 Task: Find a place to stay in Dongyang, China, from 7th to 14th July for 1 guest, with a price range of ₹6000 to ₹14000, and a shared room with 1 bed and 1 bathroom.
Action: Mouse moved to (514, 90)
Screenshot: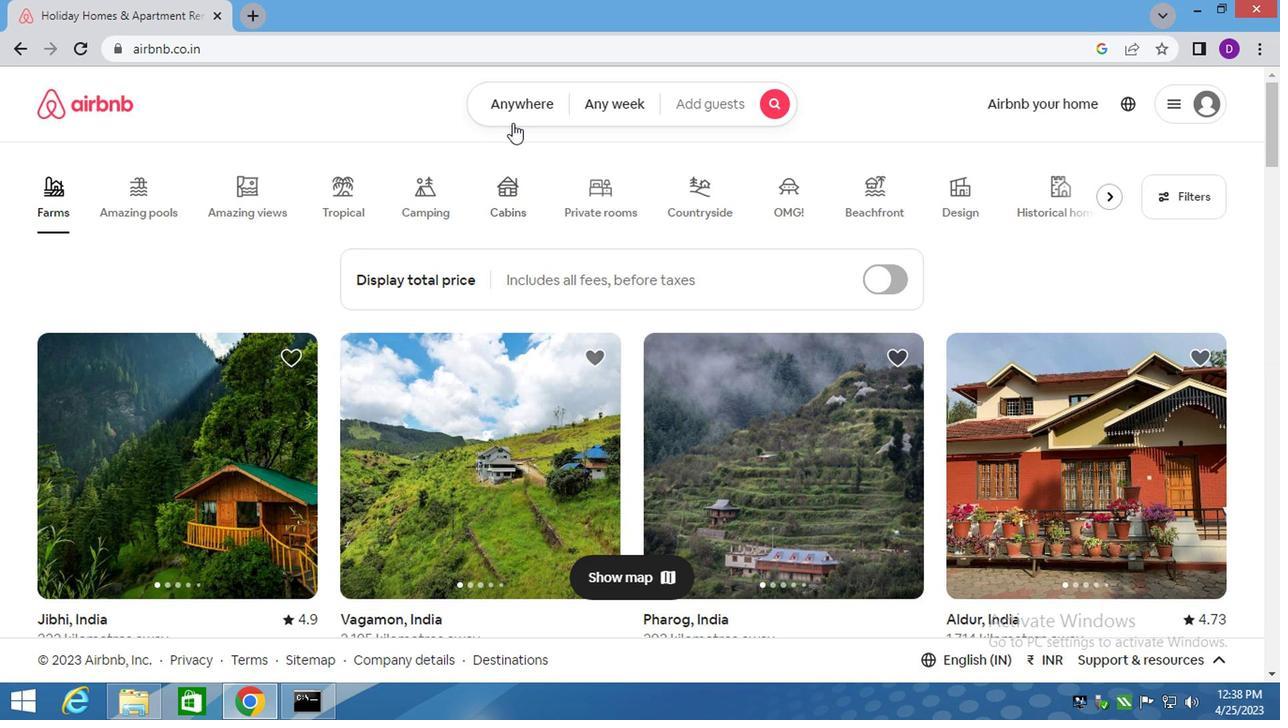 
Action: Mouse pressed left at (514, 90)
Screenshot: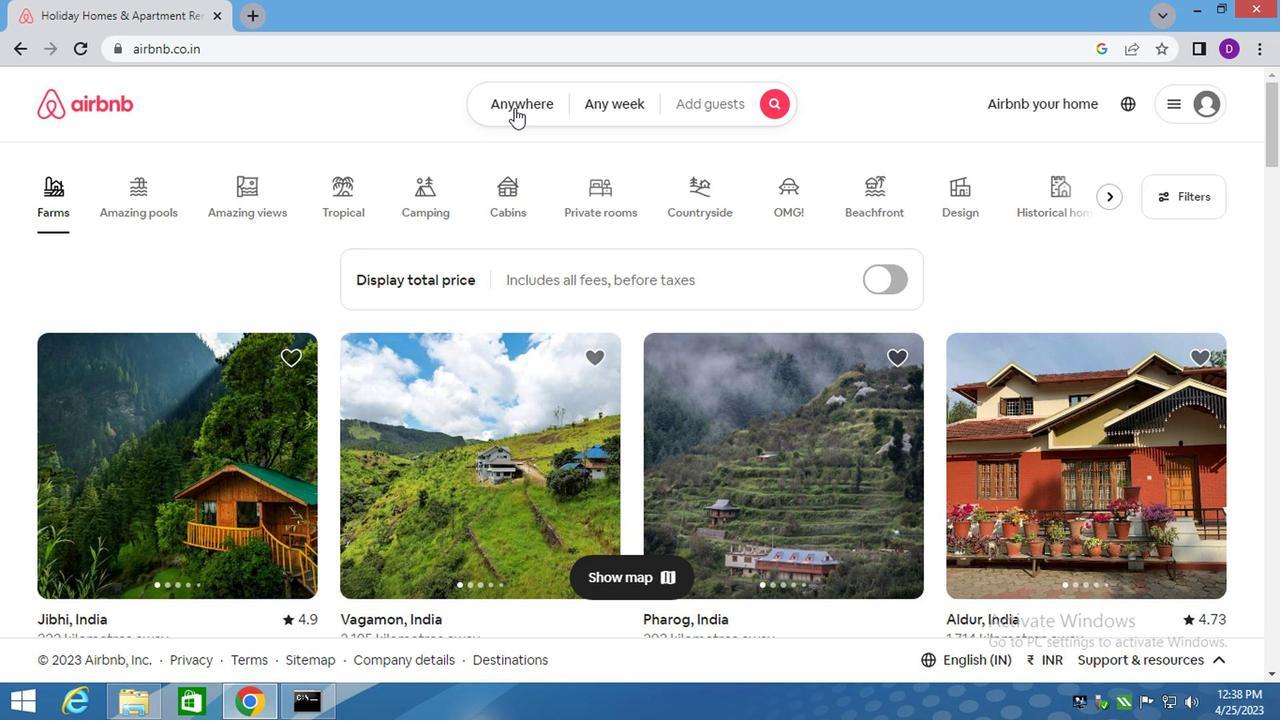 
Action: Mouse moved to (330, 182)
Screenshot: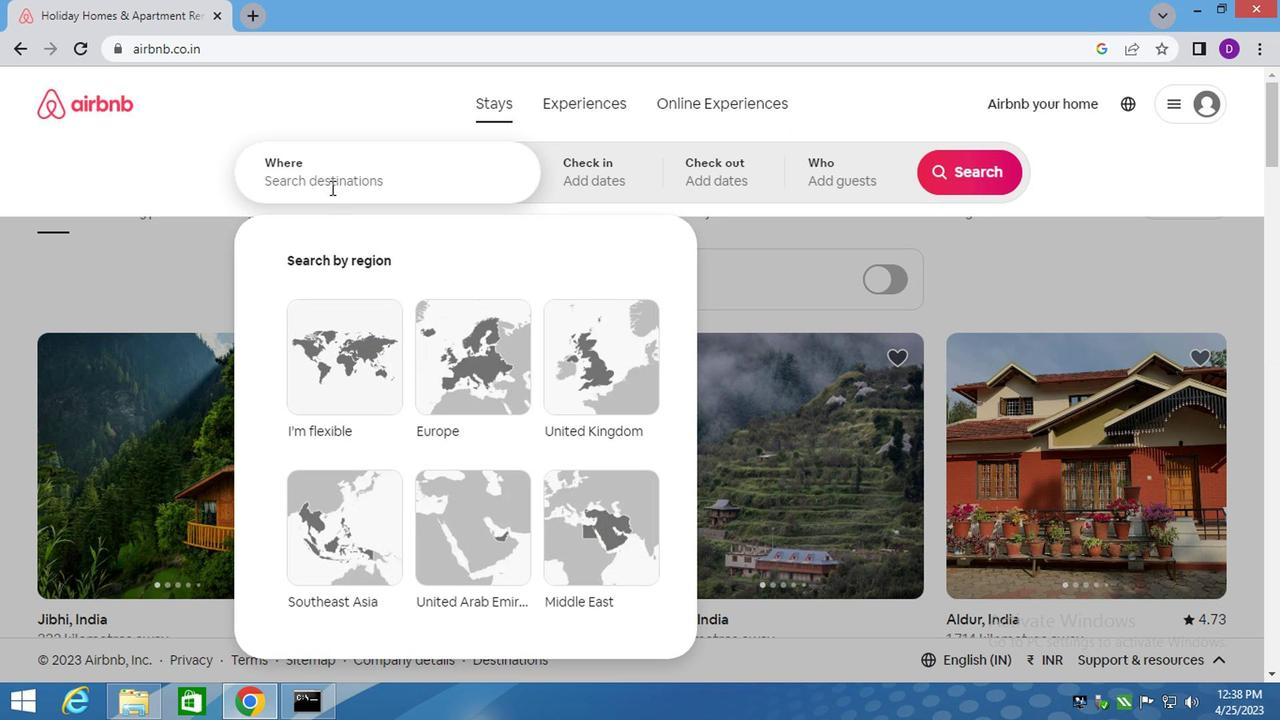 
Action: Mouse pressed left at (330, 182)
Screenshot: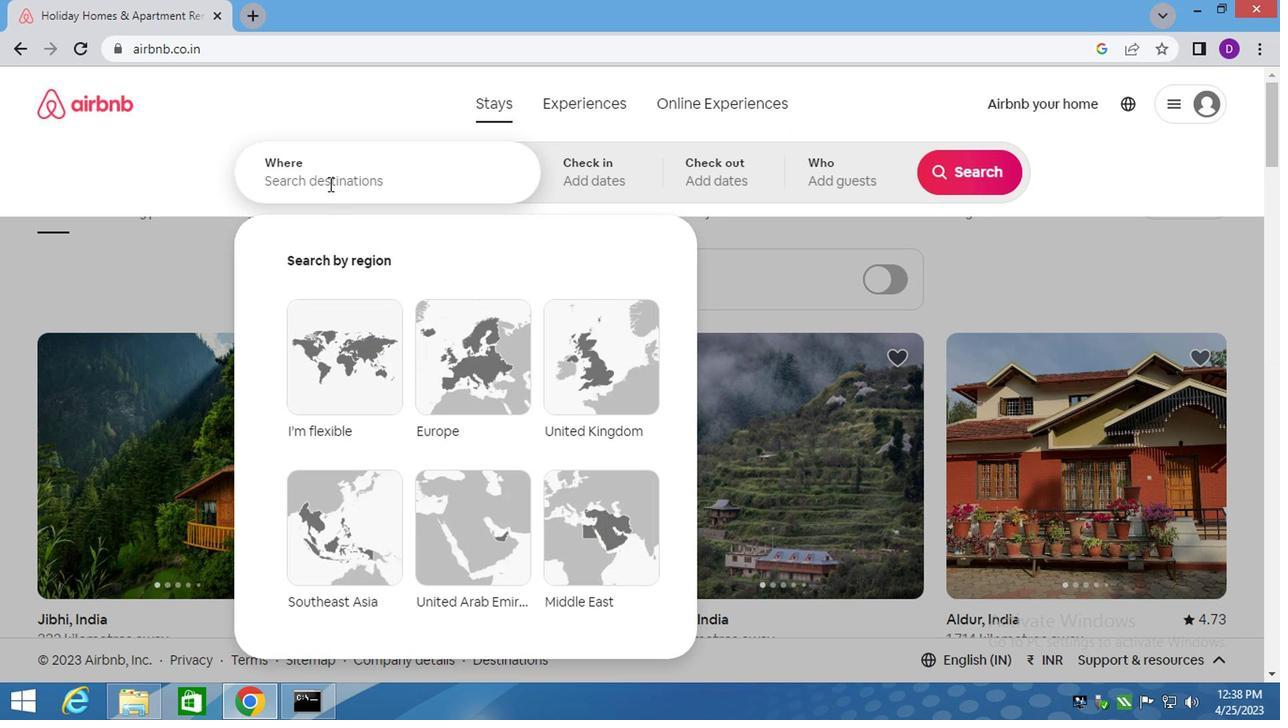 
Action: Key pressed <Key.shift>DONGYANG,<Key.space><Key.shift>CHINA<Key.enter>
Screenshot: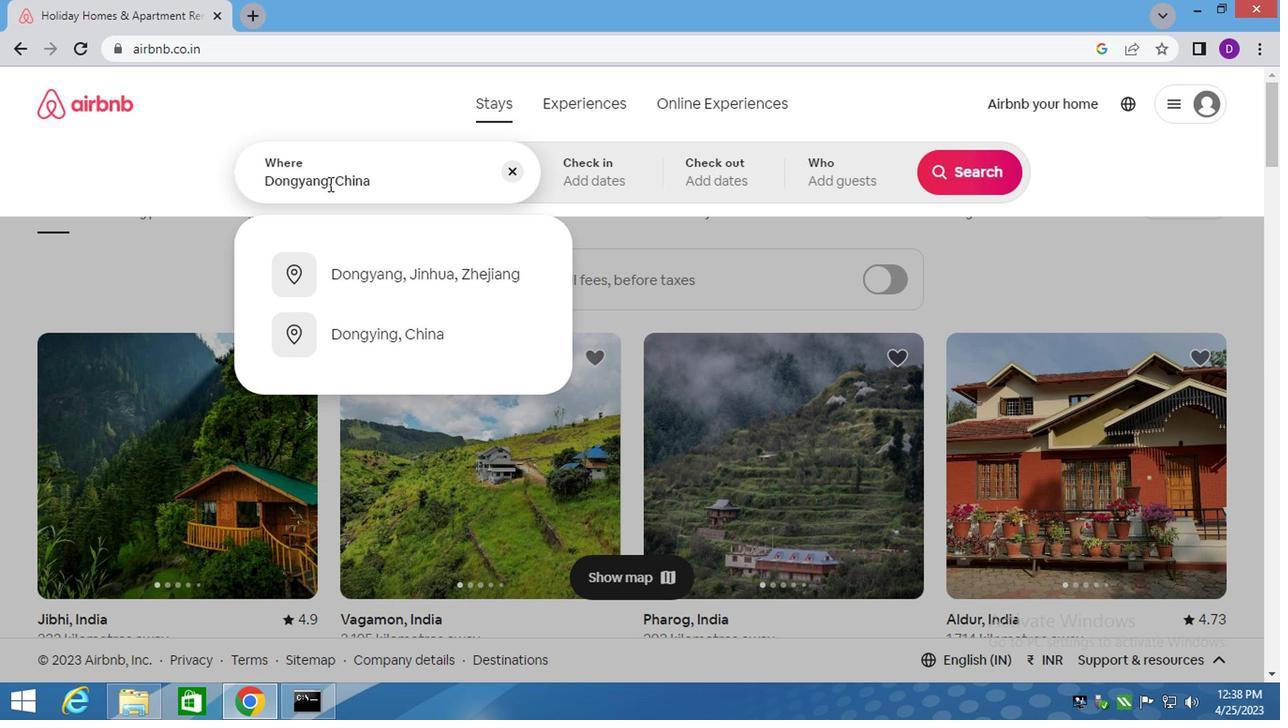 
Action: Mouse moved to (955, 333)
Screenshot: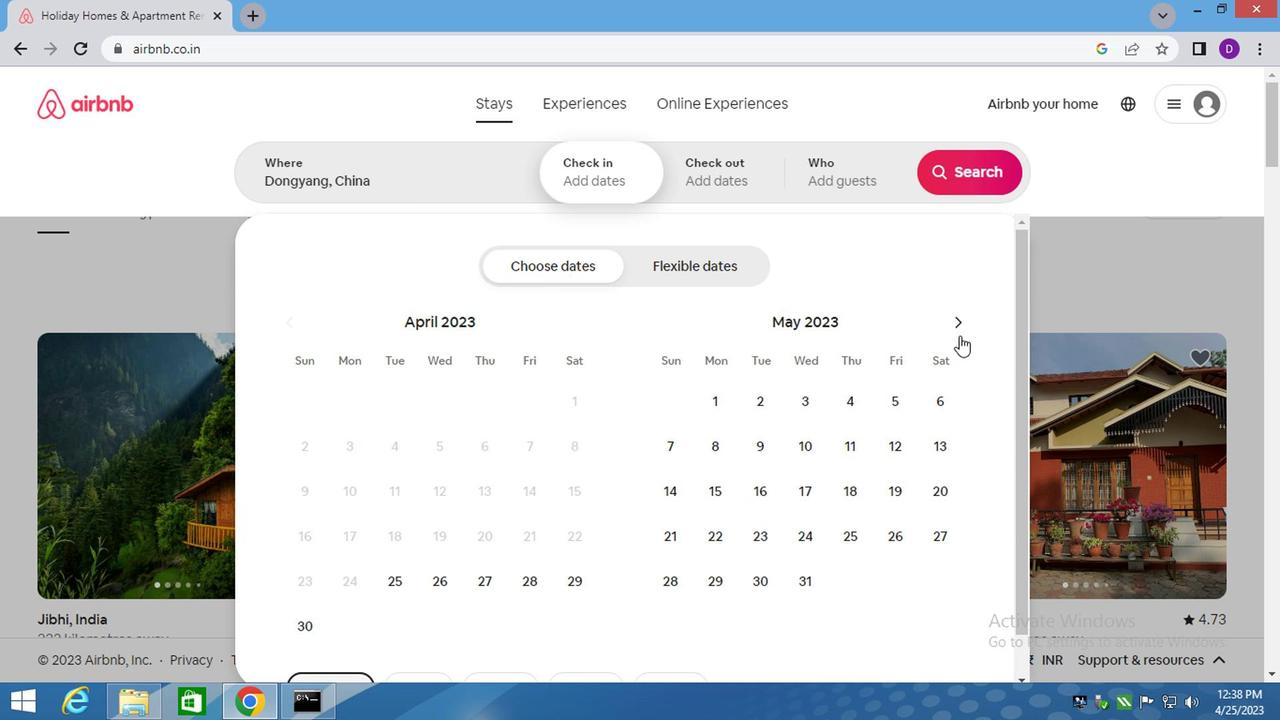 
Action: Mouse pressed left at (955, 333)
Screenshot: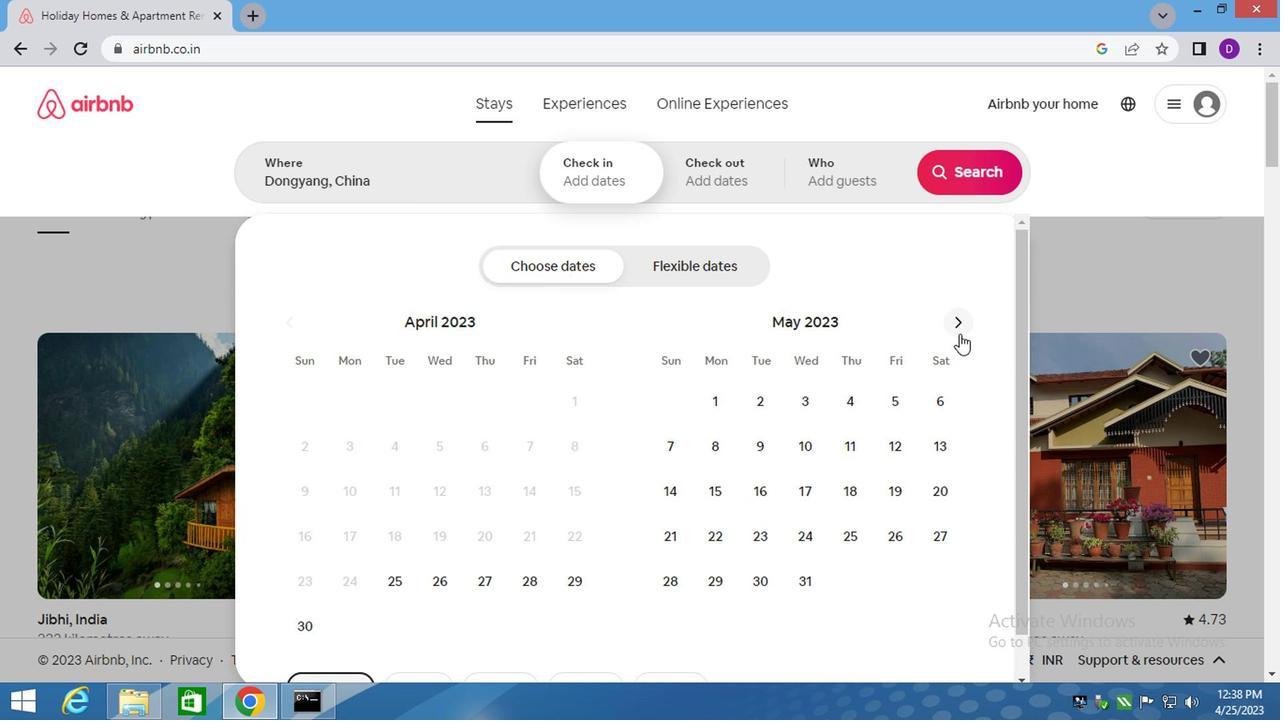 
Action: Mouse moved to (955, 332)
Screenshot: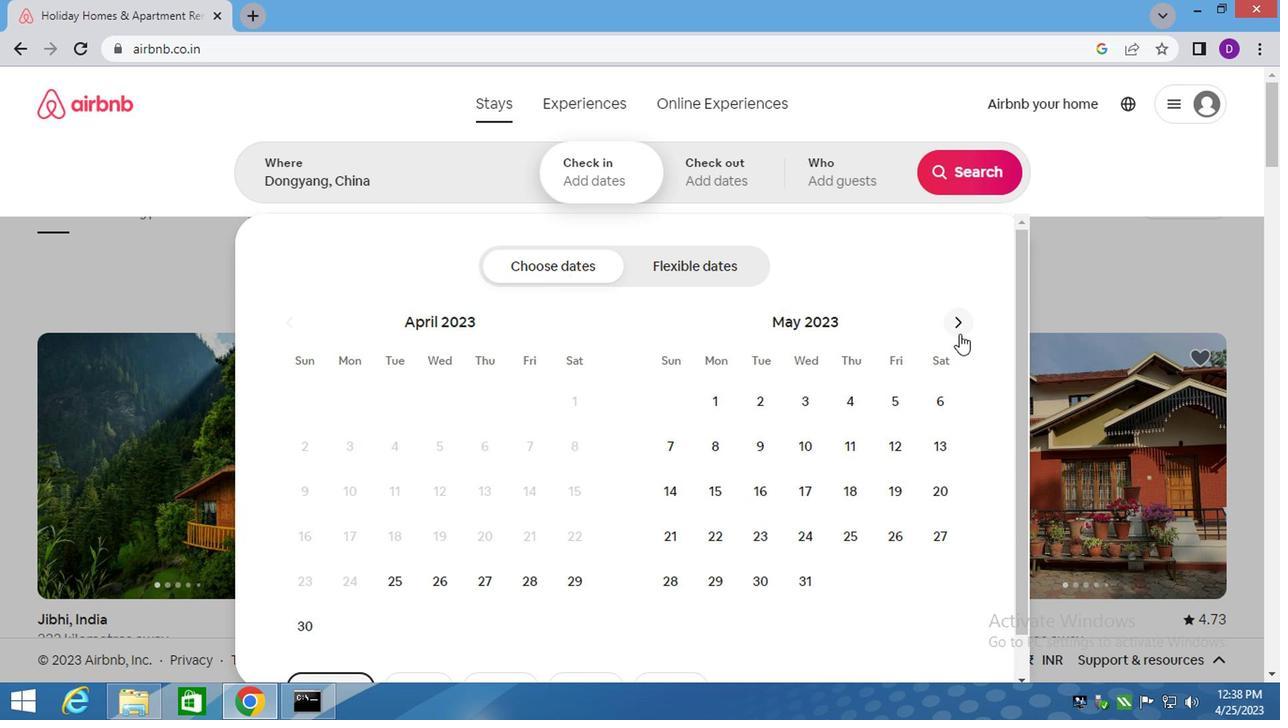 
Action: Mouse pressed left at (955, 332)
Screenshot: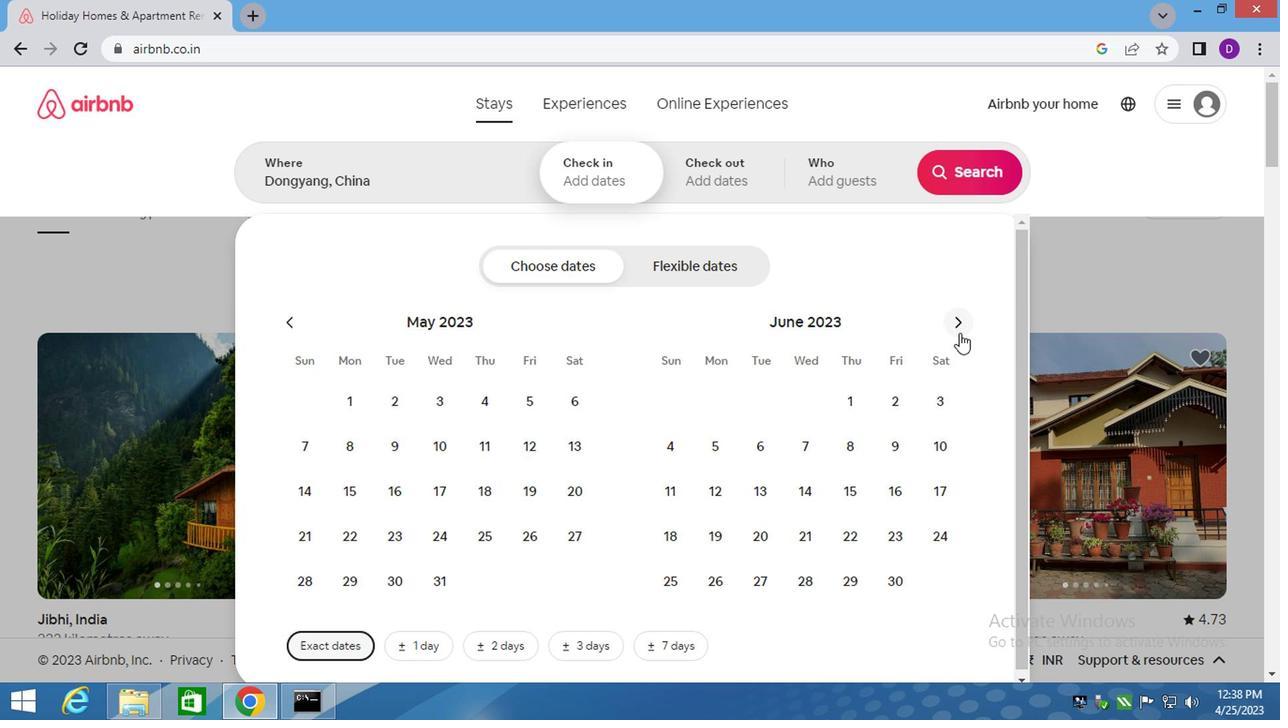 
Action: Mouse moved to (879, 448)
Screenshot: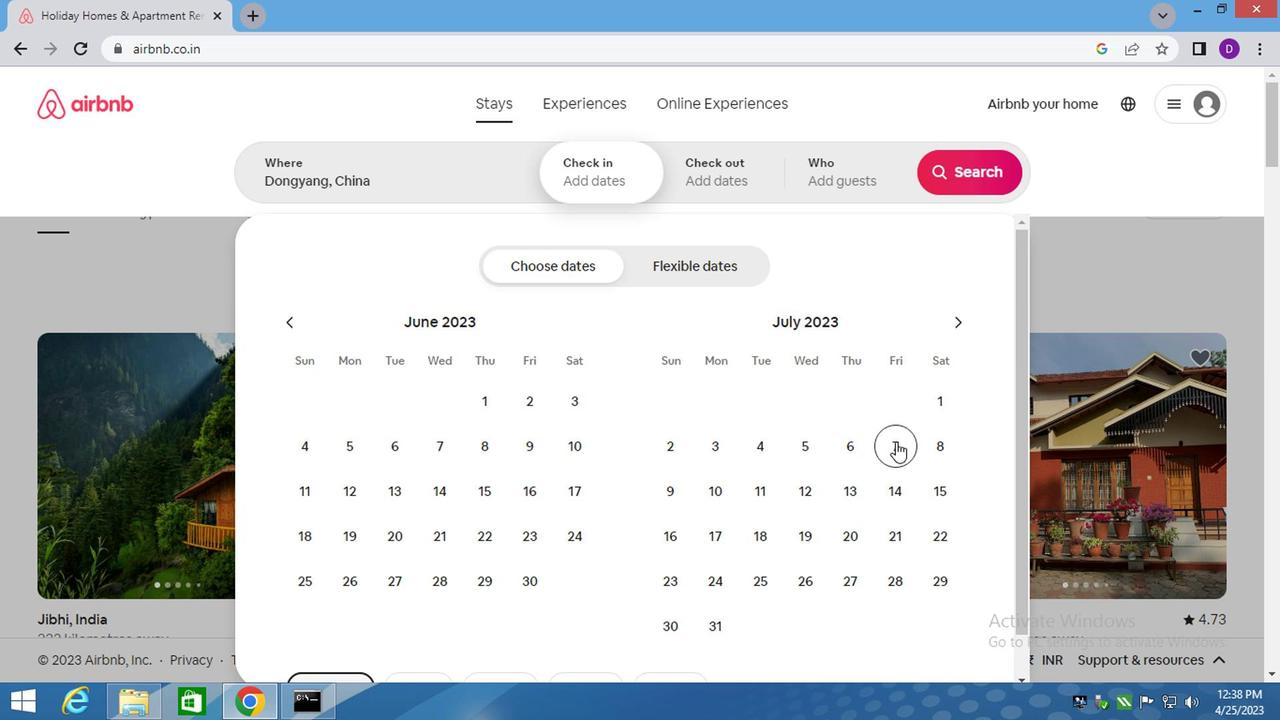 
Action: Mouse pressed left at (879, 448)
Screenshot: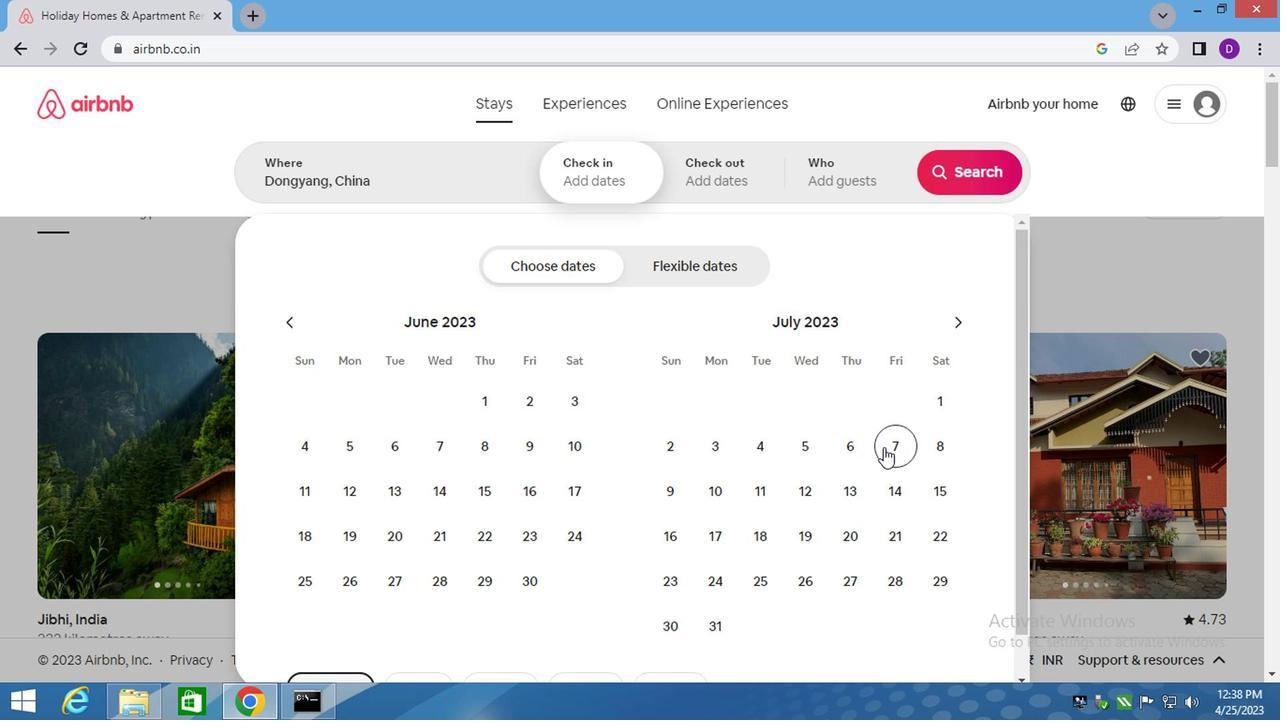 
Action: Mouse moved to (885, 487)
Screenshot: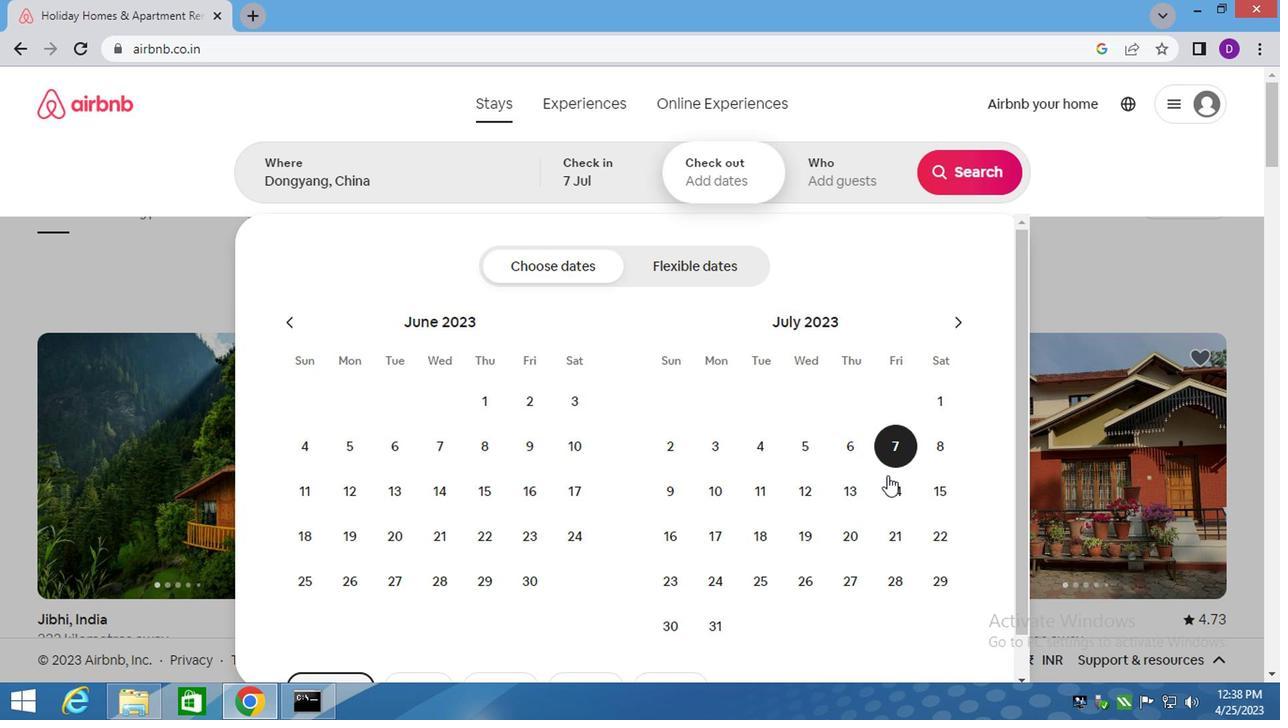 
Action: Mouse pressed left at (885, 487)
Screenshot: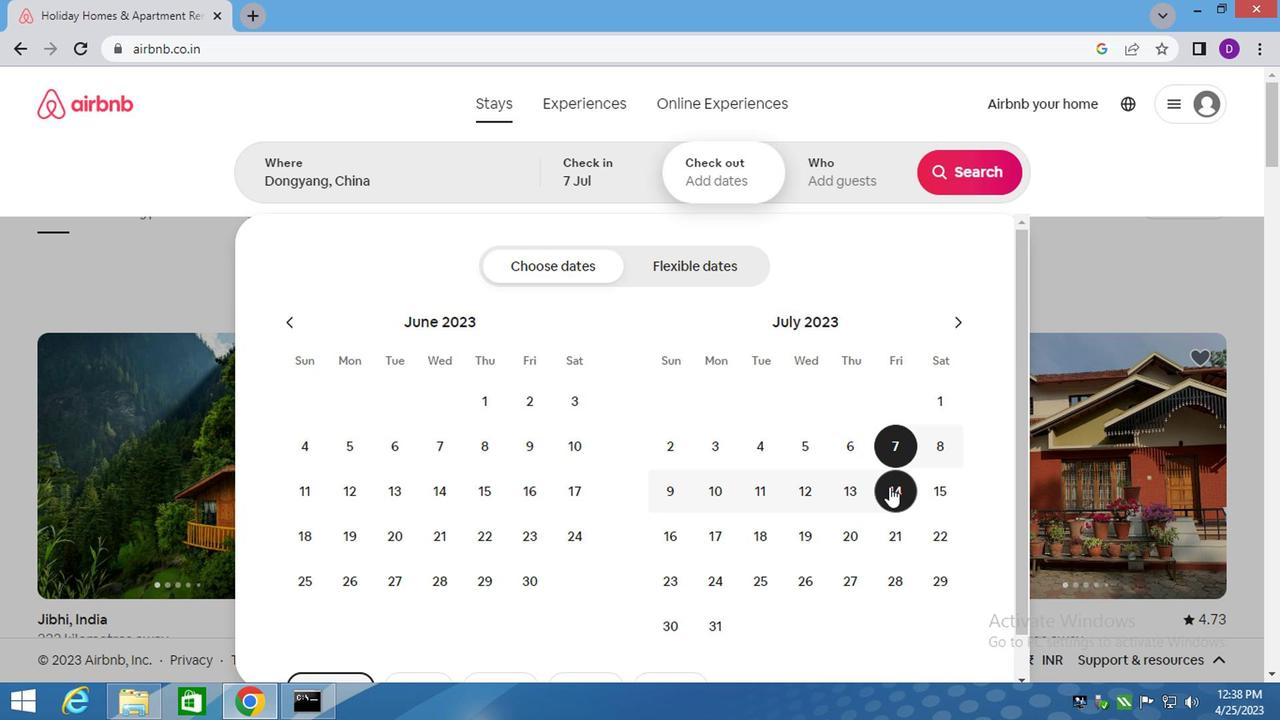 
Action: Mouse moved to (849, 185)
Screenshot: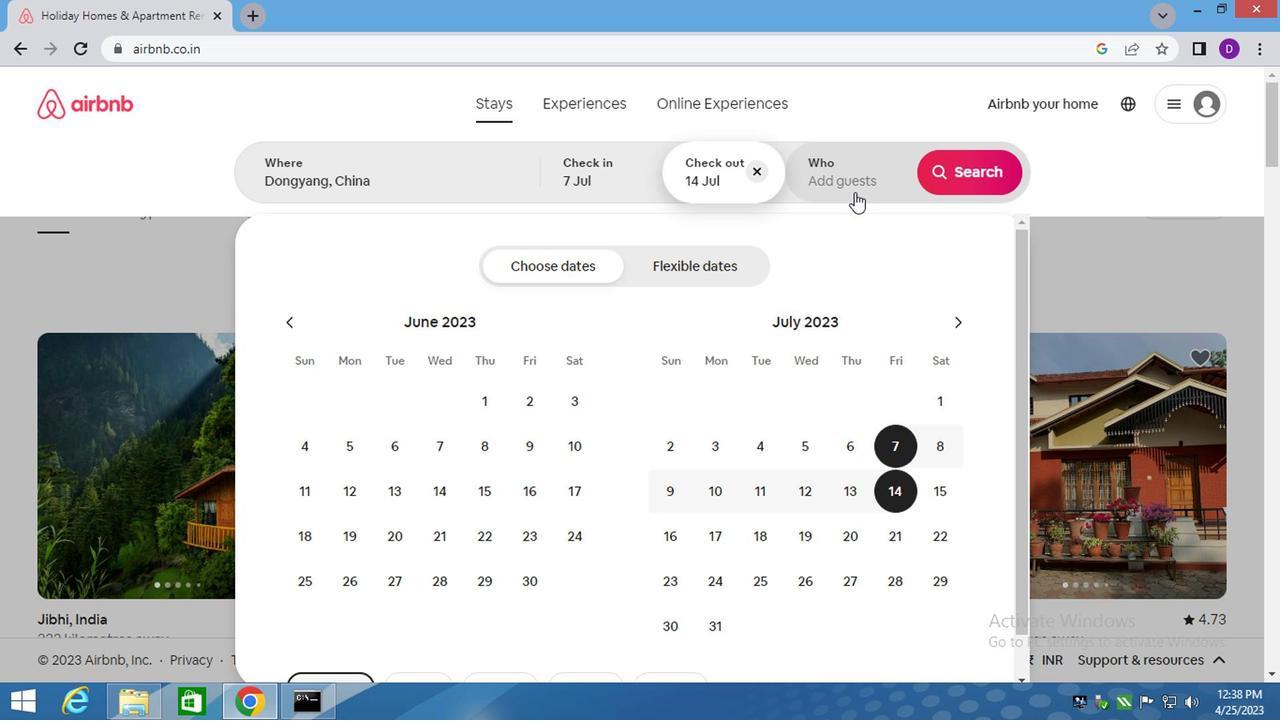 
Action: Mouse pressed left at (849, 185)
Screenshot: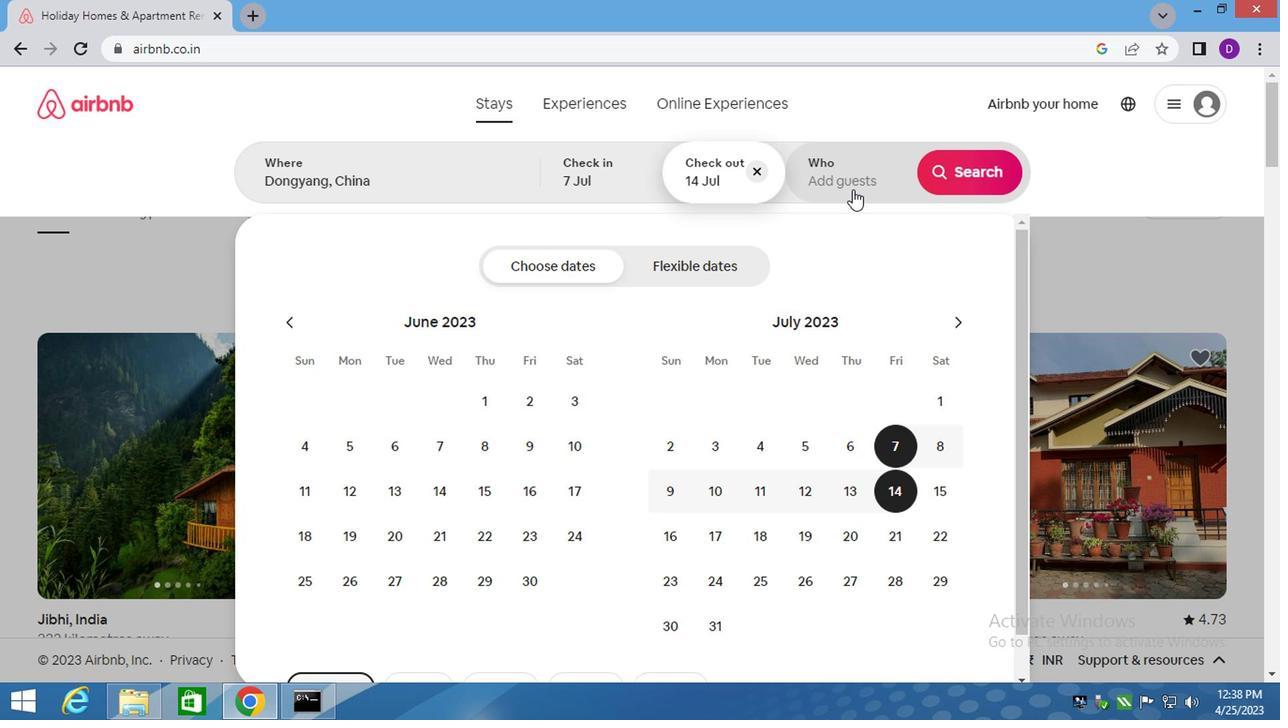 
Action: Mouse moved to (969, 278)
Screenshot: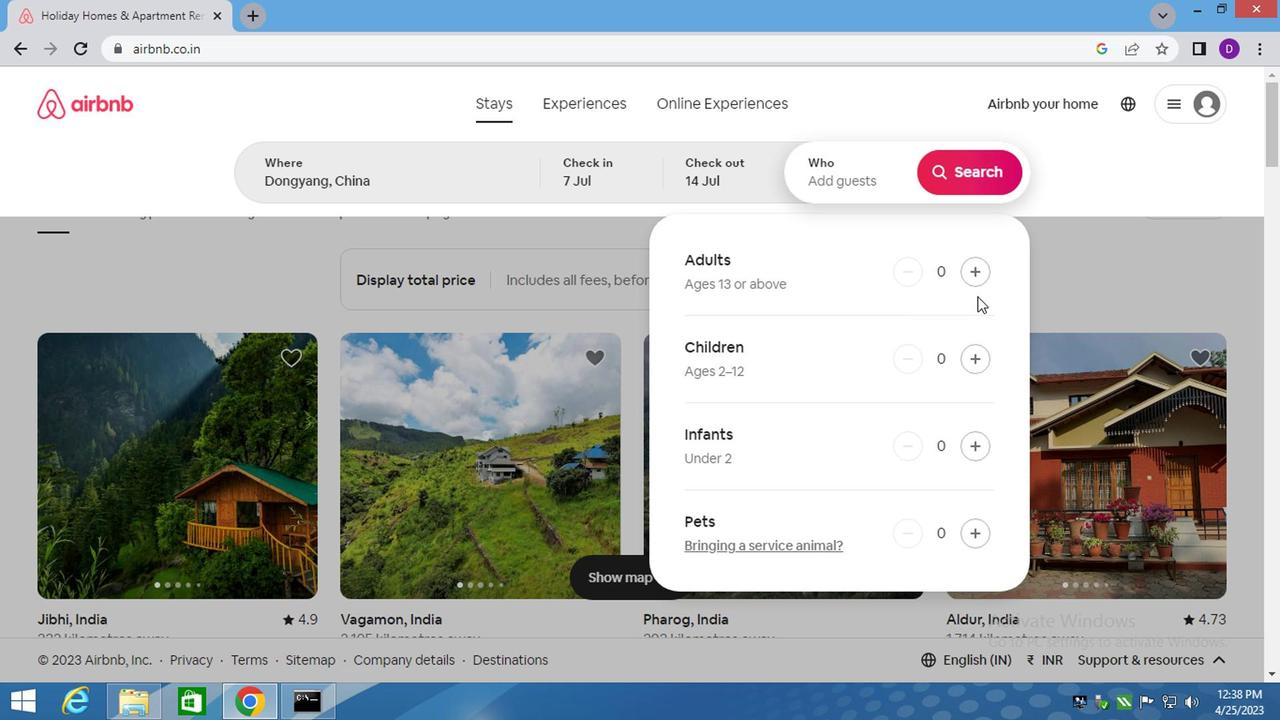 
Action: Mouse pressed left at (969, 278)
Screenshot: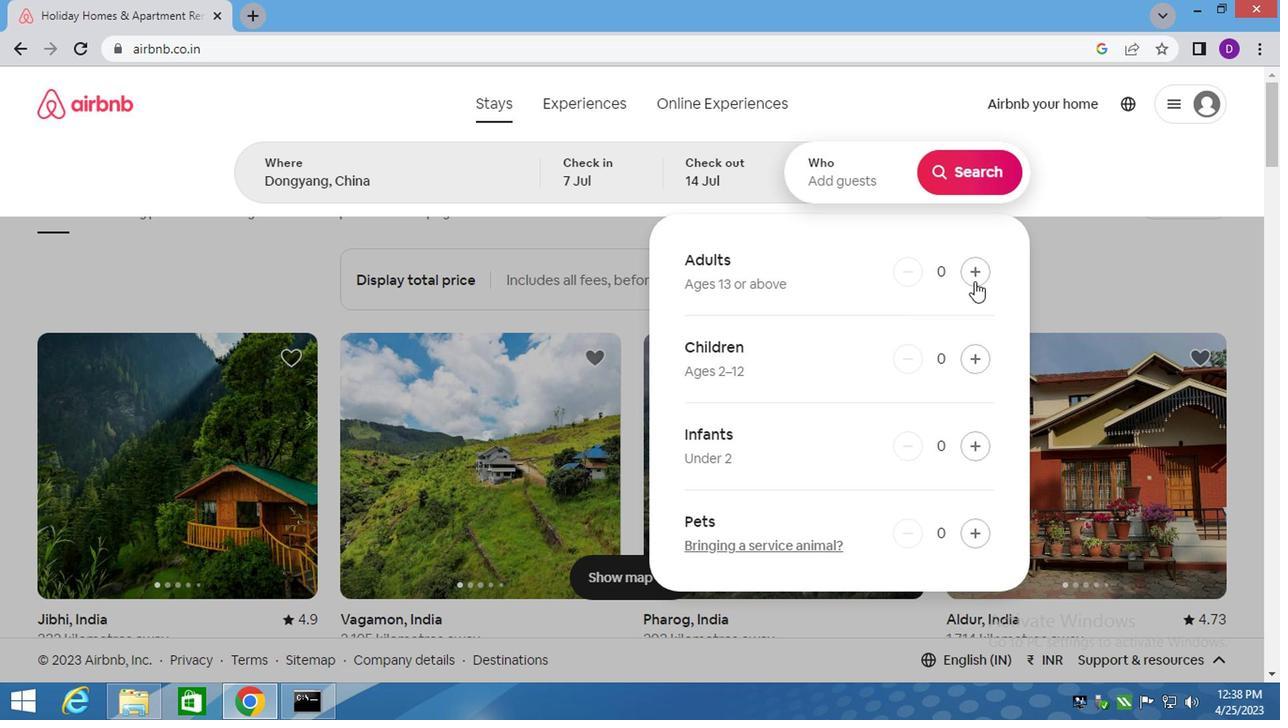 
Action: Mouse moved to (973, 174)
Screenshot: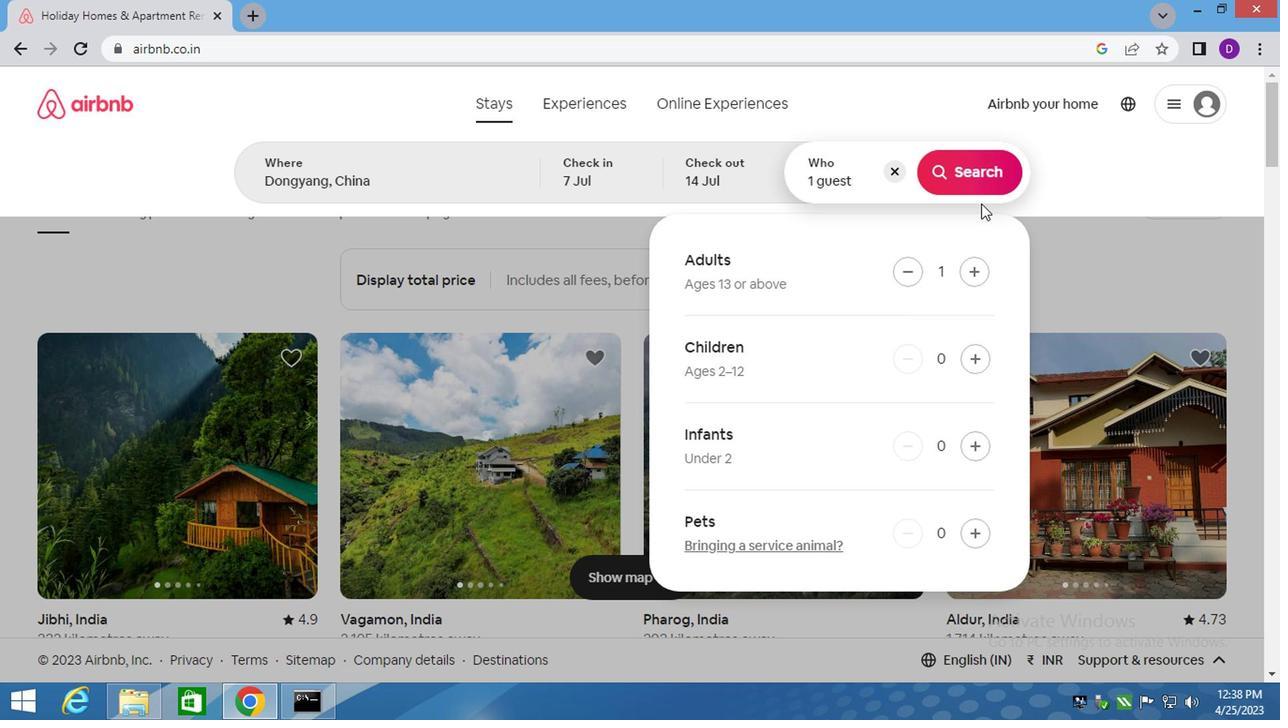 
Action: Mouse pressed left at (973, 174)
Screenshot: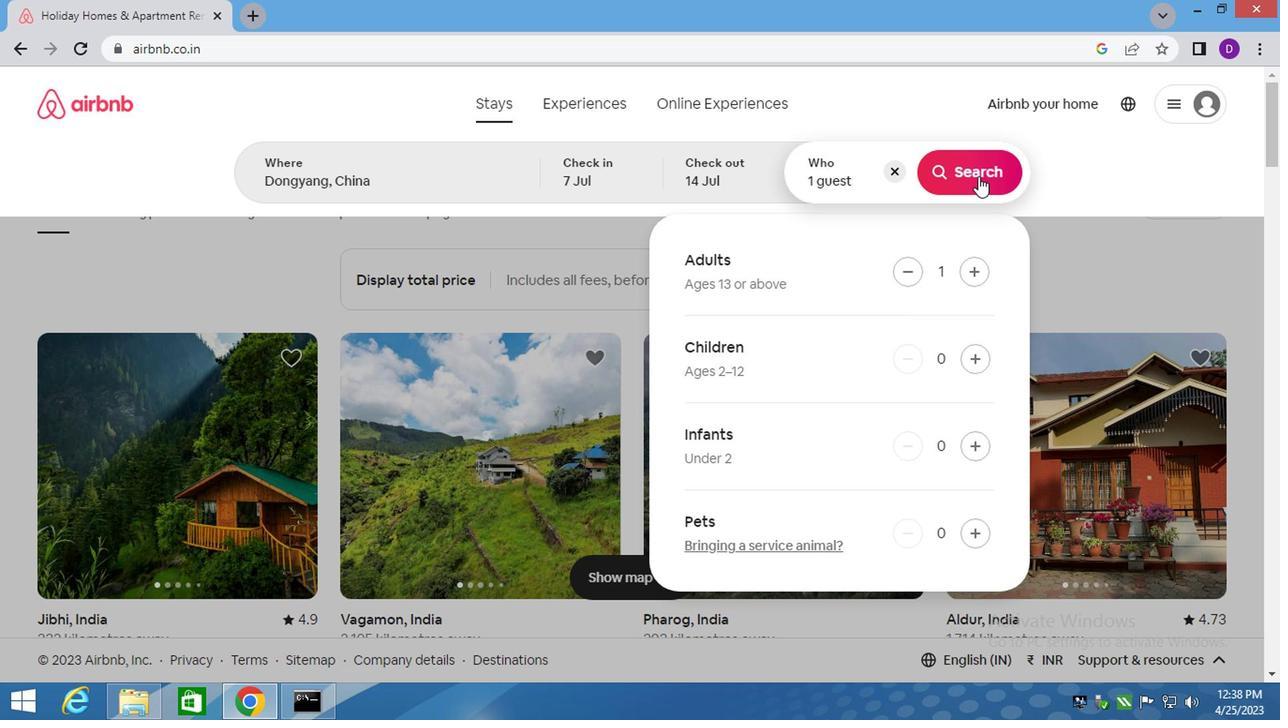 
Action: Mouse moved to (1165, 186)
Screenshot: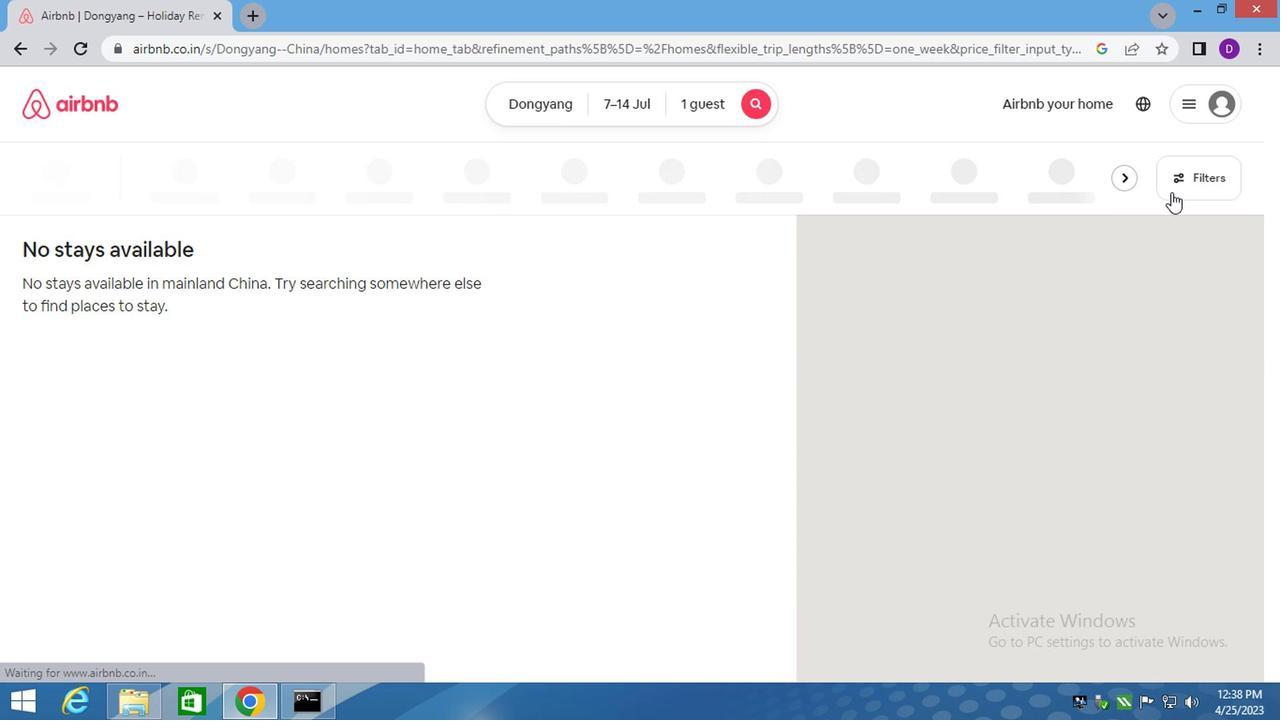 
Action: Mouse pressed left at (1165, 186)
Screenshot: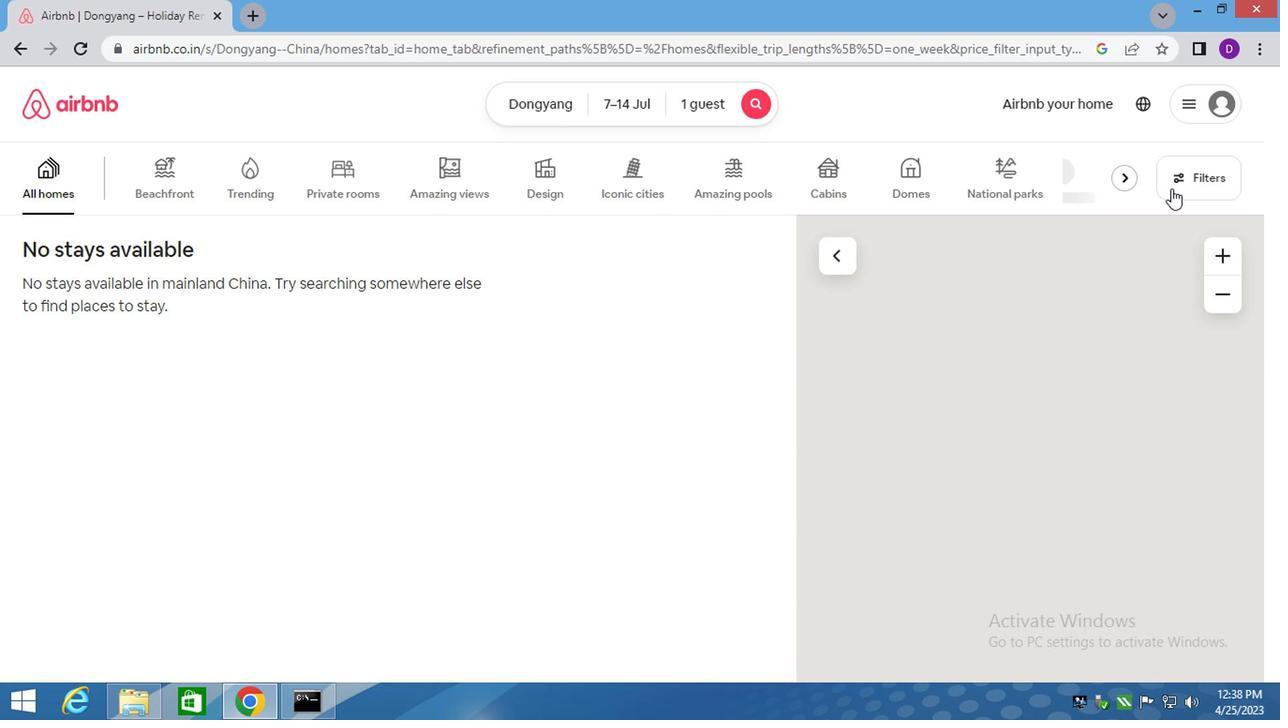 
Action: Mouse moved to (393, 292)
Screenshot: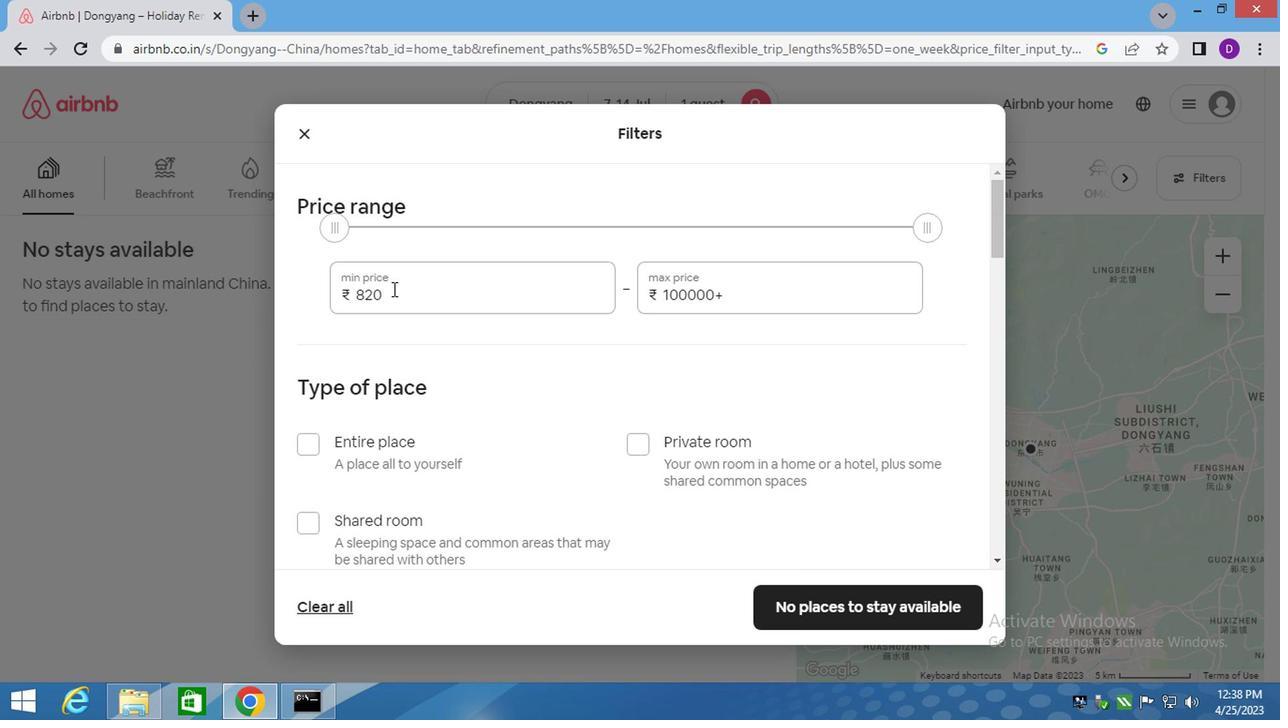 
Action: Mouse pressed left at (393, 292)
Screenshot: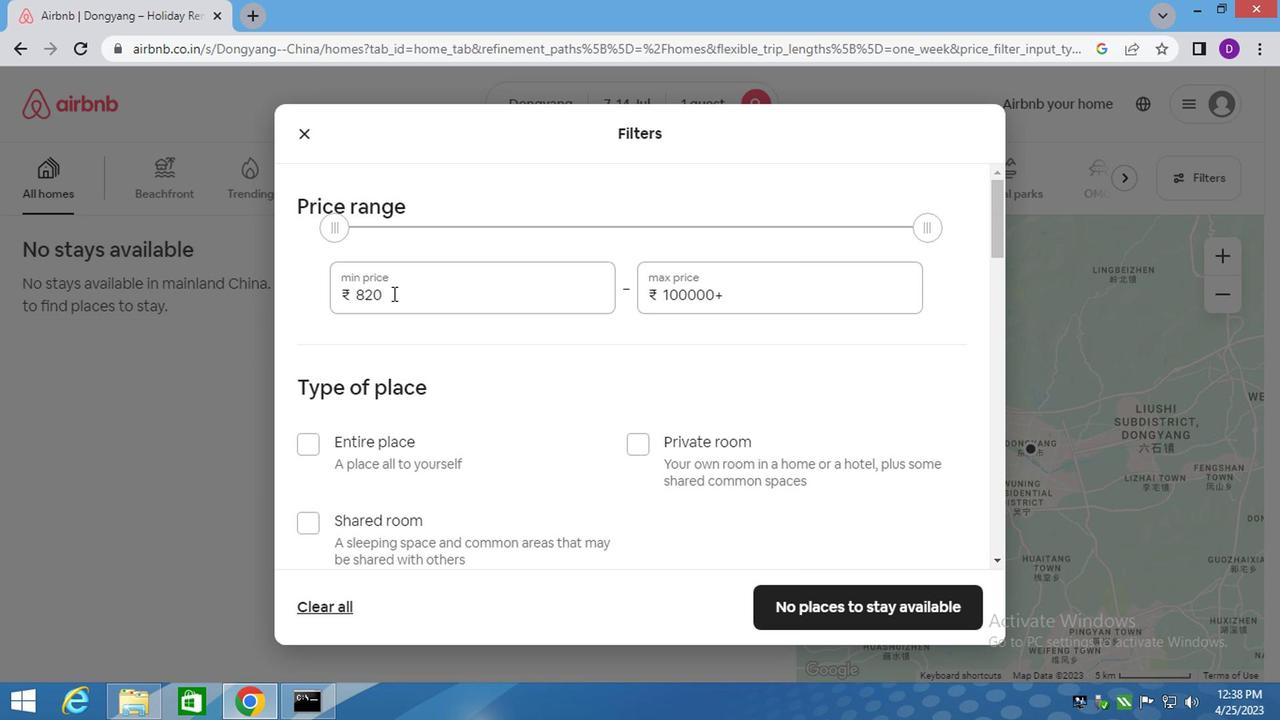 
Action: Mouse pressed left at (393, 292)
Screenshot: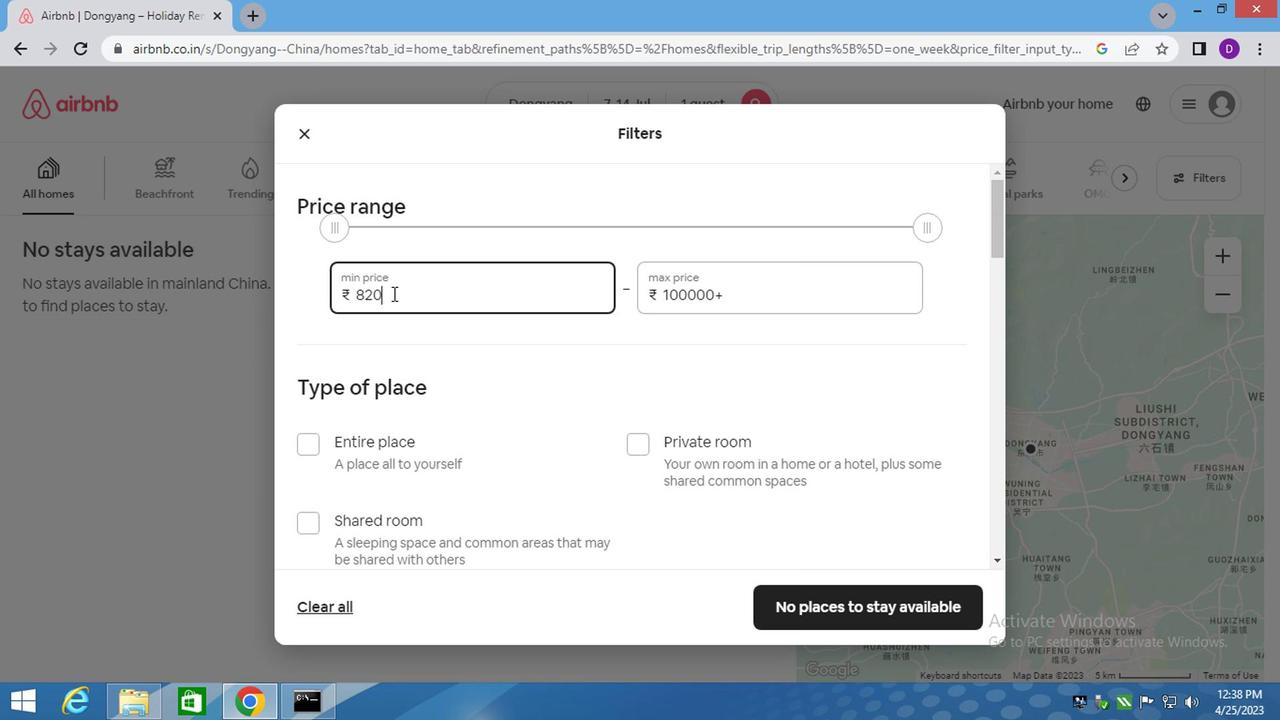 
Action: Key pressed 6000<Key.tab>14000
Screenshot: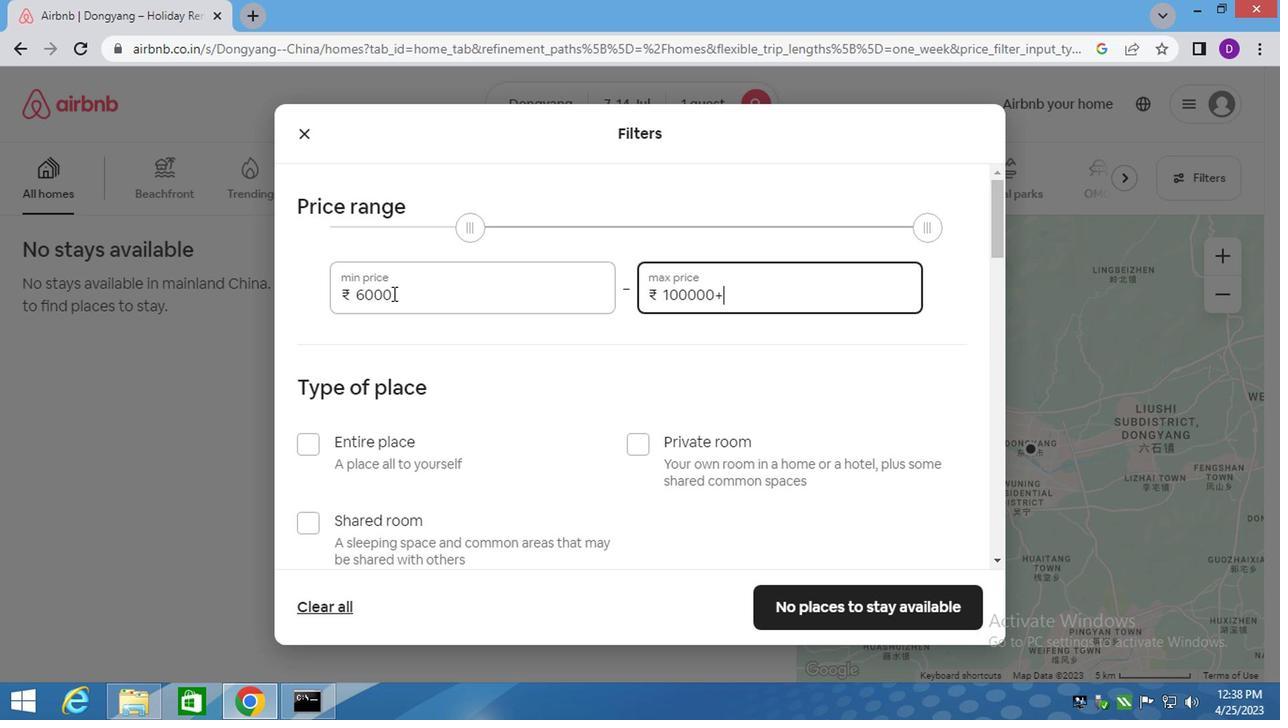 
Action: Mouse moved to (713, 294)
Screenshot: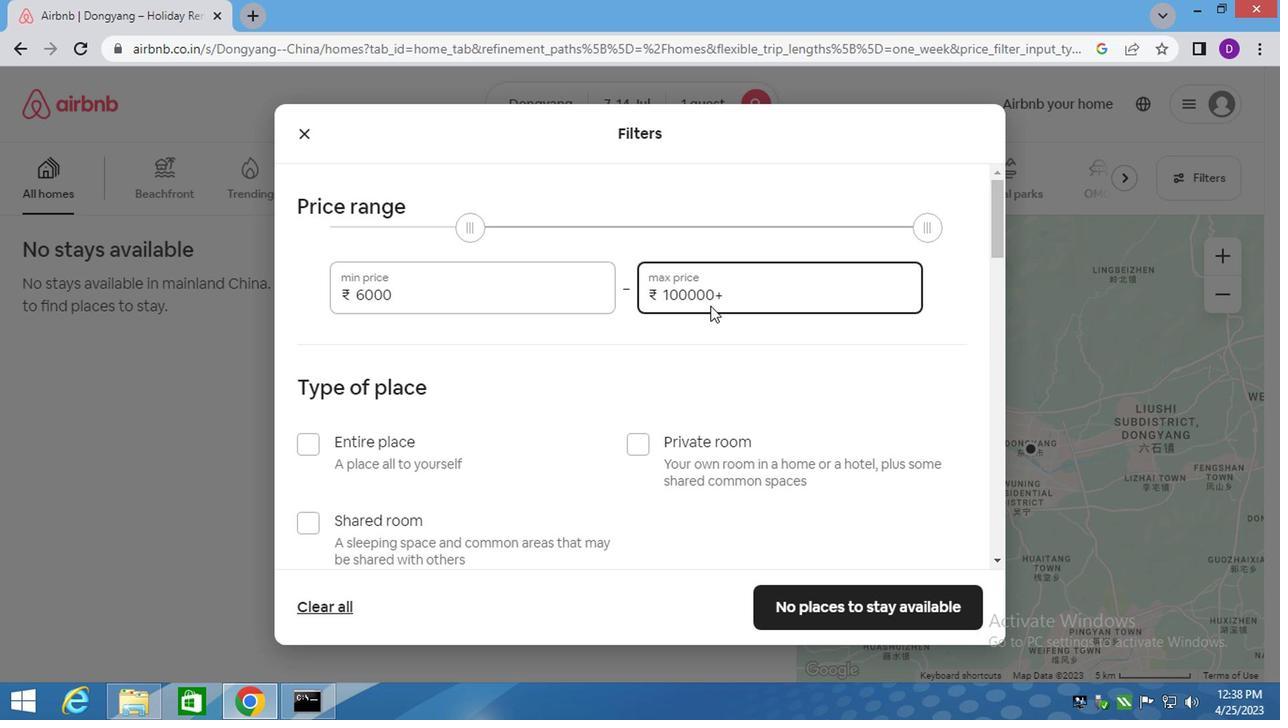 
Action: Mouse pressed left at (713, 294)
Screenshot: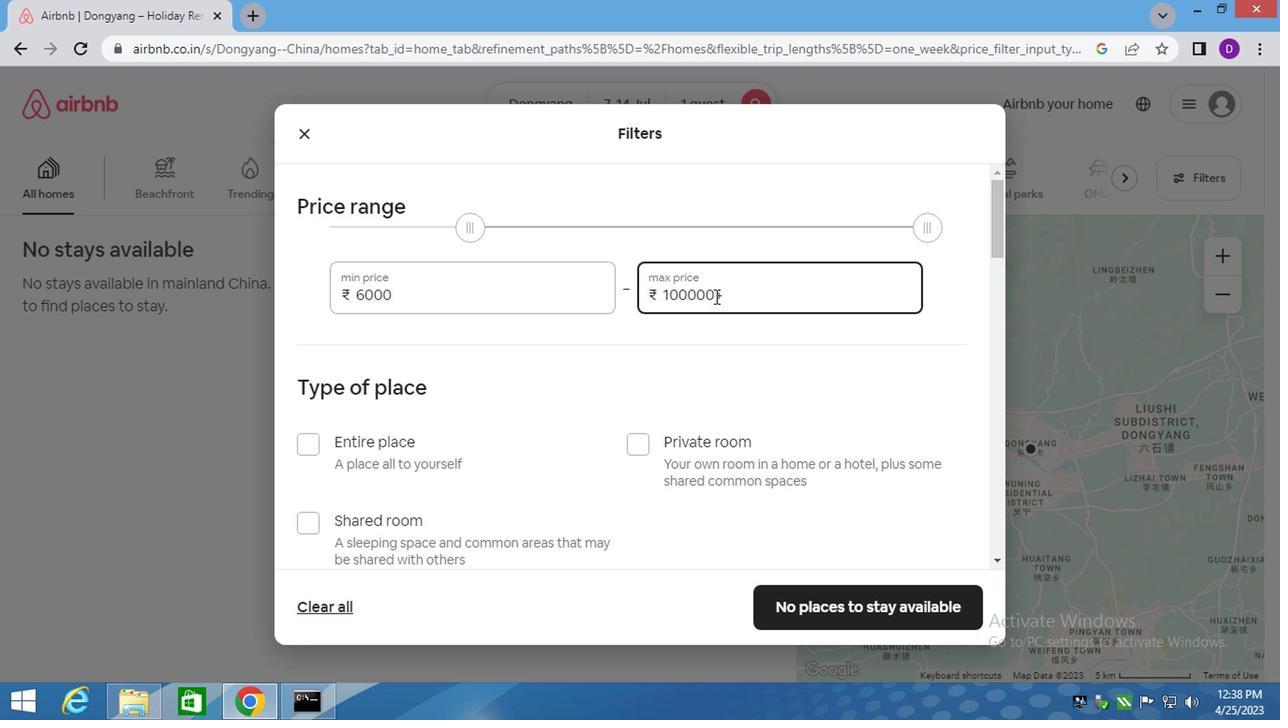 
Action: Mouse pressed left at (713, 294)
Screenshot: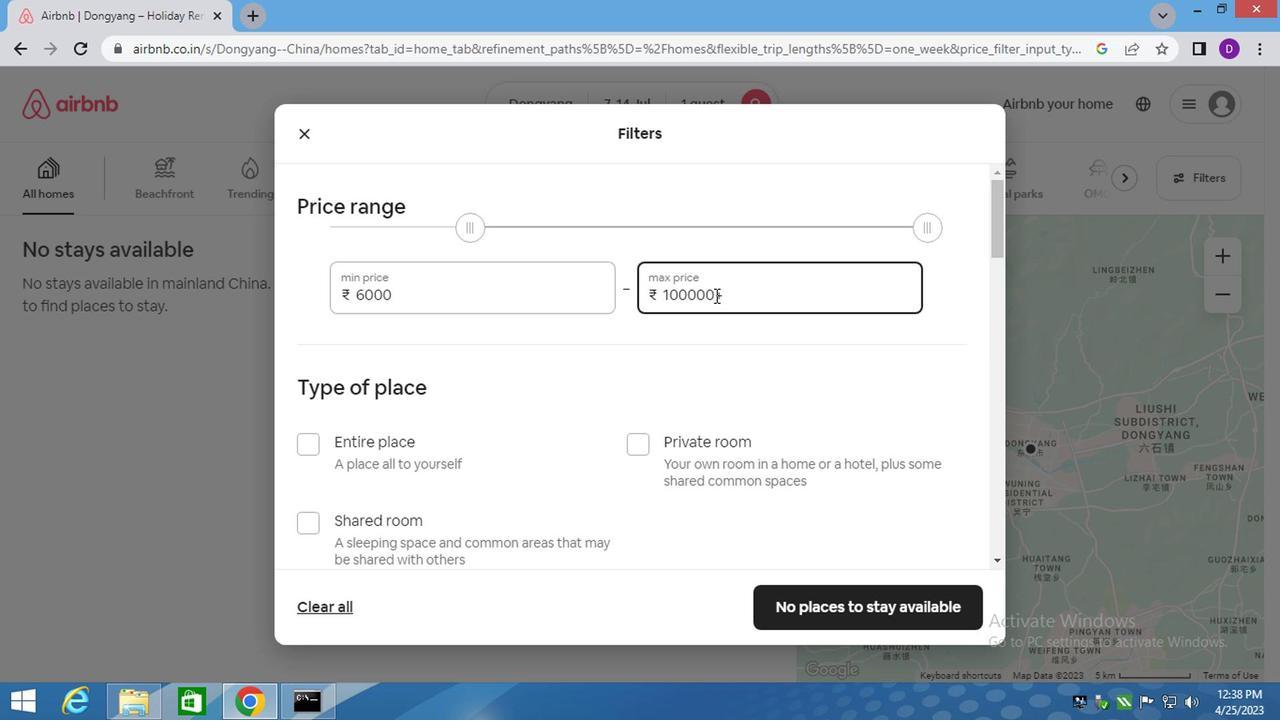 
Action: Mouse pressed left at (713, 294)
Screenshot: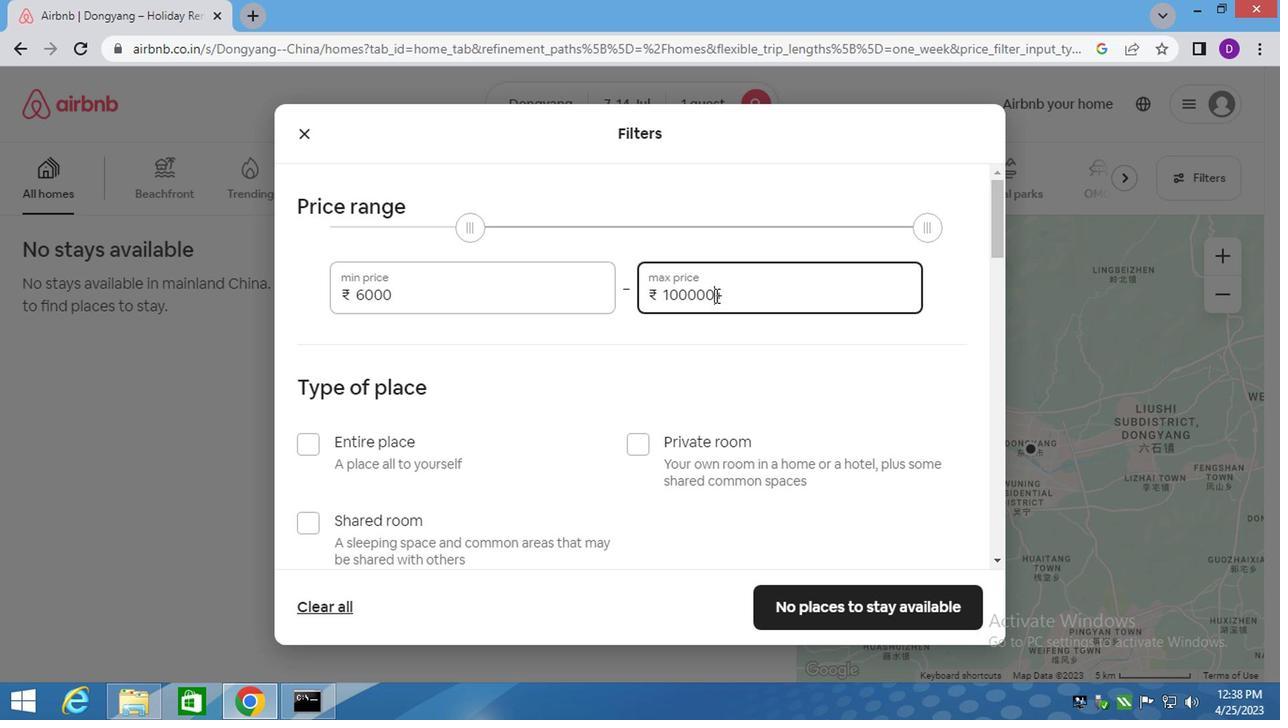 
Action: Mouse moved to (707, 290)
Screenshot: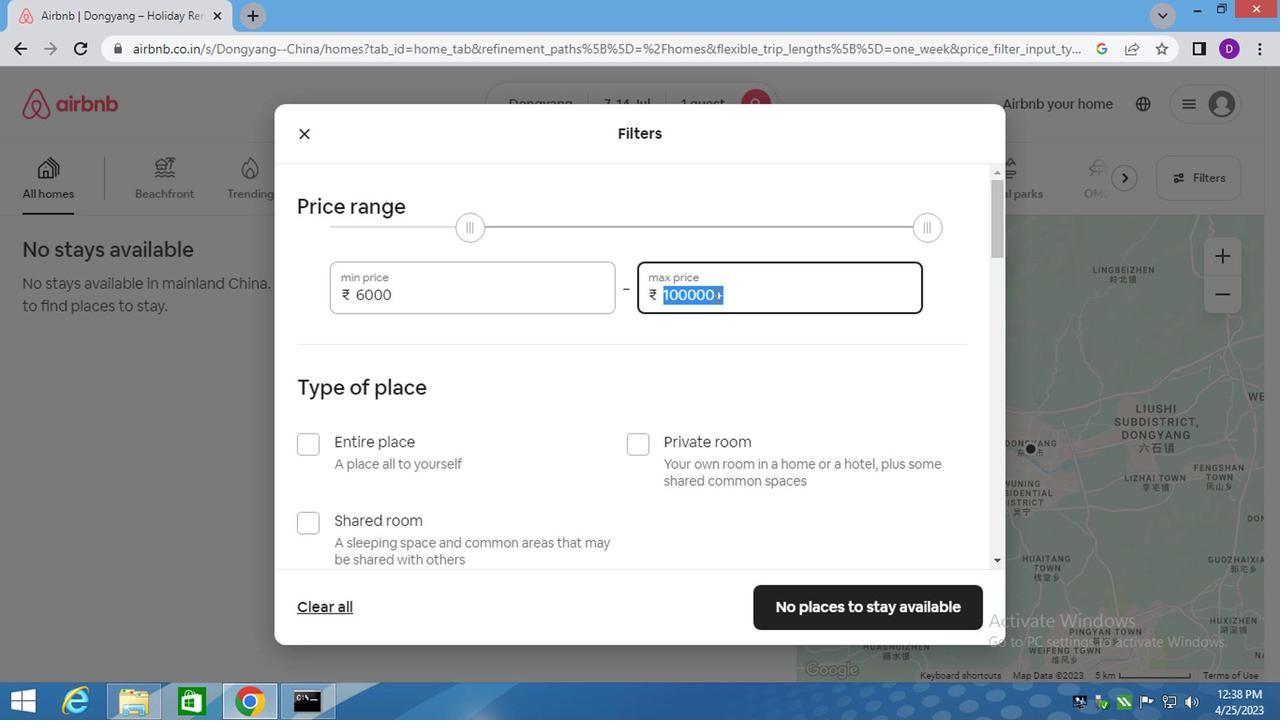 
Action: Key pressed 14000
Screenshot: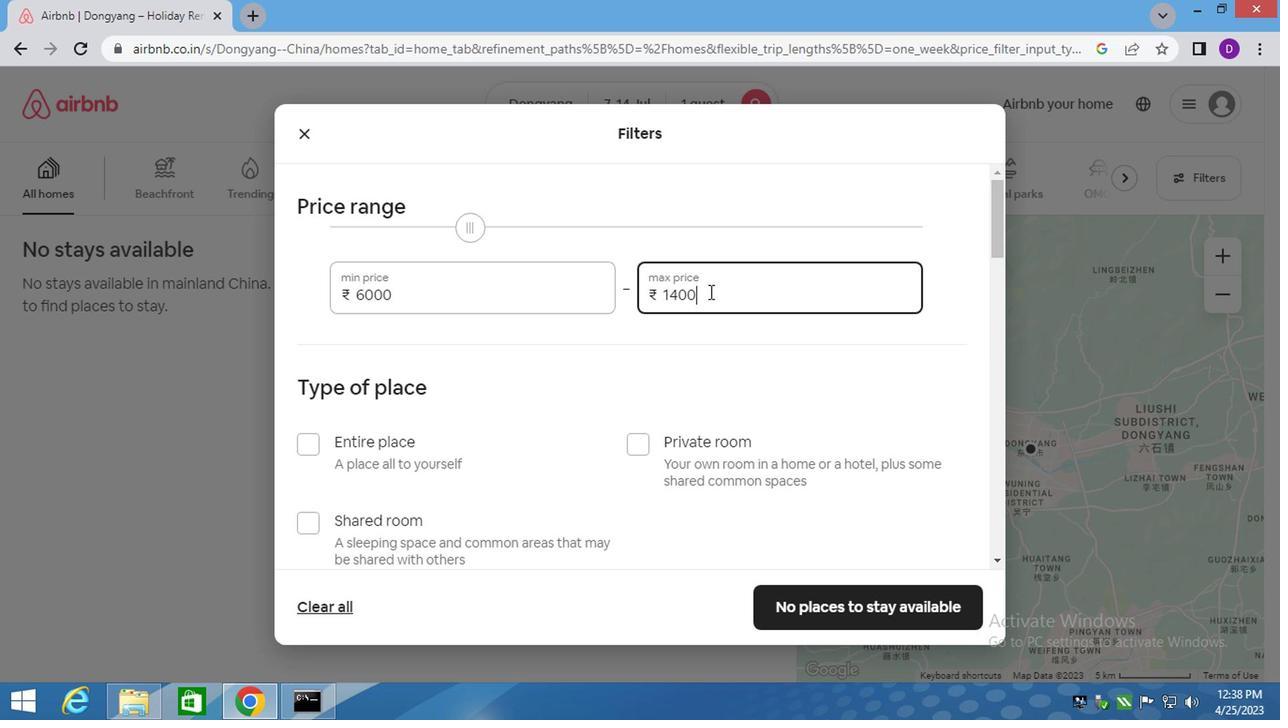 
Action: Mouse moved to (316, 524)
Screenshot: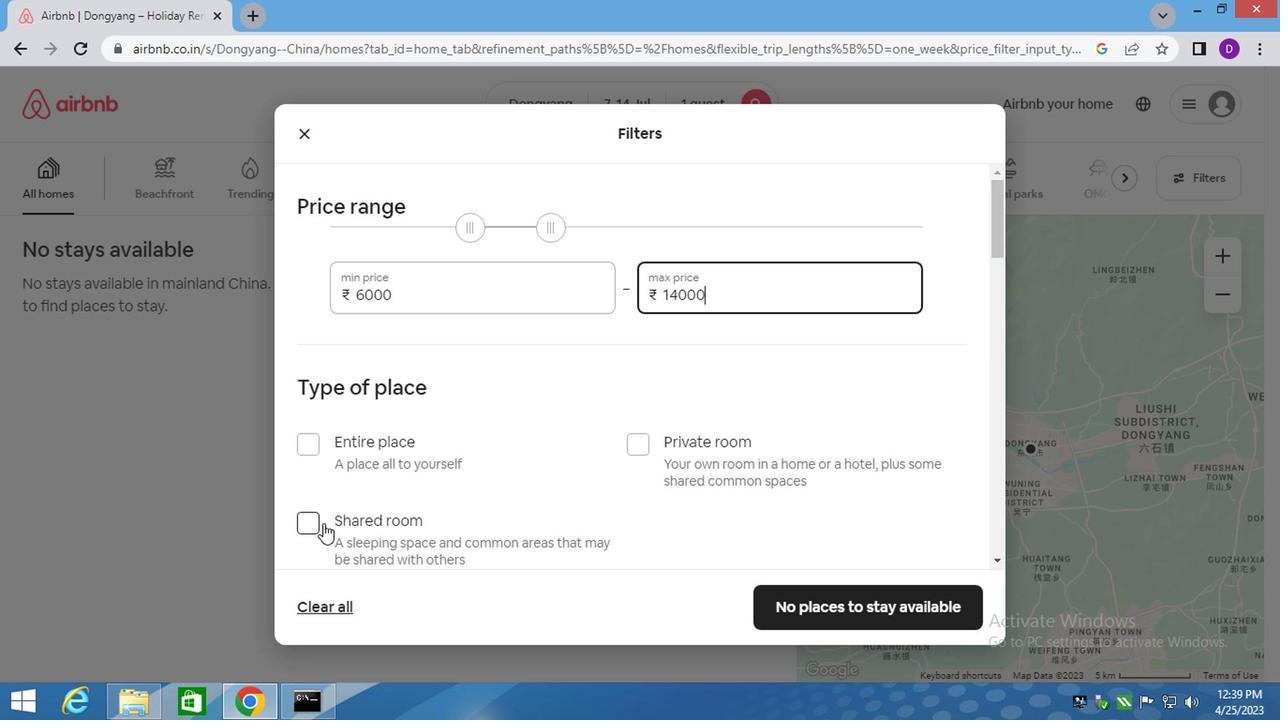 
Action: Mouse pressed left at (316, 524)
Screenshot: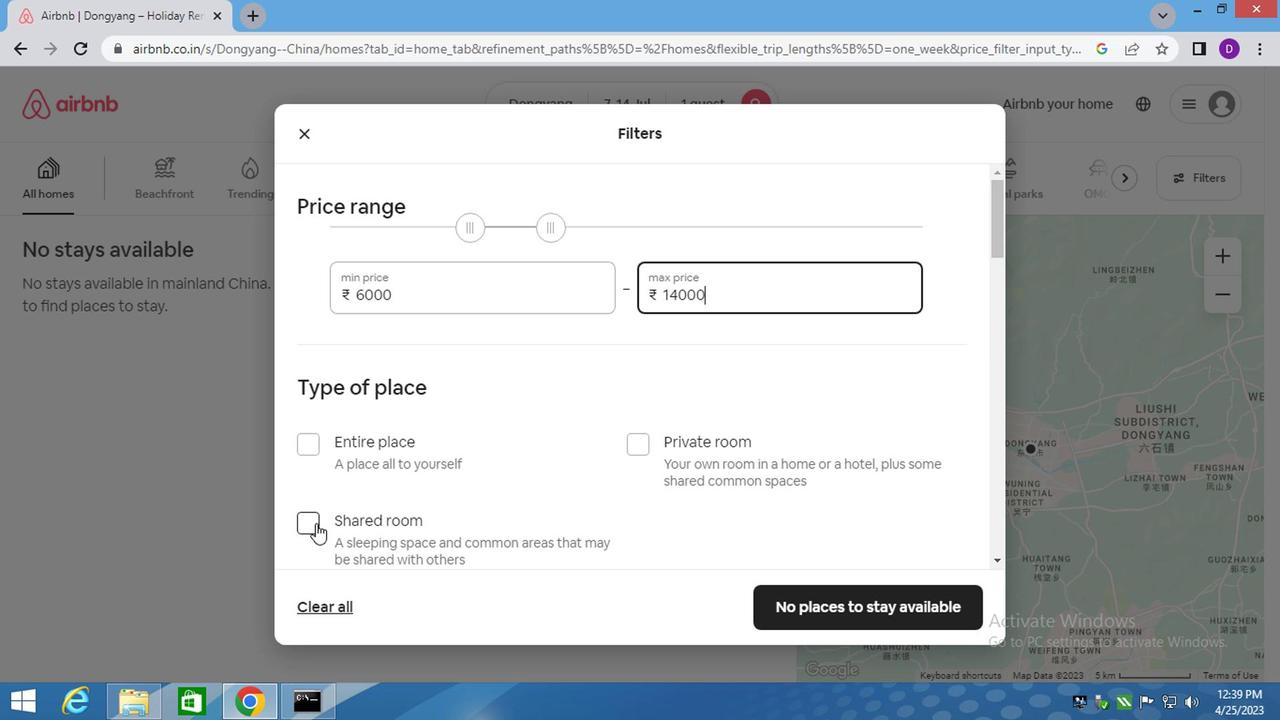 
Action: Mouse moved to (488, 502)
Screenshot: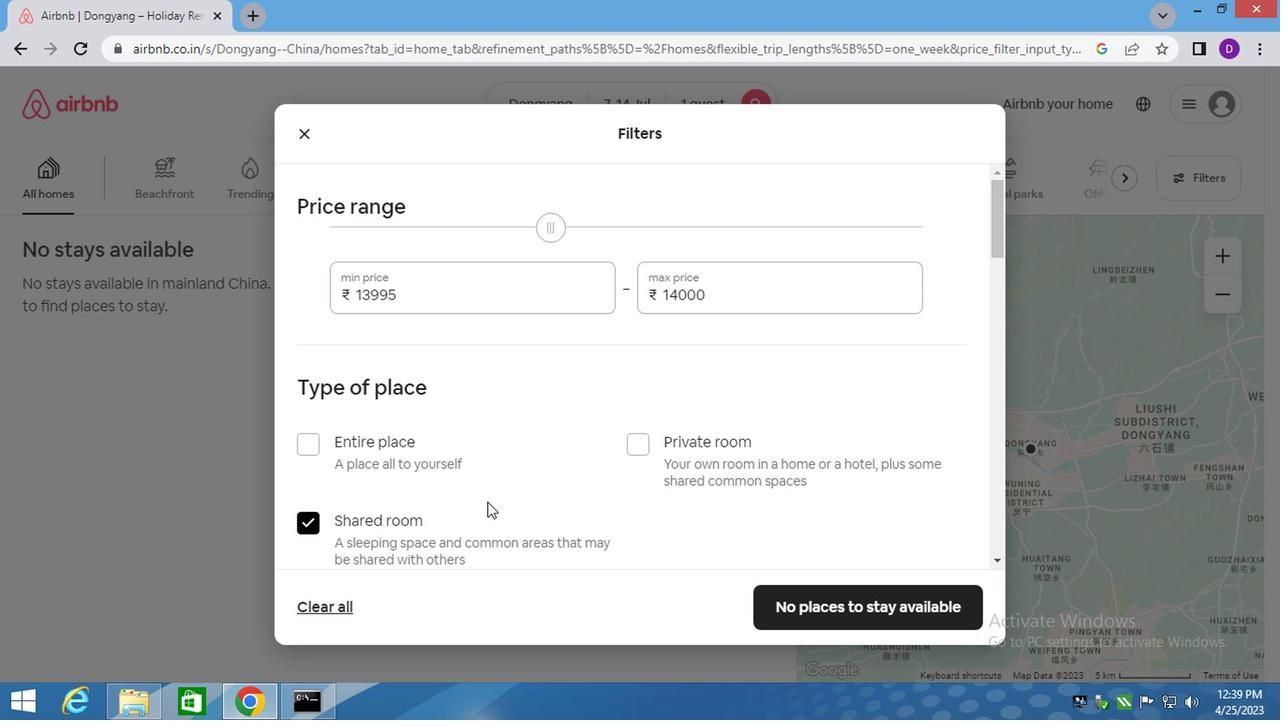 
Action: Mouse scrolled (488, 500) with delta (0, -1)
Screenshot: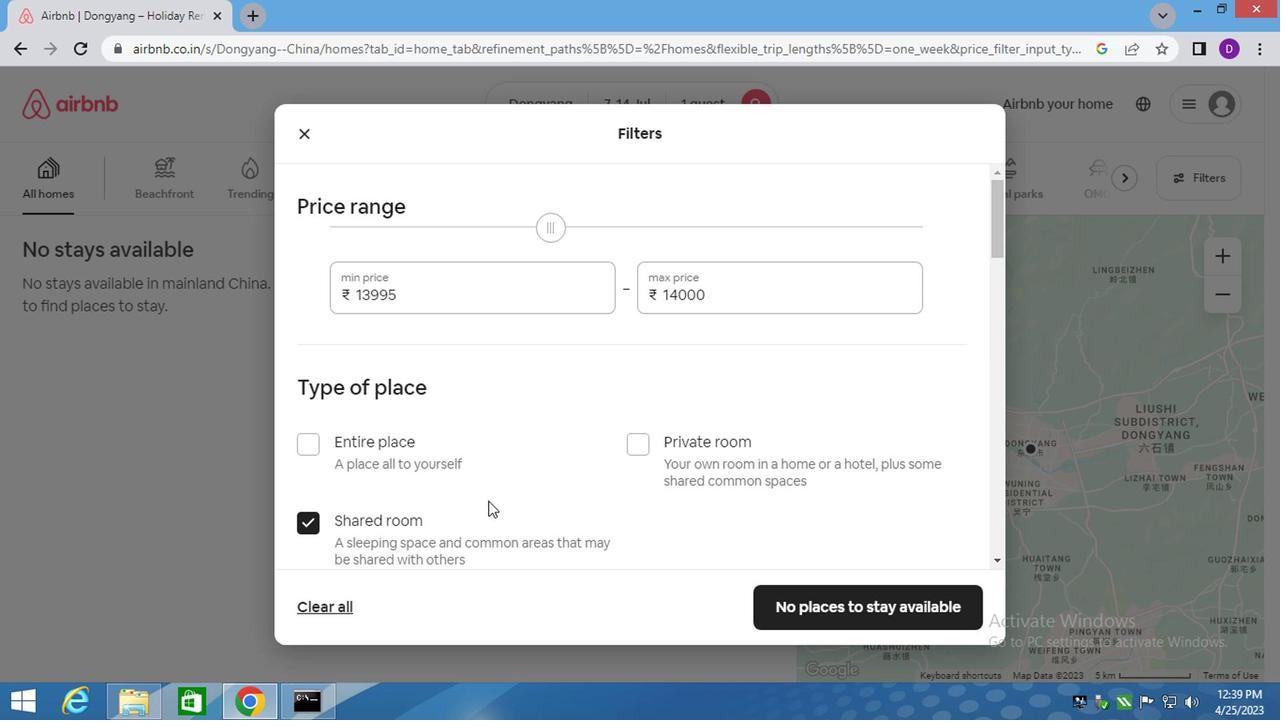 
Action: Mouse moved to (480, 504)
Screenshot: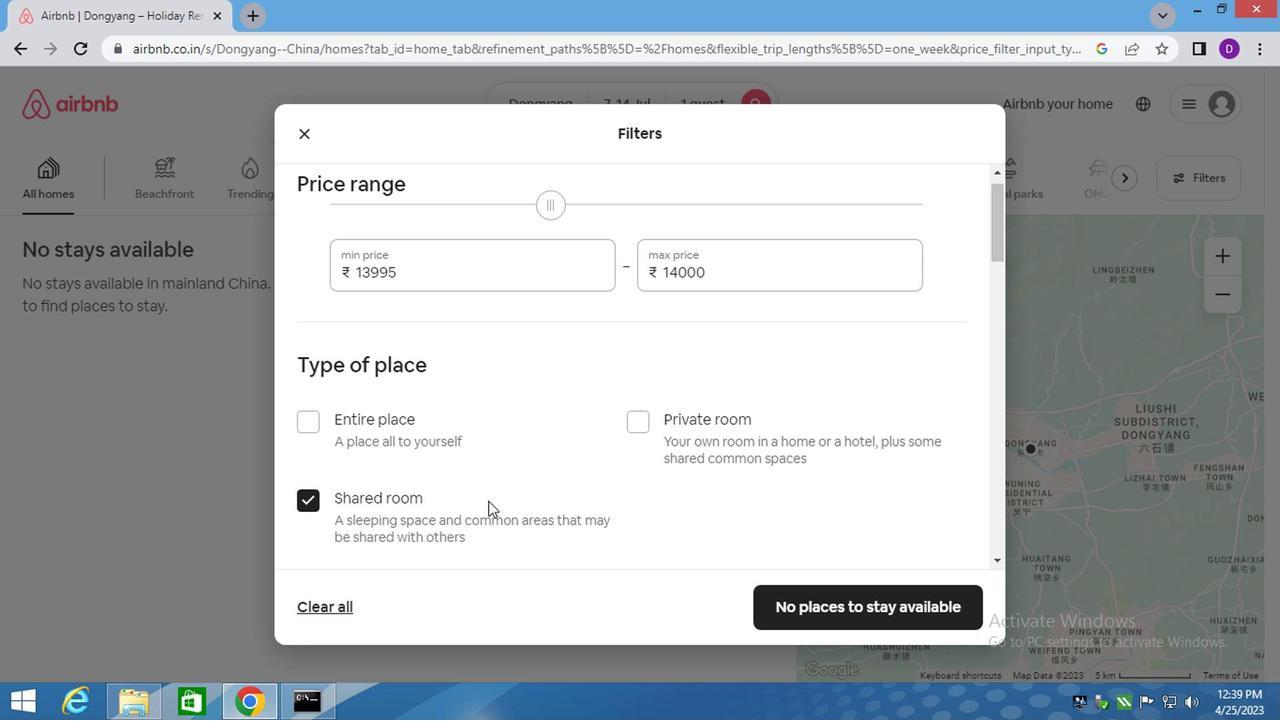 
Action: Mouse scrolled (481, 502) with delta (0, 0)
Screenshot: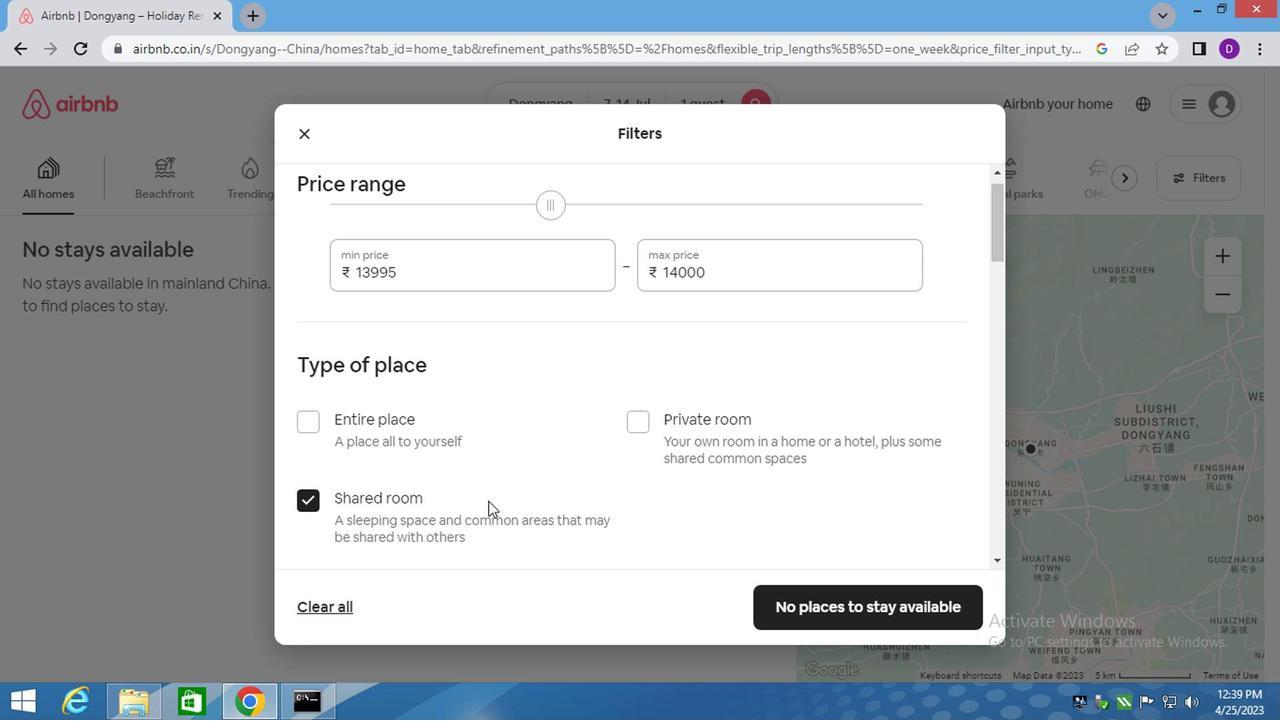 
Action: Mouse moved to (450, 502)
Screenshot: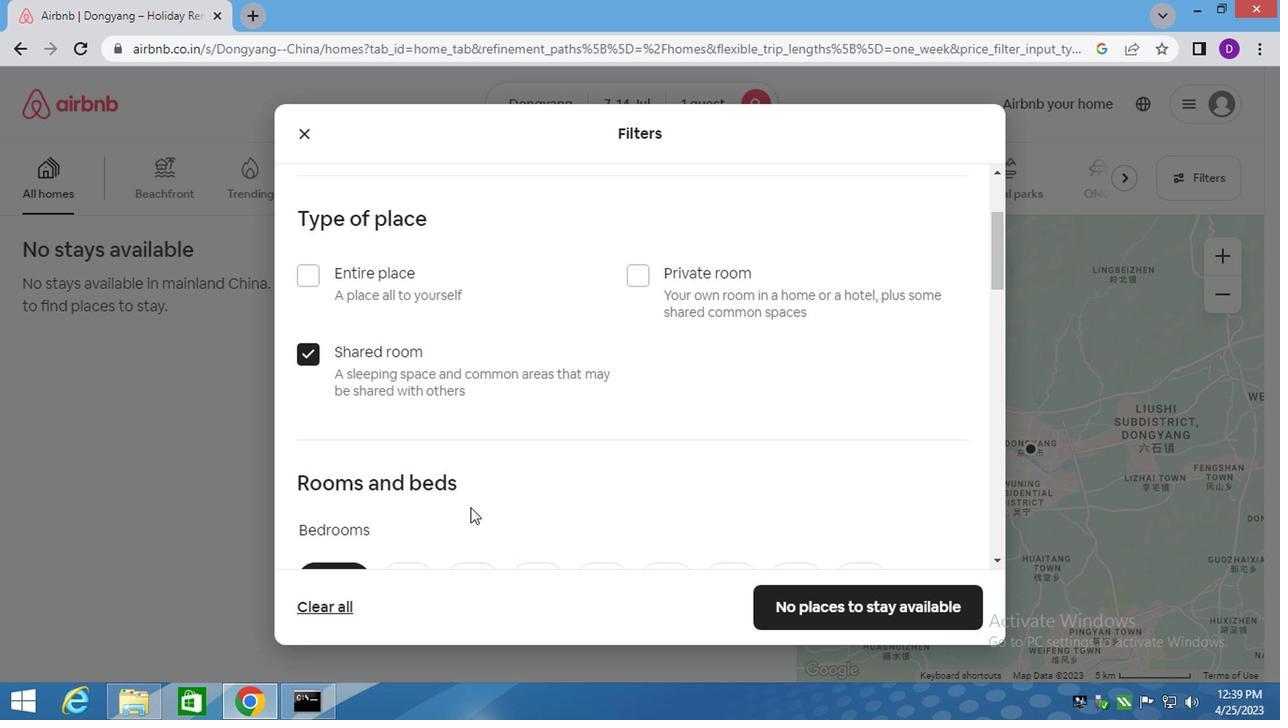 
Action: Mouse scrolled (450, 502) with delta (0, 0)
Screenshot: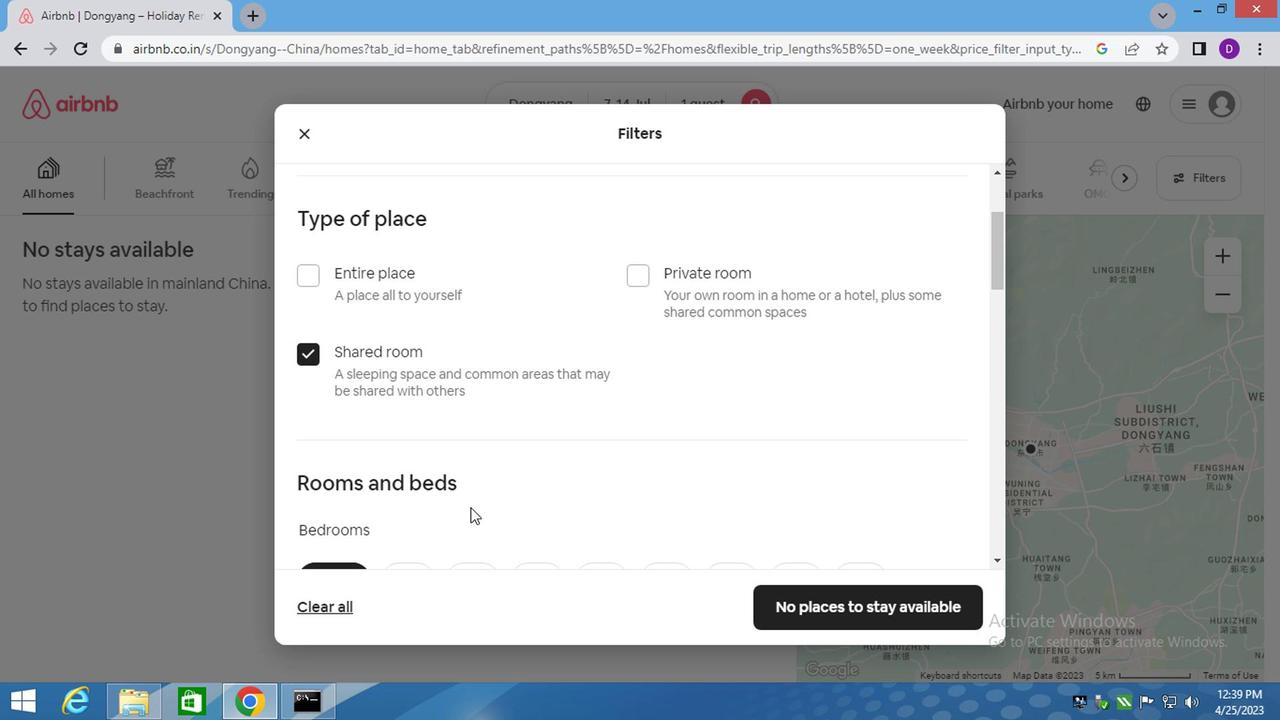 
Action: Mouse scrolled (450, 502) with delta (0, 0)
Screenshot: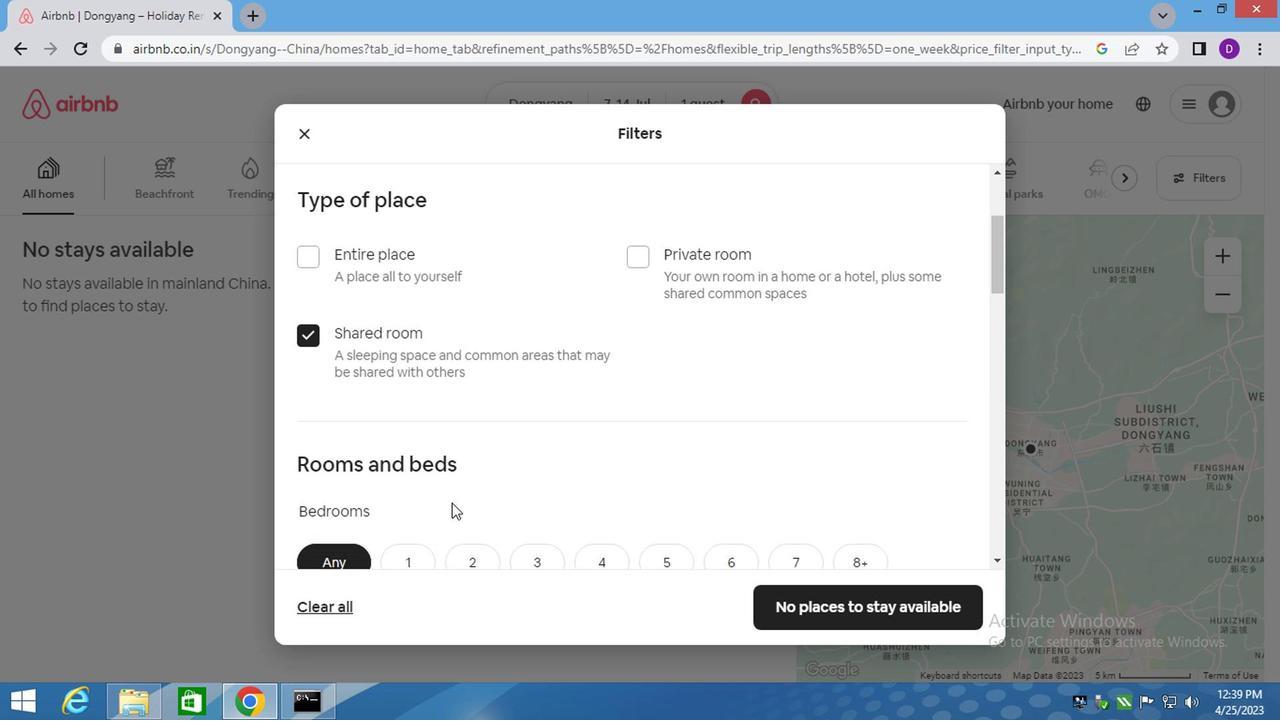 
Action: Mouse scrolled (450, 502) with delta (0, 0)
Screenshot: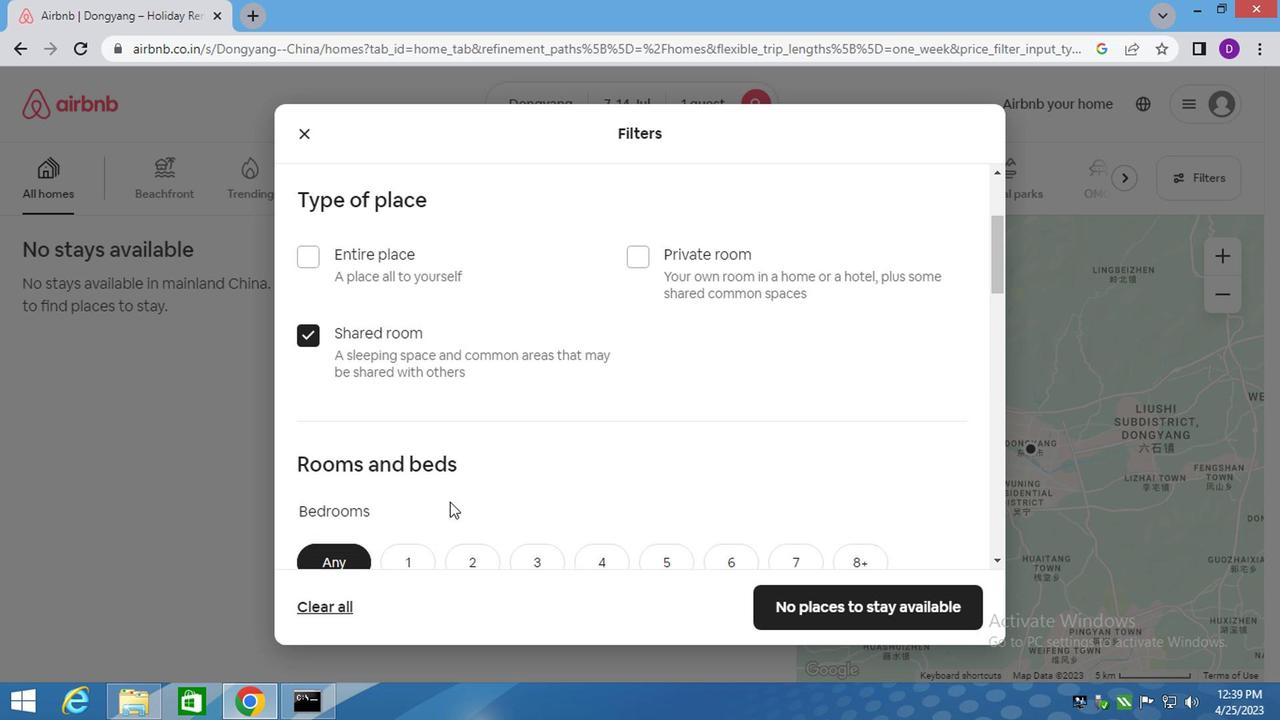 
Action: Mouse scrolled (450, 502) with delta (0, 0)
Screenshot: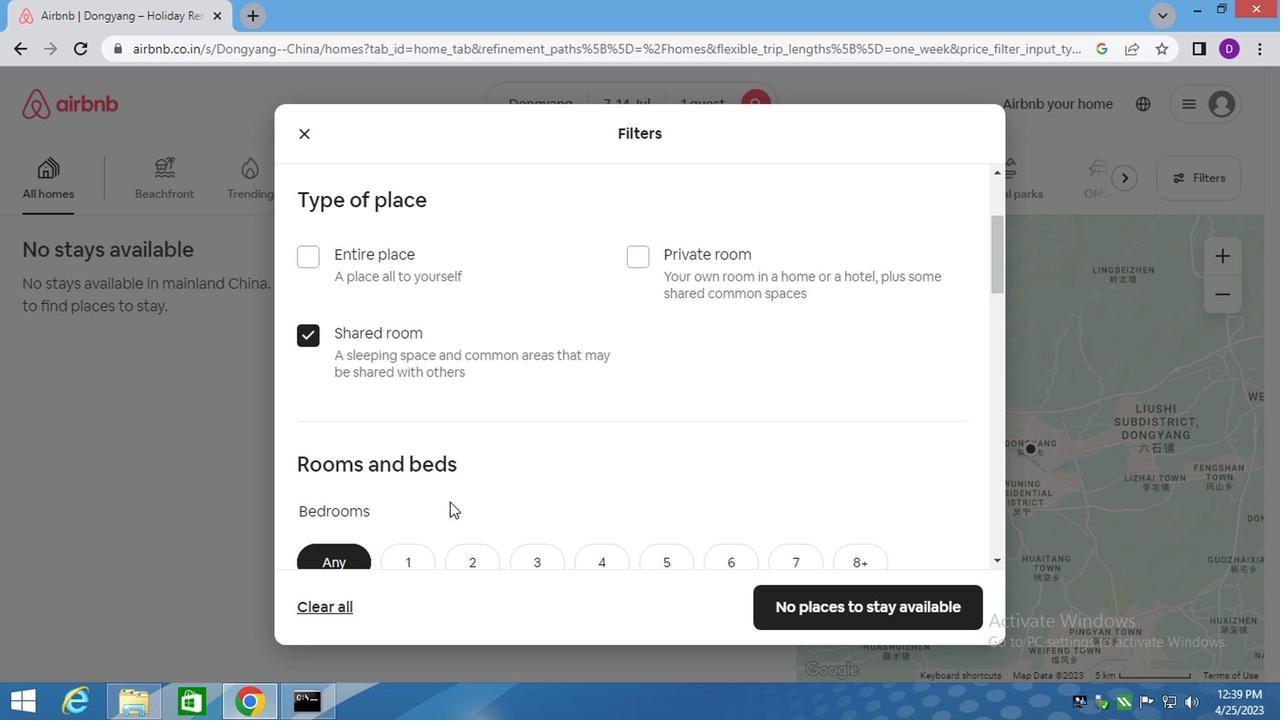 
Action: Mouse moved to (404, 196)
Screenshot: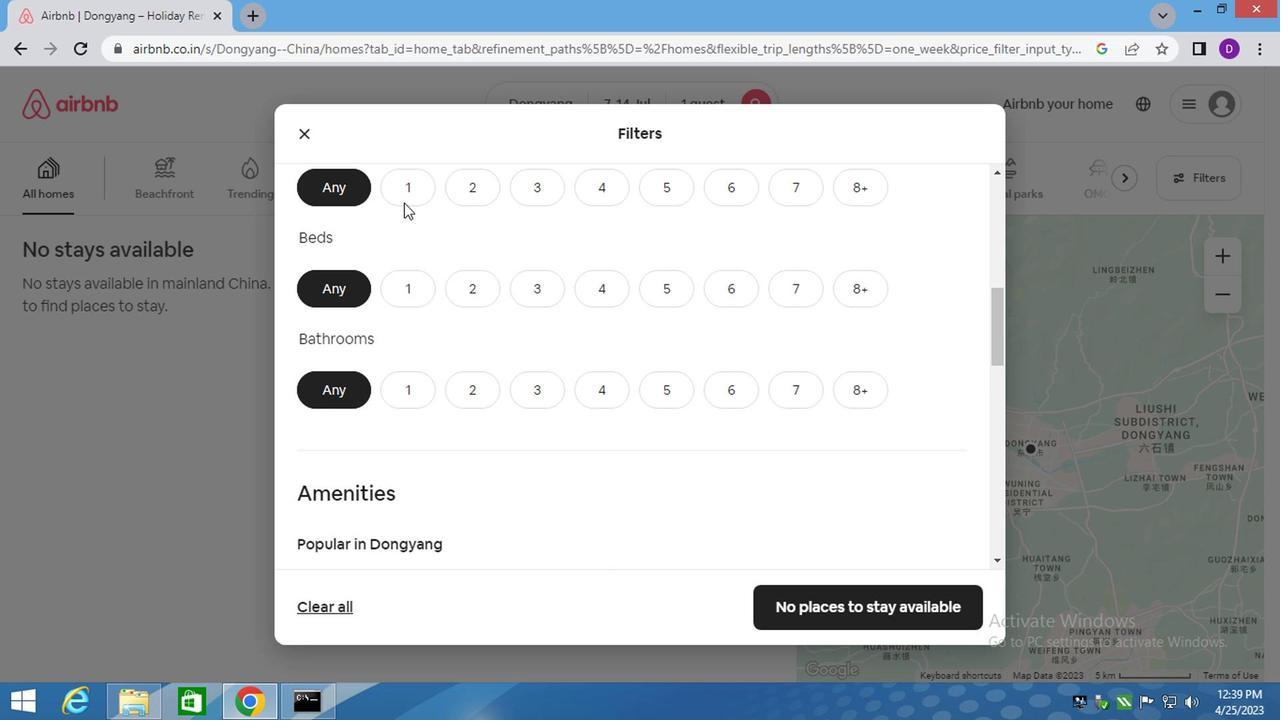 
Action: Mouse pressed left at (404, 196)
Screenshot: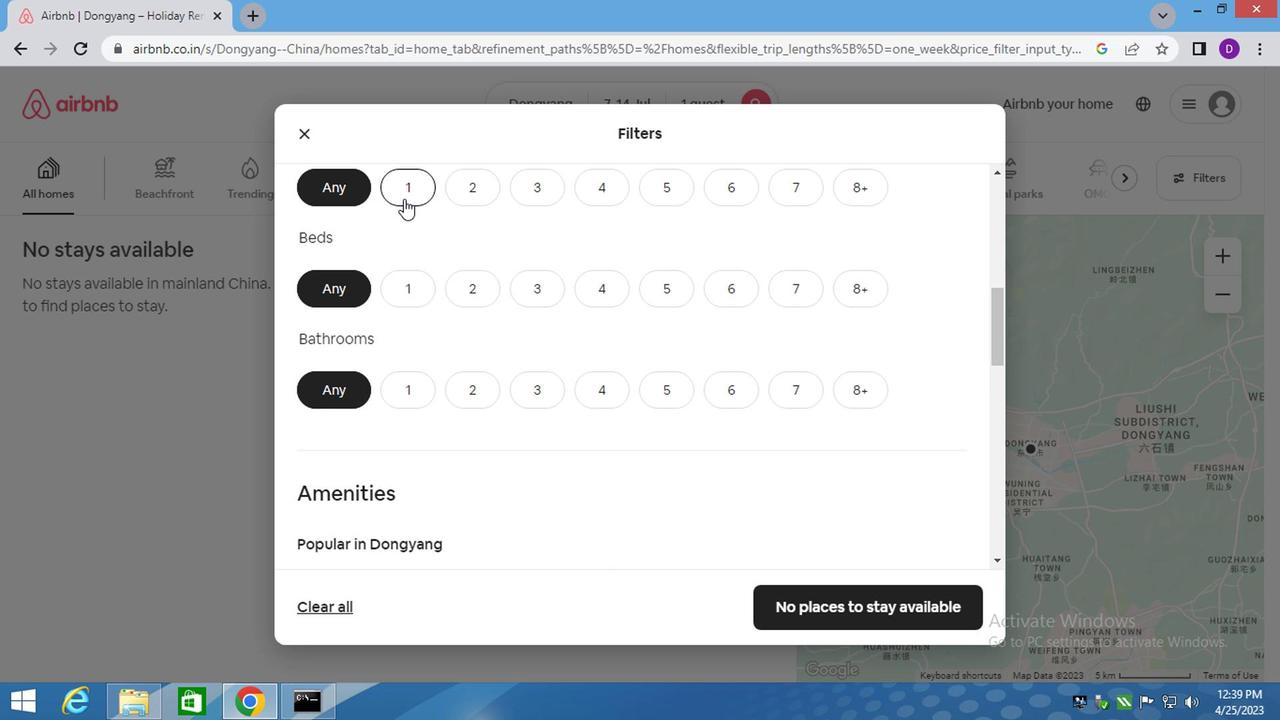 
Action: Mouse moved to (394, 297)
Screenshot: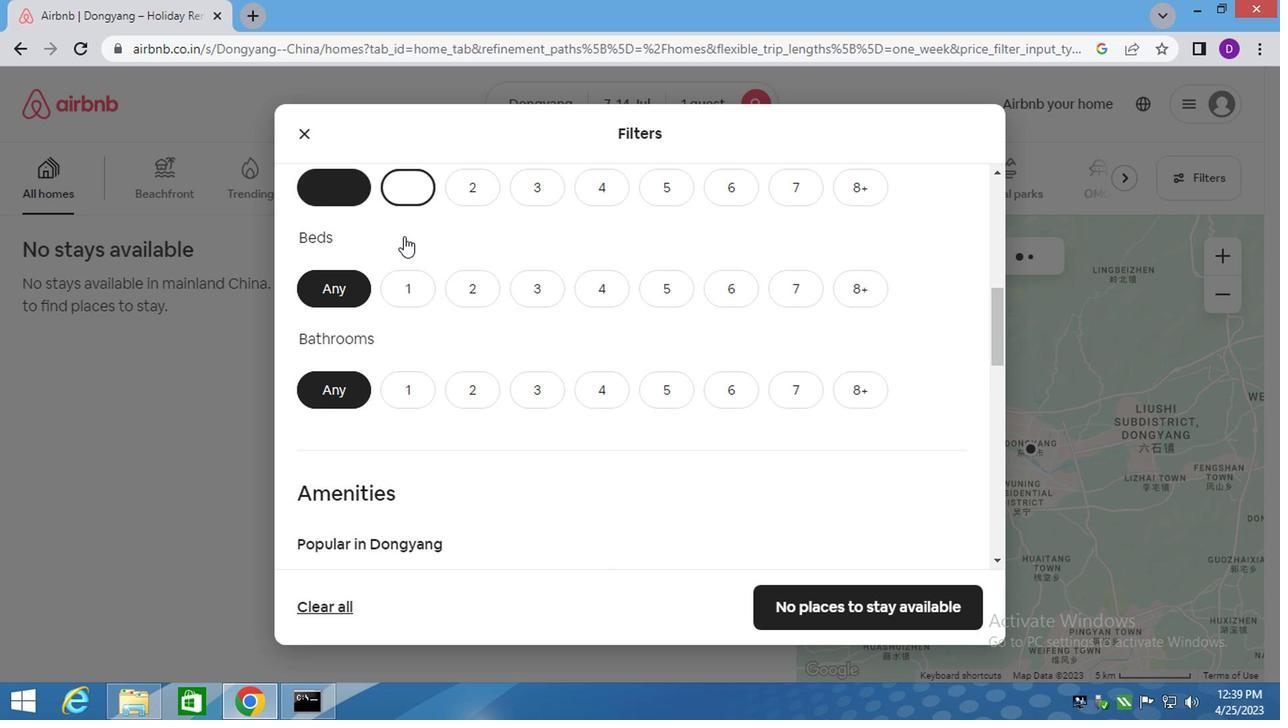 
Action: Mouse pressed left at (394, 297)
Screenshot: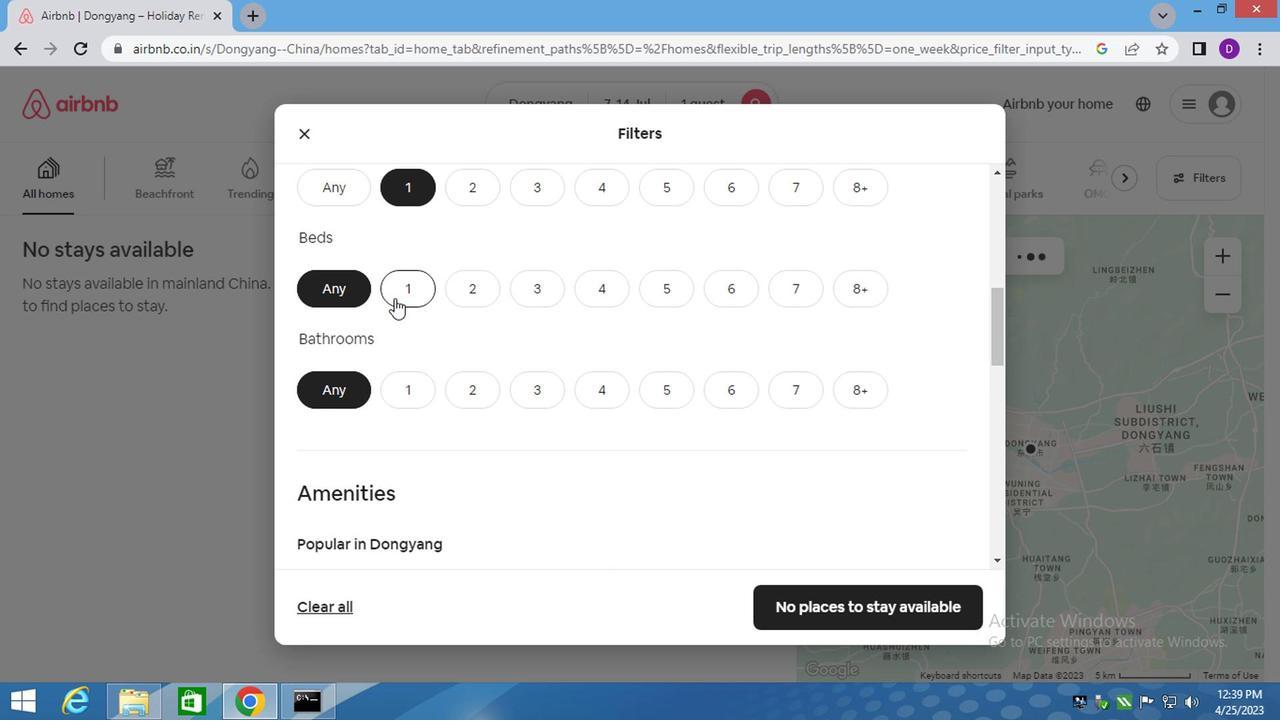 
Action: Mouse moved to (413, 396)
Screenshot: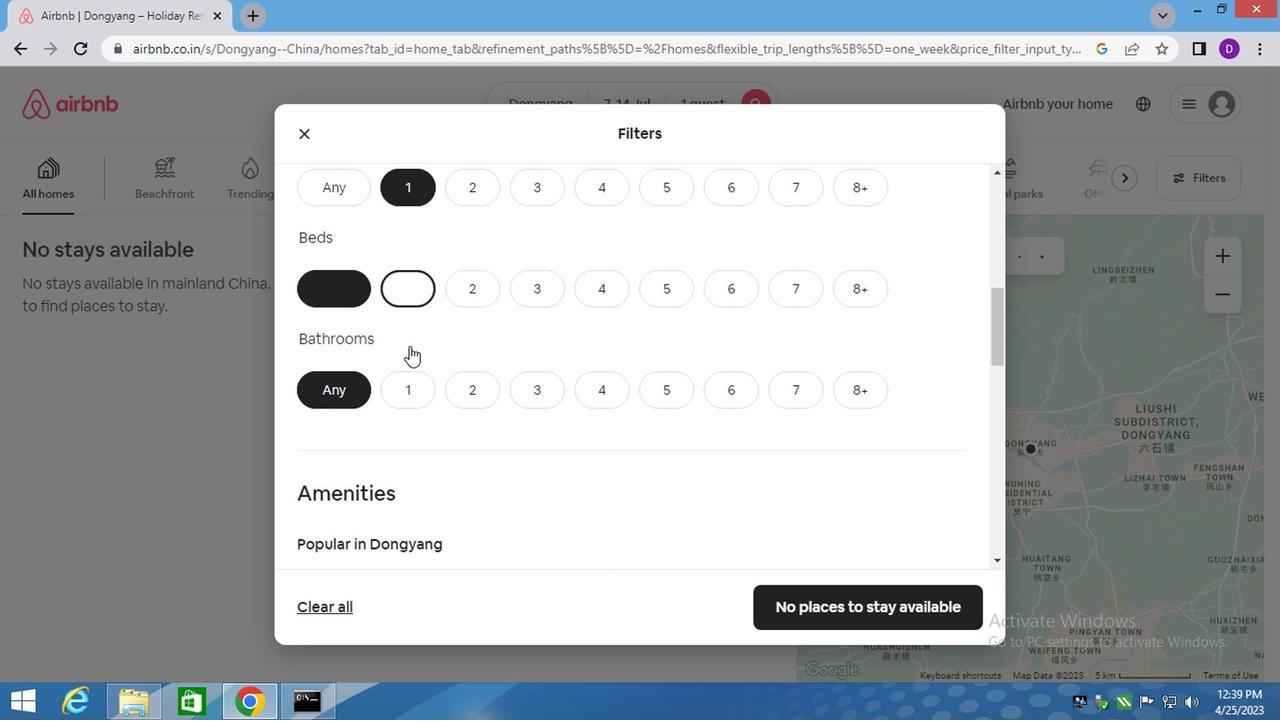 
Action: Mouse pressed left at (413, 396)
Screenshot: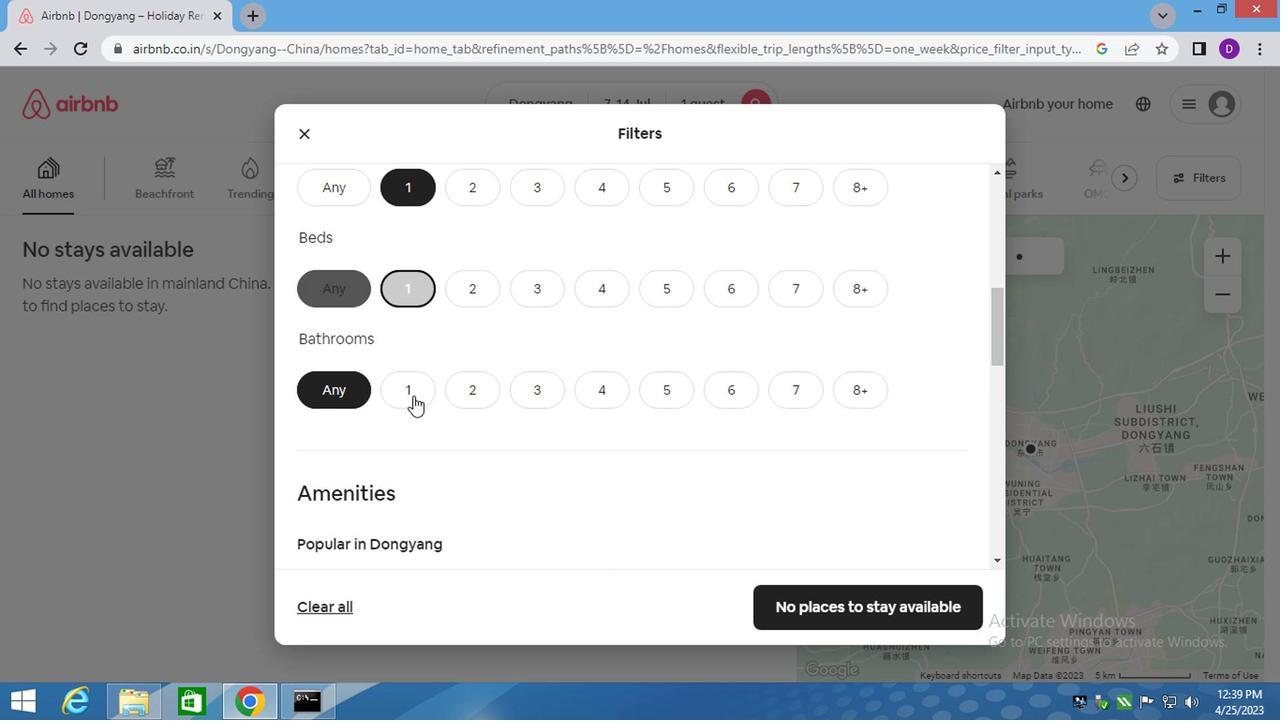 
Action: Mouse moved to (450, 400)
Screenshot: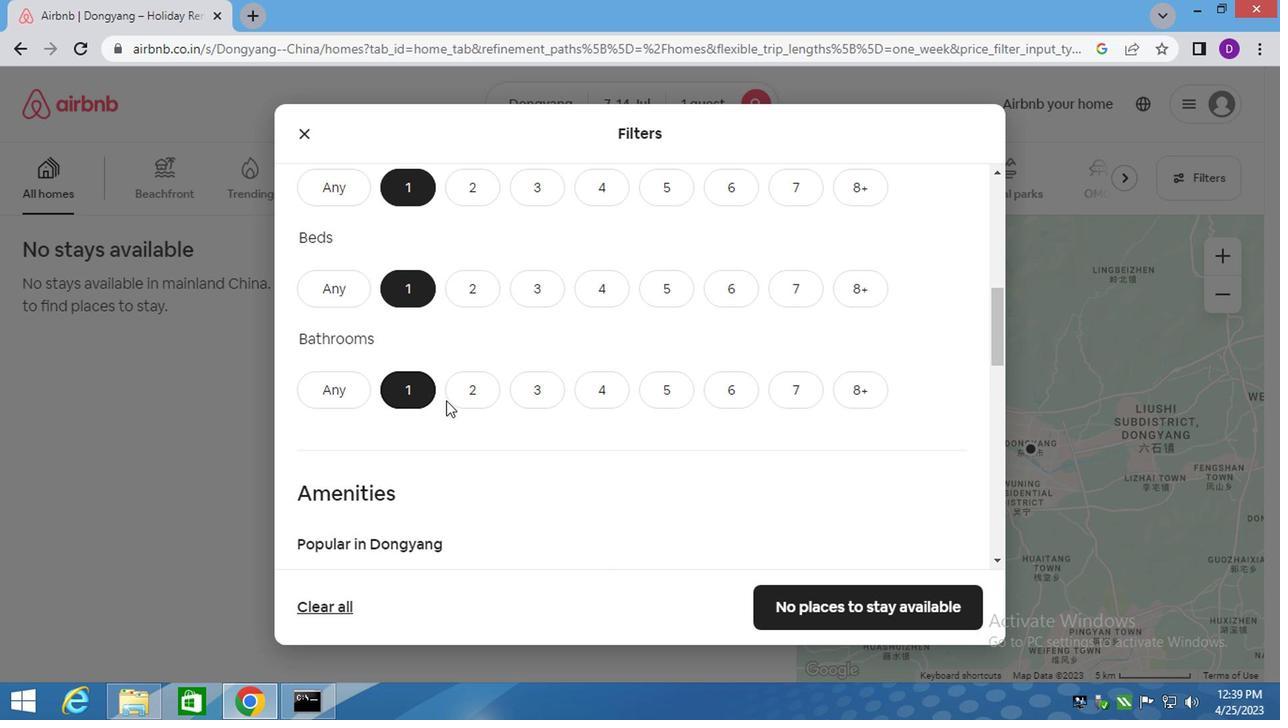 
Action: Mouse scrolled (450, 399) with delta (0, -1)
Screenshot: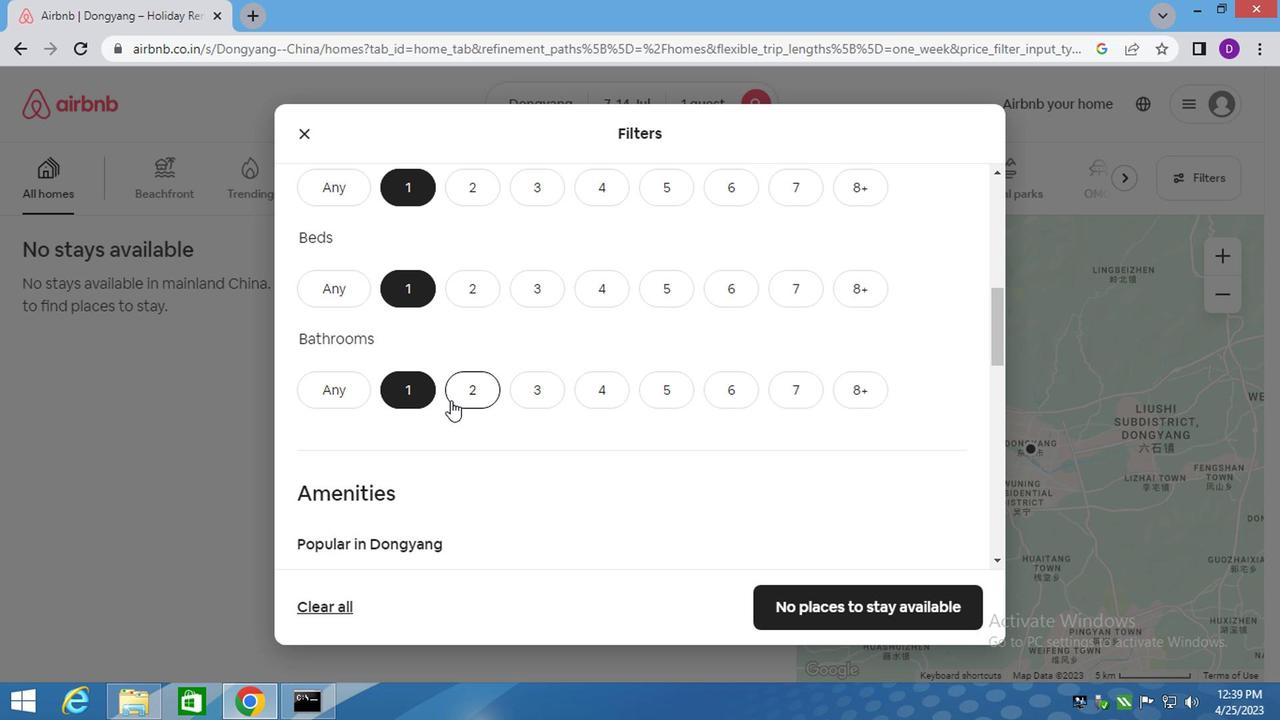 
Action: Mouse moved to (452, 401)
Screenshot: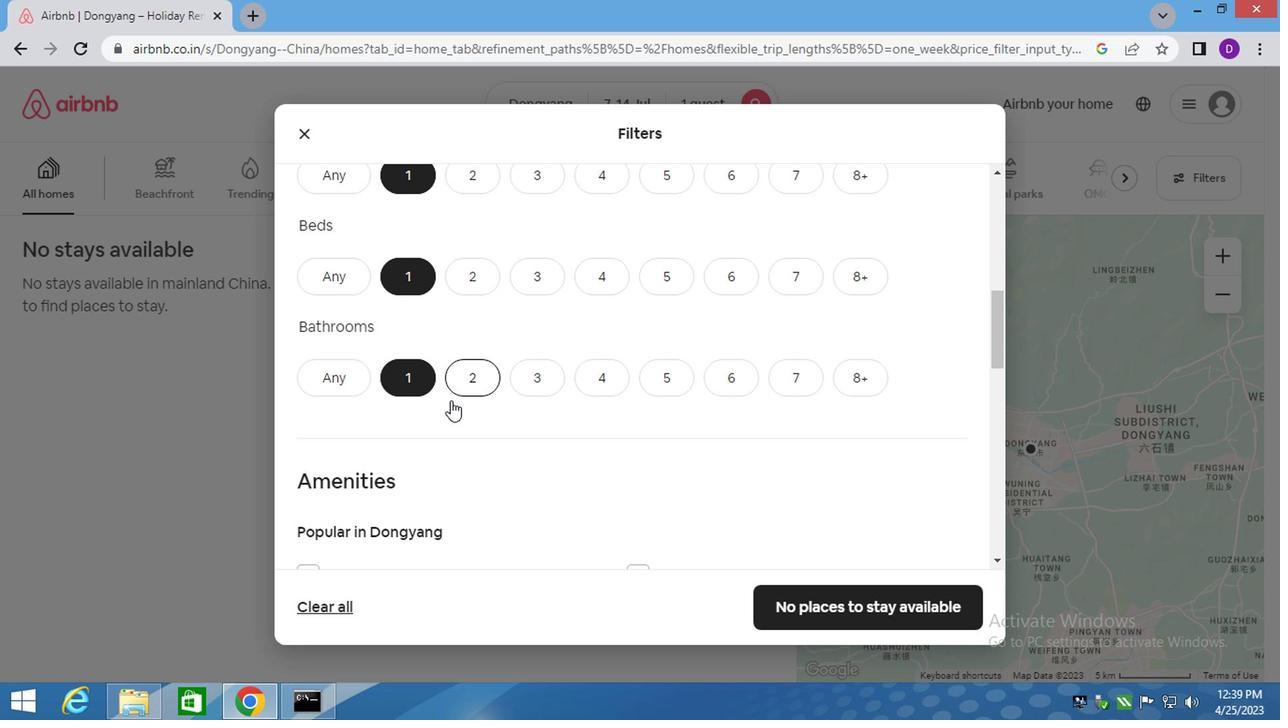 
Action: Mouse scrolled (452, 400) with delta (0, 0)
Screenshot: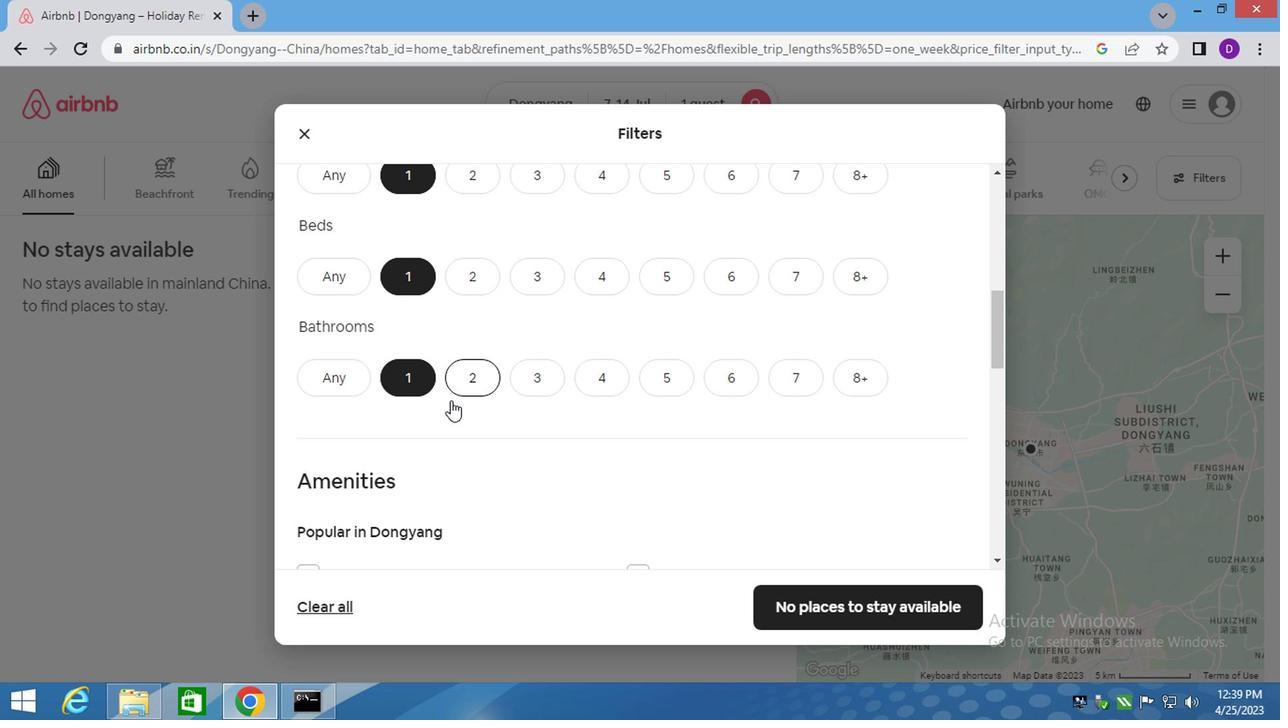 
Action: Mouse moved to (448, 412)
Screenshot: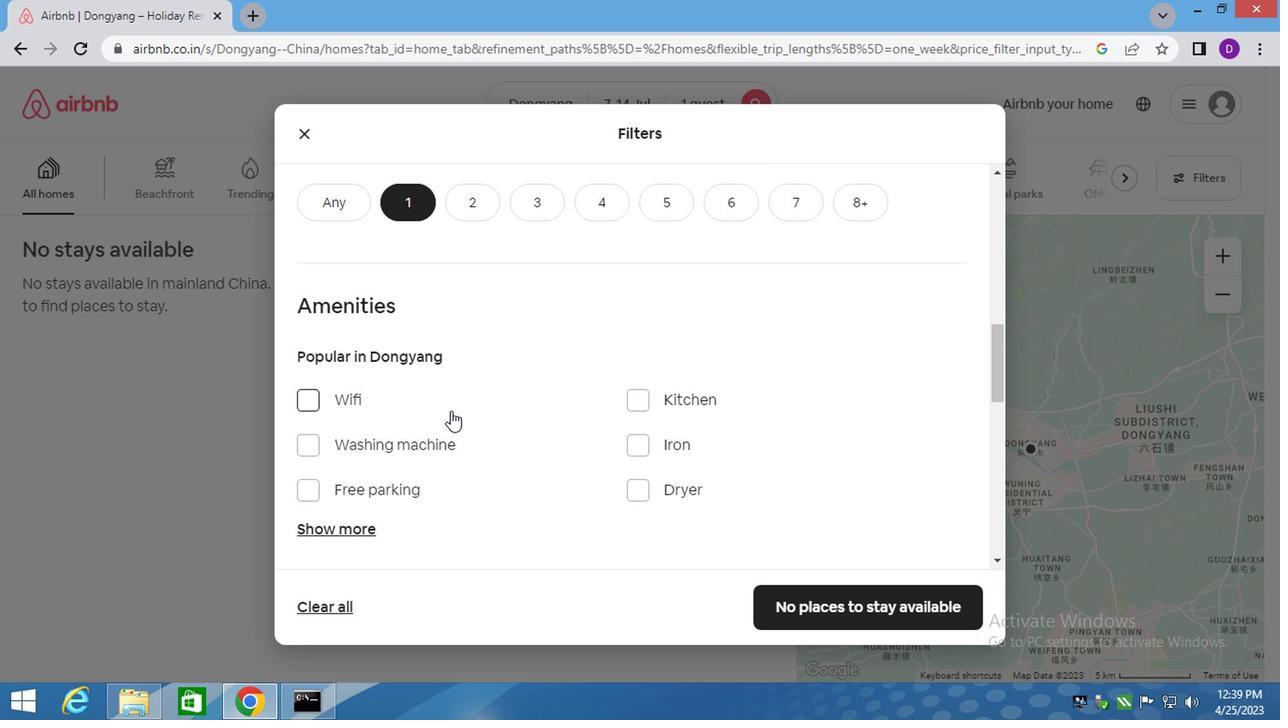 
Action: Mouse scrolled (448, 412) with delta (0, 0)
Screenshot: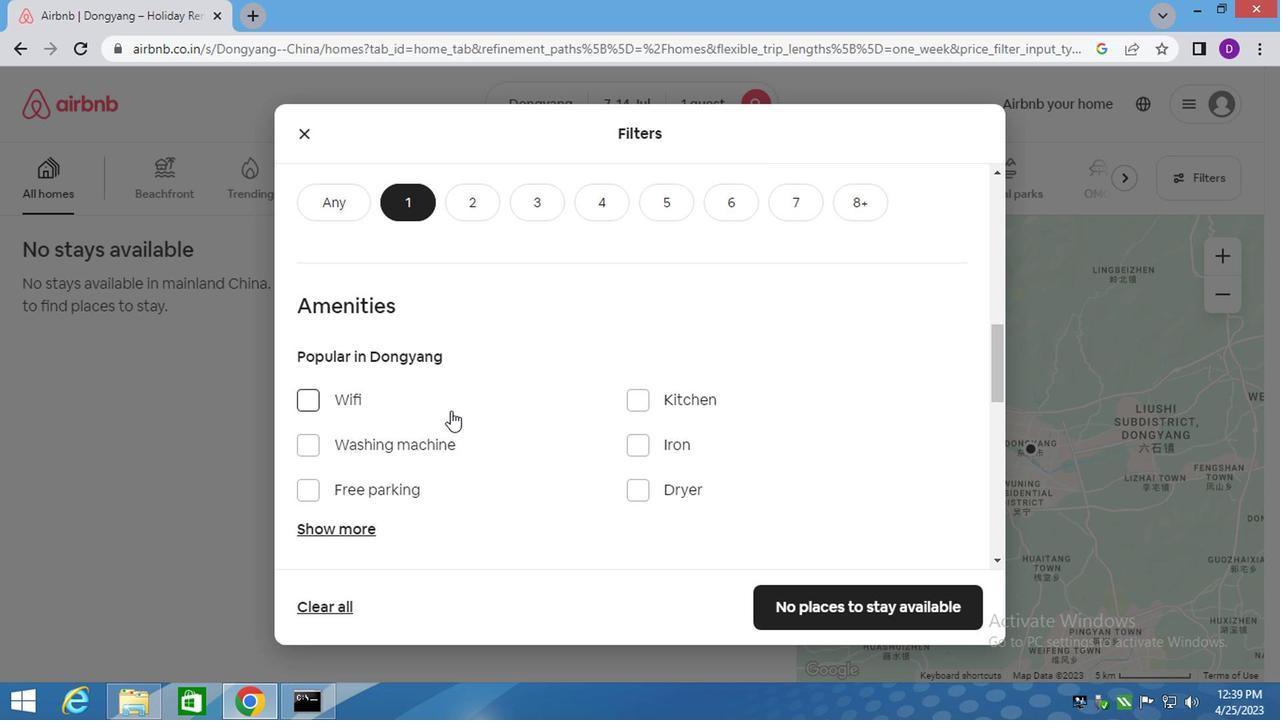 
Action: Mouse moved to (486, 412)
Screenshot: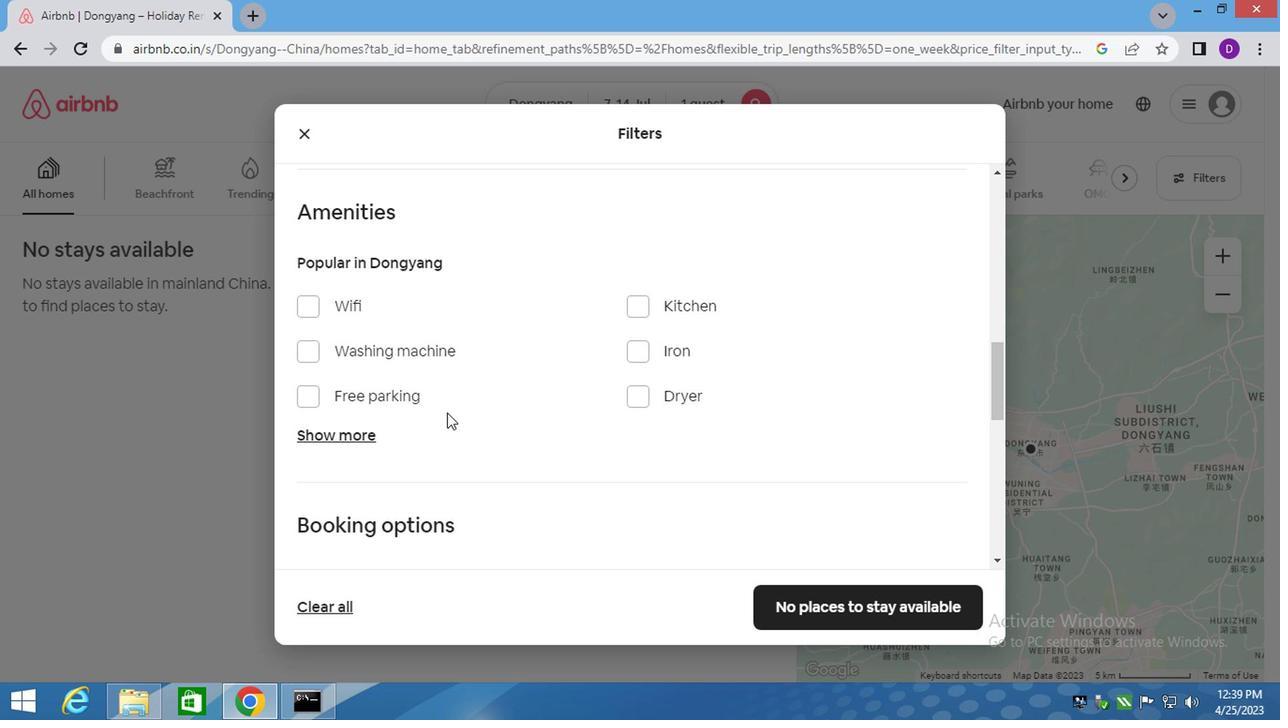 
Action: Mouse scrolled (486, 412) with delta (0, 0)
Screenshot: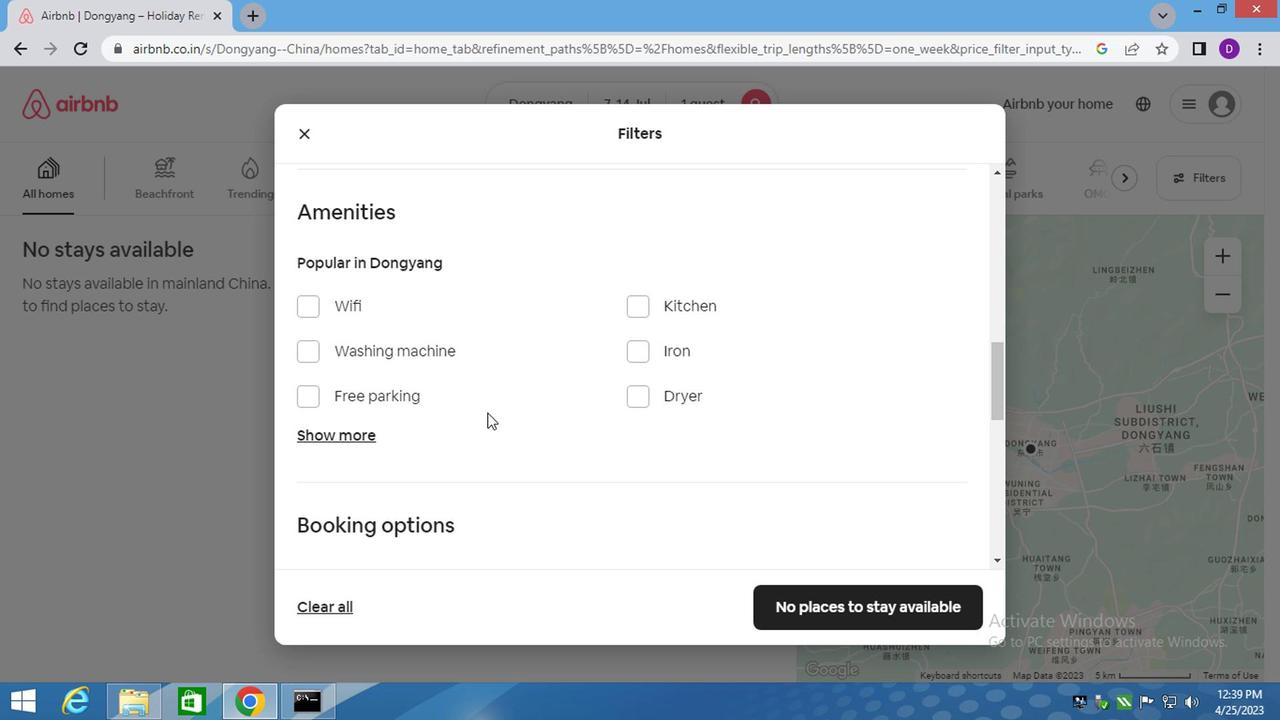 
Action: Mouse moved to (488, 414)
Screenshot: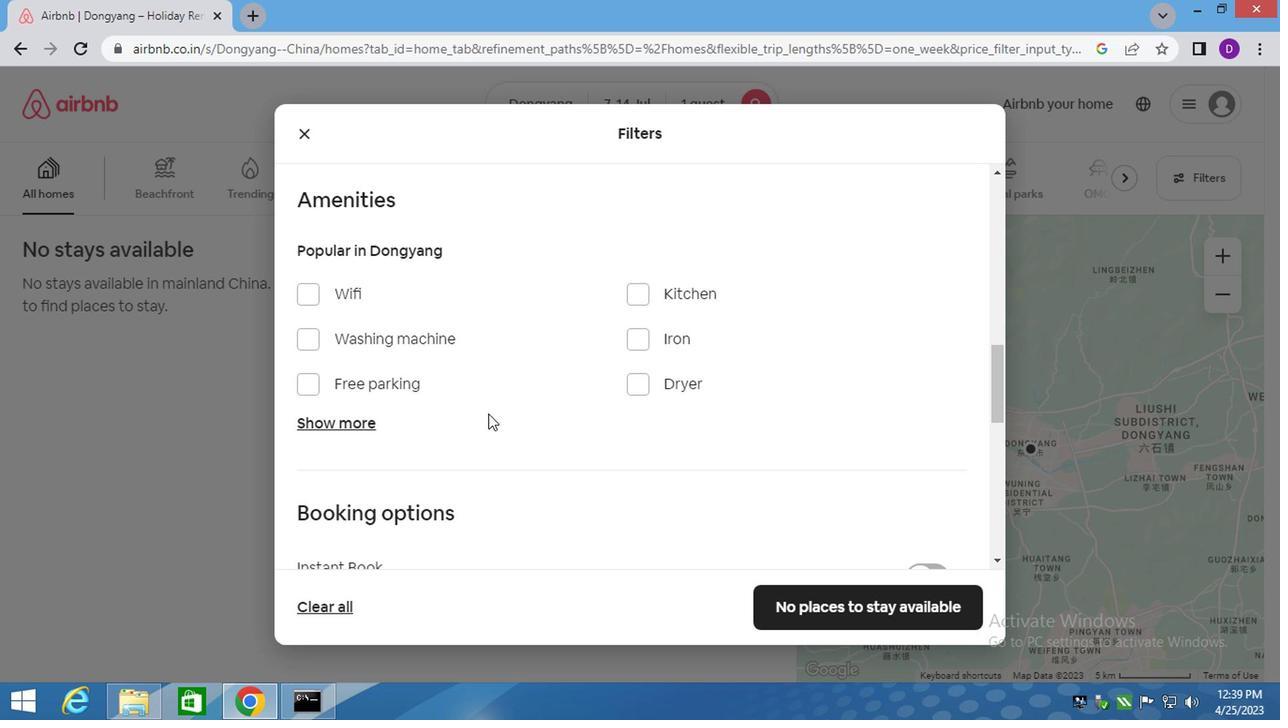 
Action: Mouse scrolled (488, 414) with delta (0, 0)
Screenshot: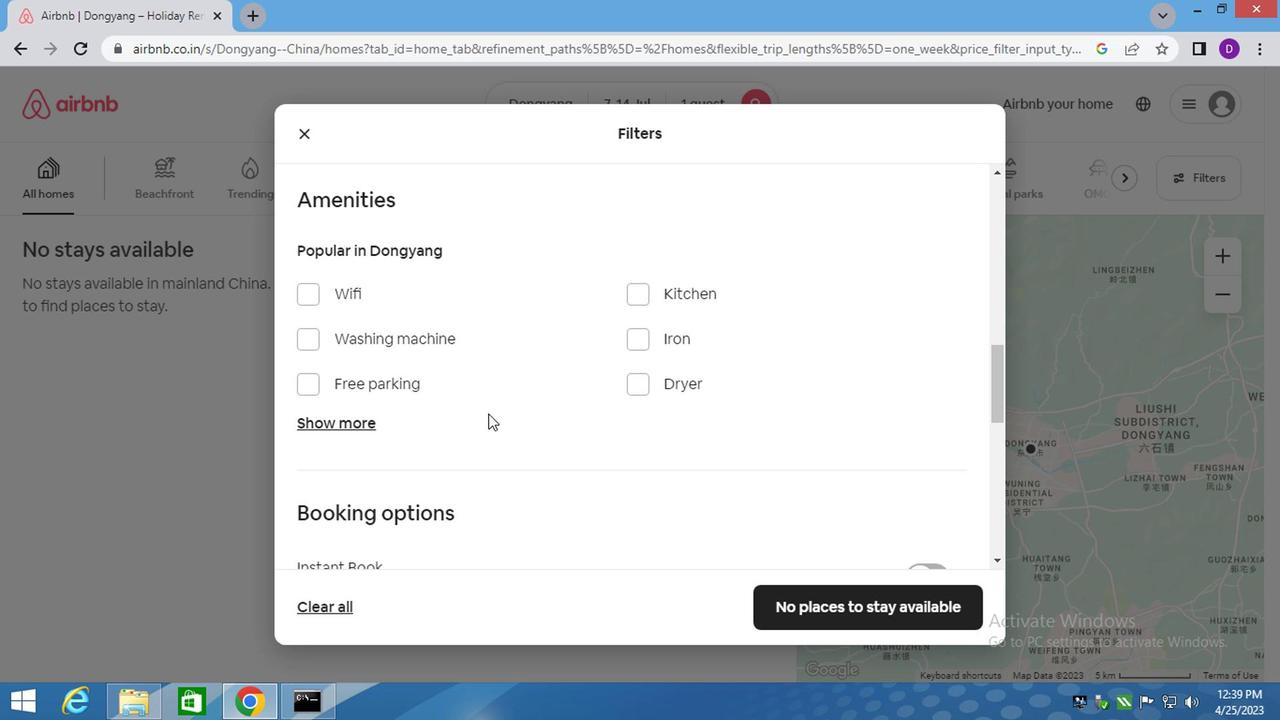 
Action: Mouse moved to (917, 467)
Screenshot: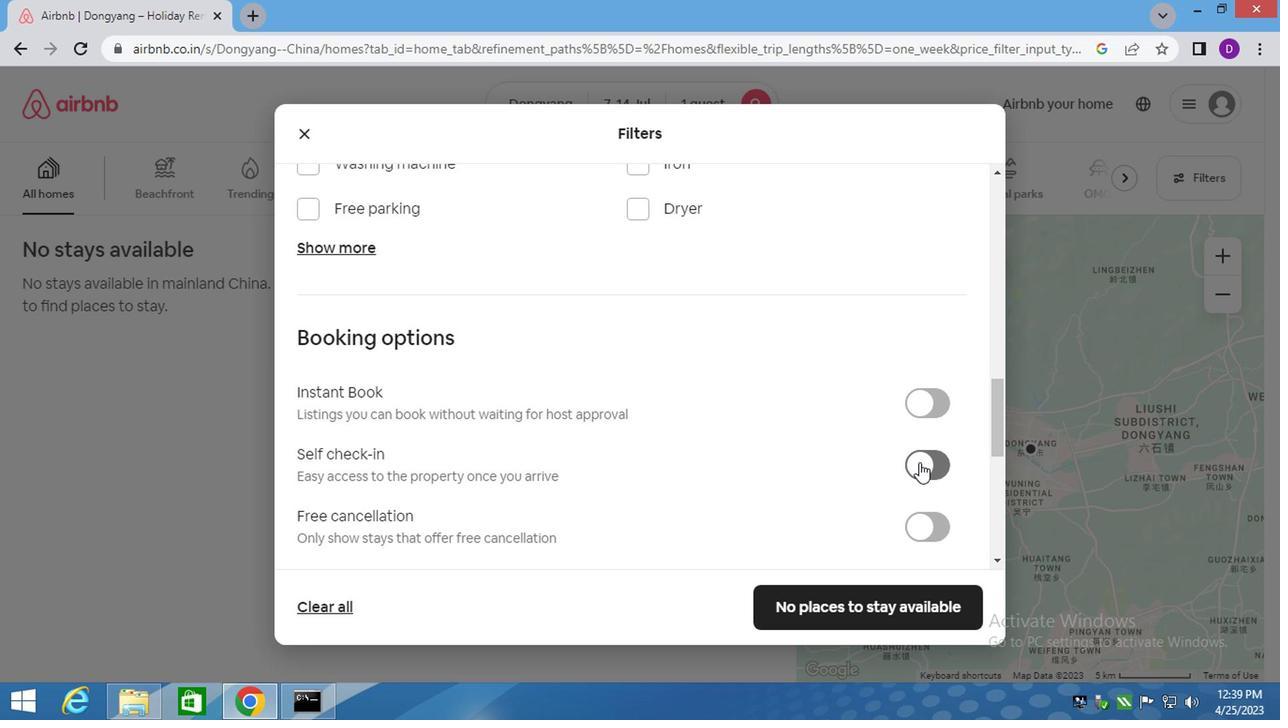 
Action: Mouse pressed left at (917, 467)
Screenshot: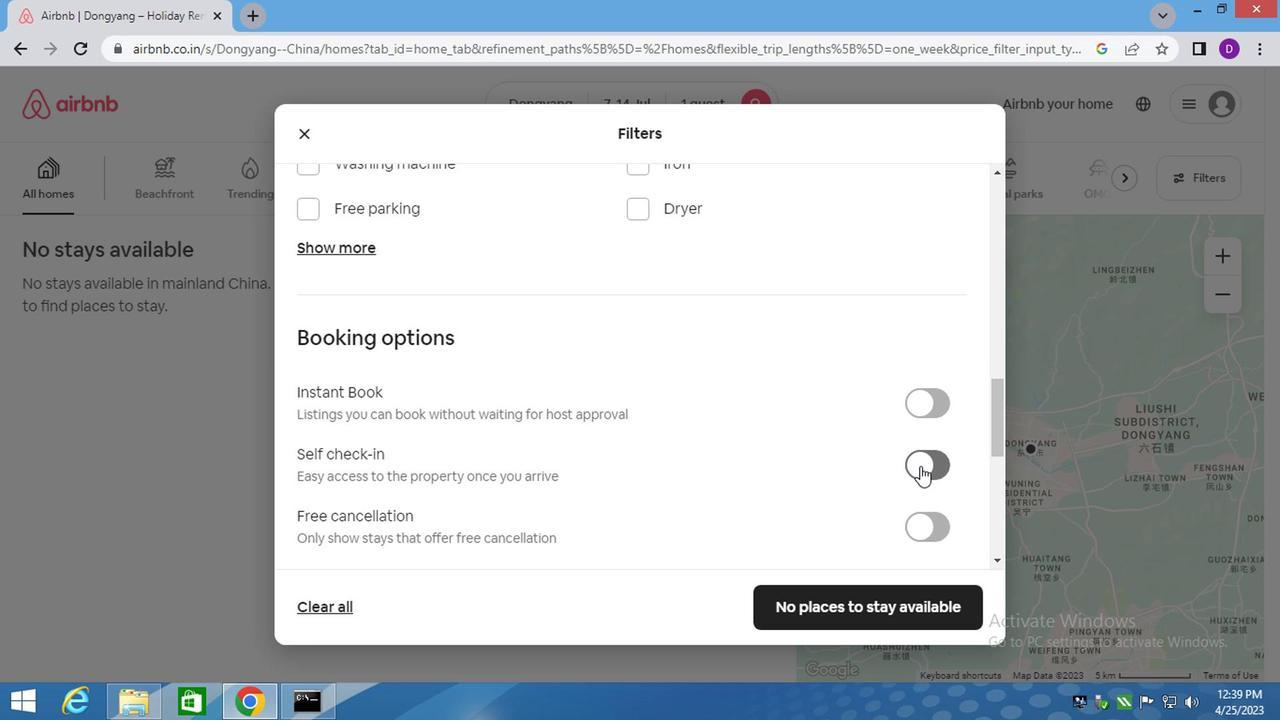 
Action: Mouse moved to (576, 402)
Screenshot: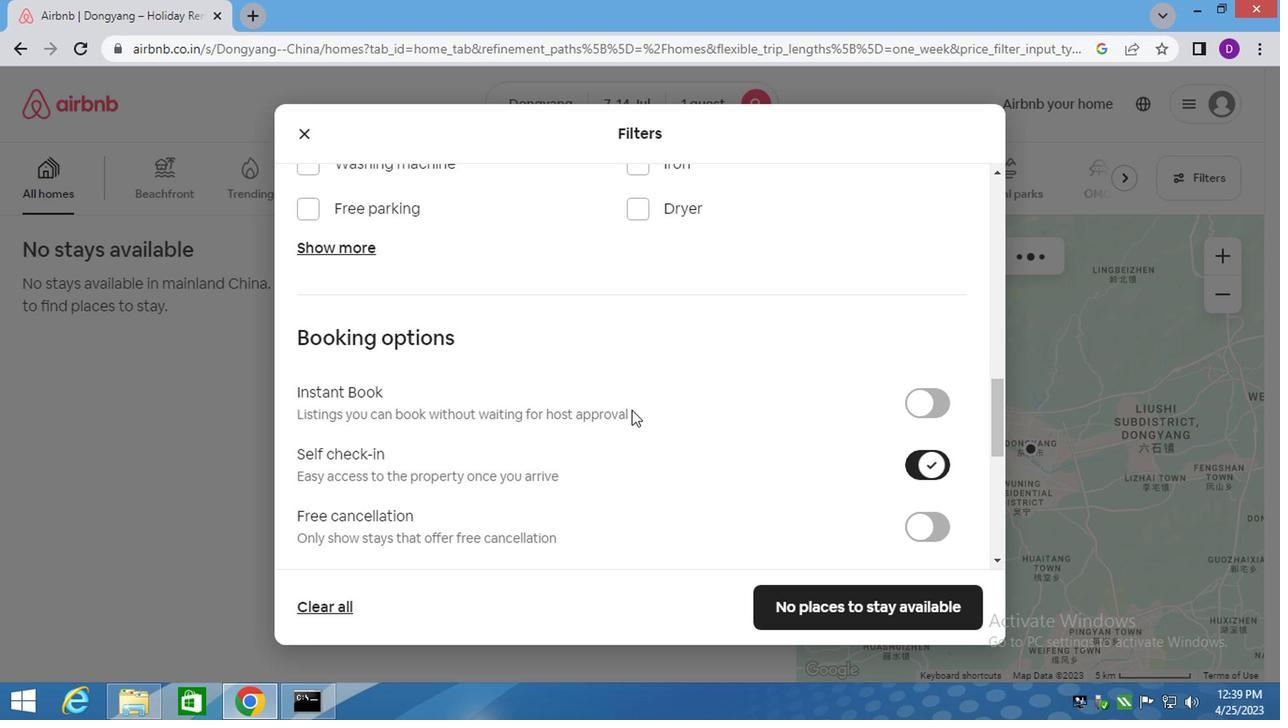 
Action: Mouse scrolled (576, 401) with delta (0, 0)
Screenshot: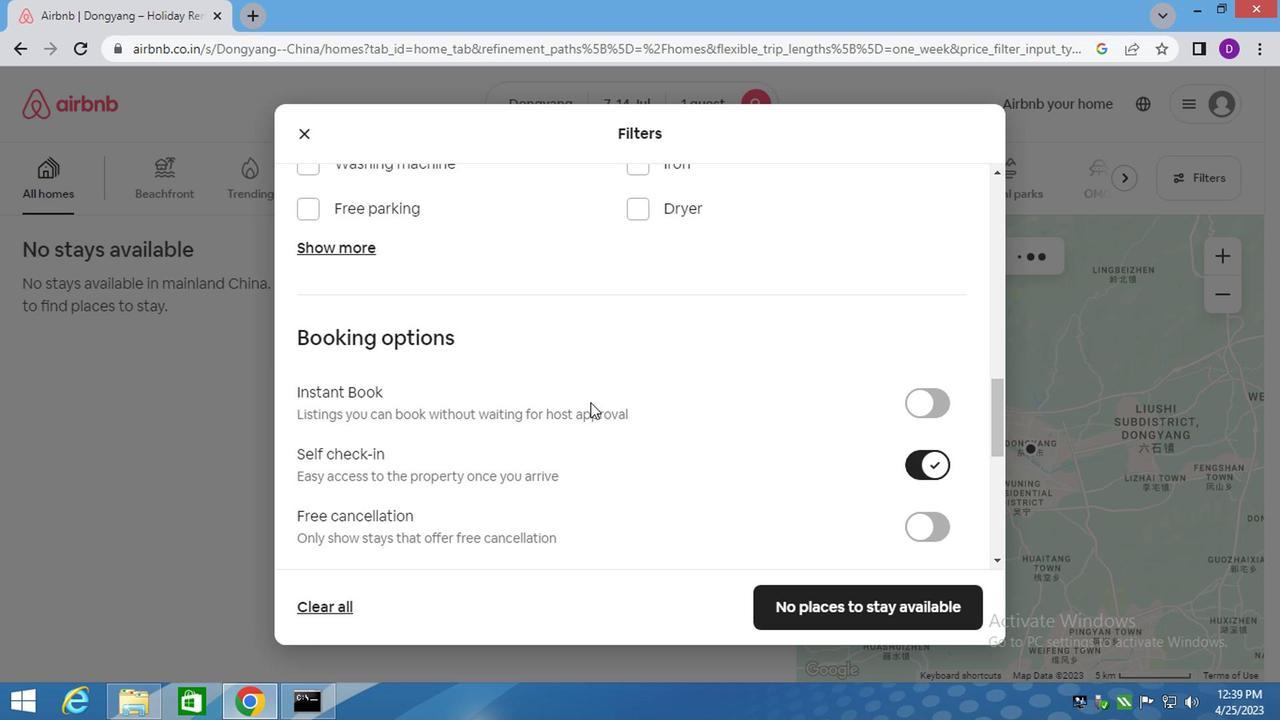 
Action: Mouse moved to (572, 402)
Screenshot: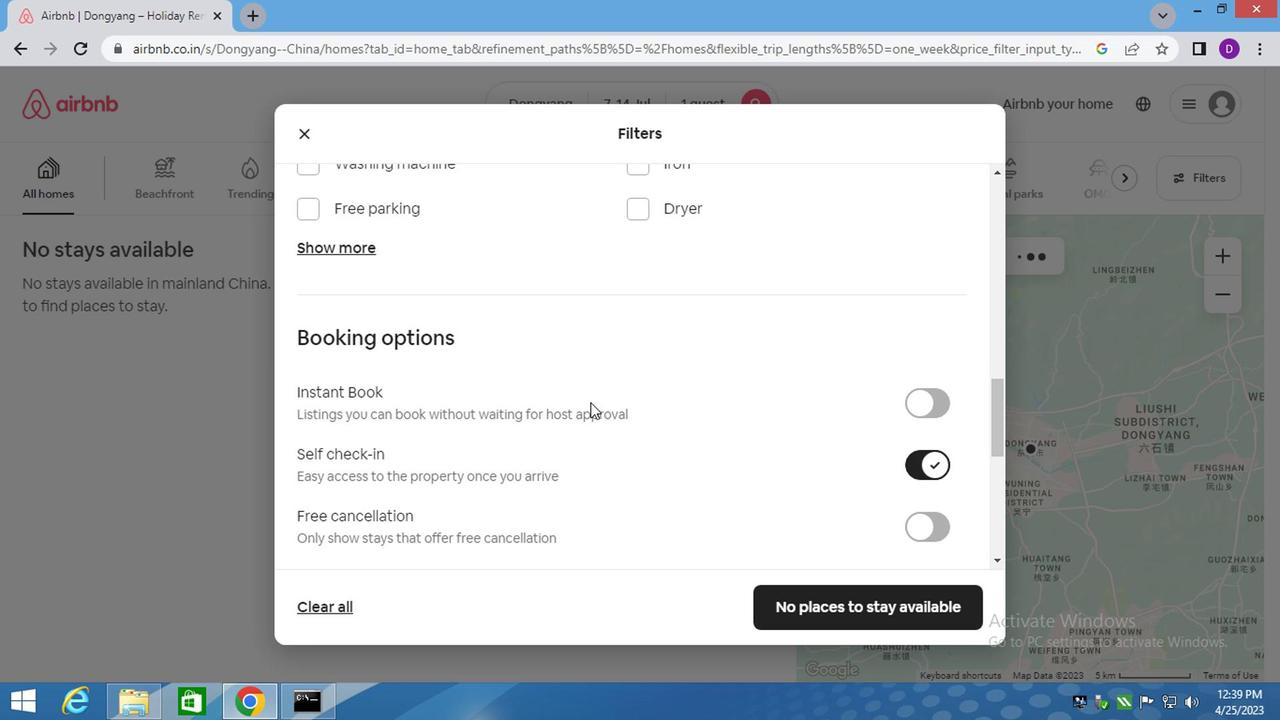 
Action: Mouse scrolled (572, 401) with delta (0, 0)
Screenshot: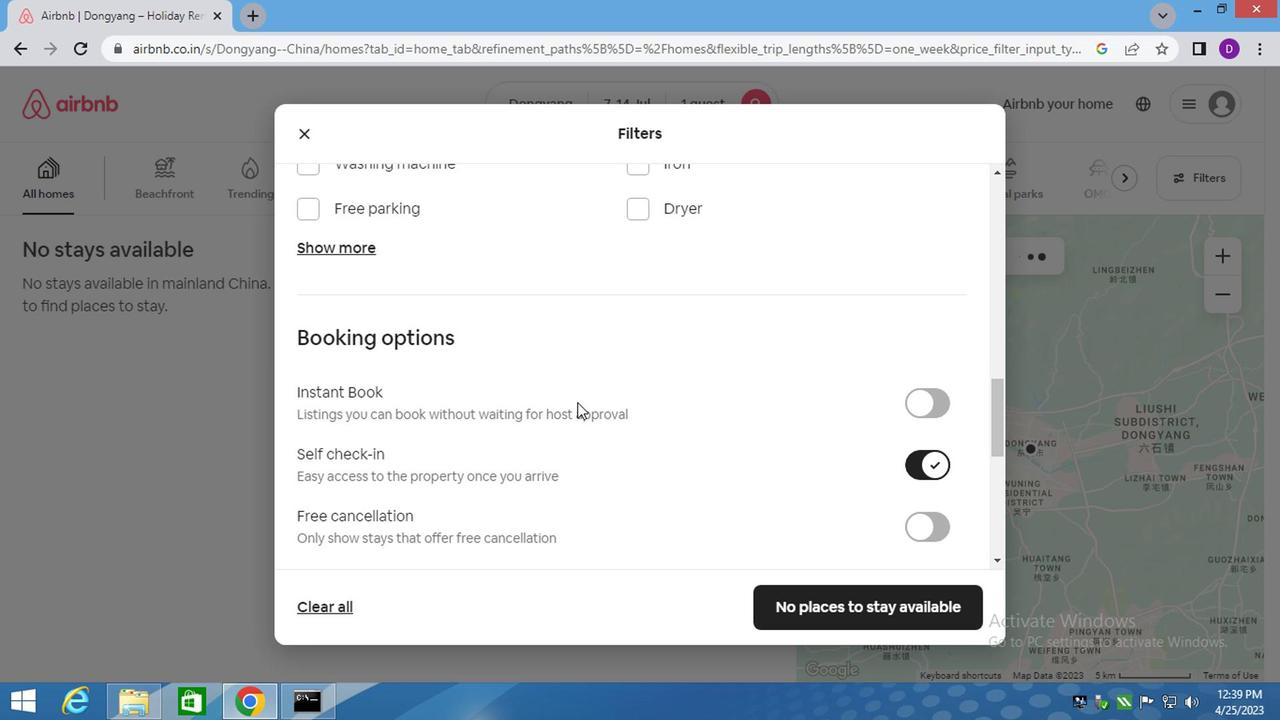 
Action: Mouse moved to (571, 403)
Screenshot: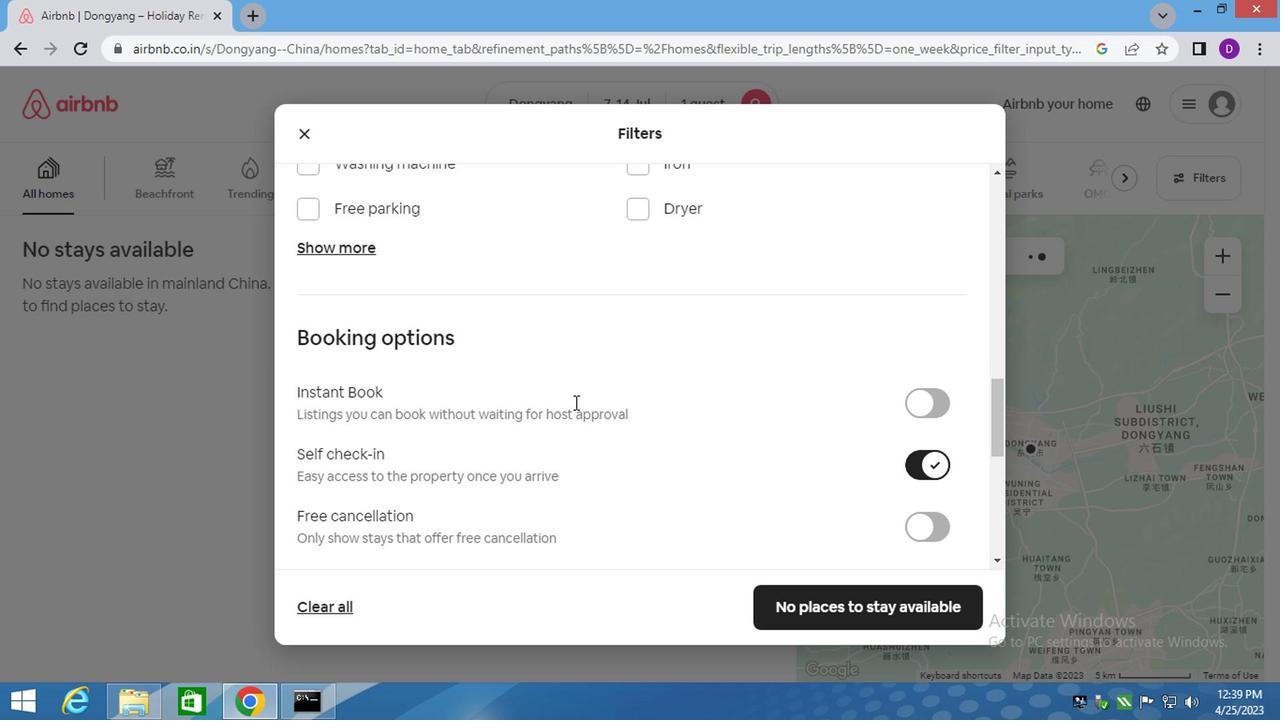 
Action: Mouse scrolled (571, 401) with delta (0, 0)
Screenshot: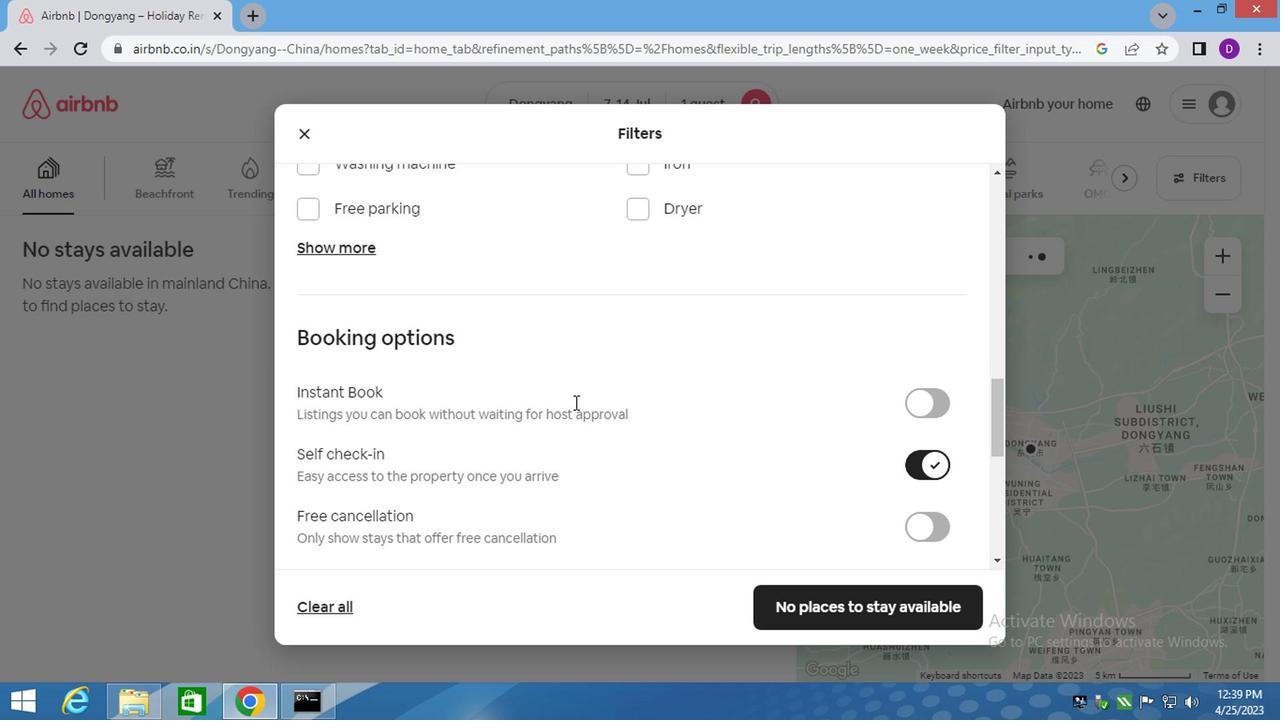 
Action: Mouse scrolled (571, 402) with delta (0, -1)
Screenshot: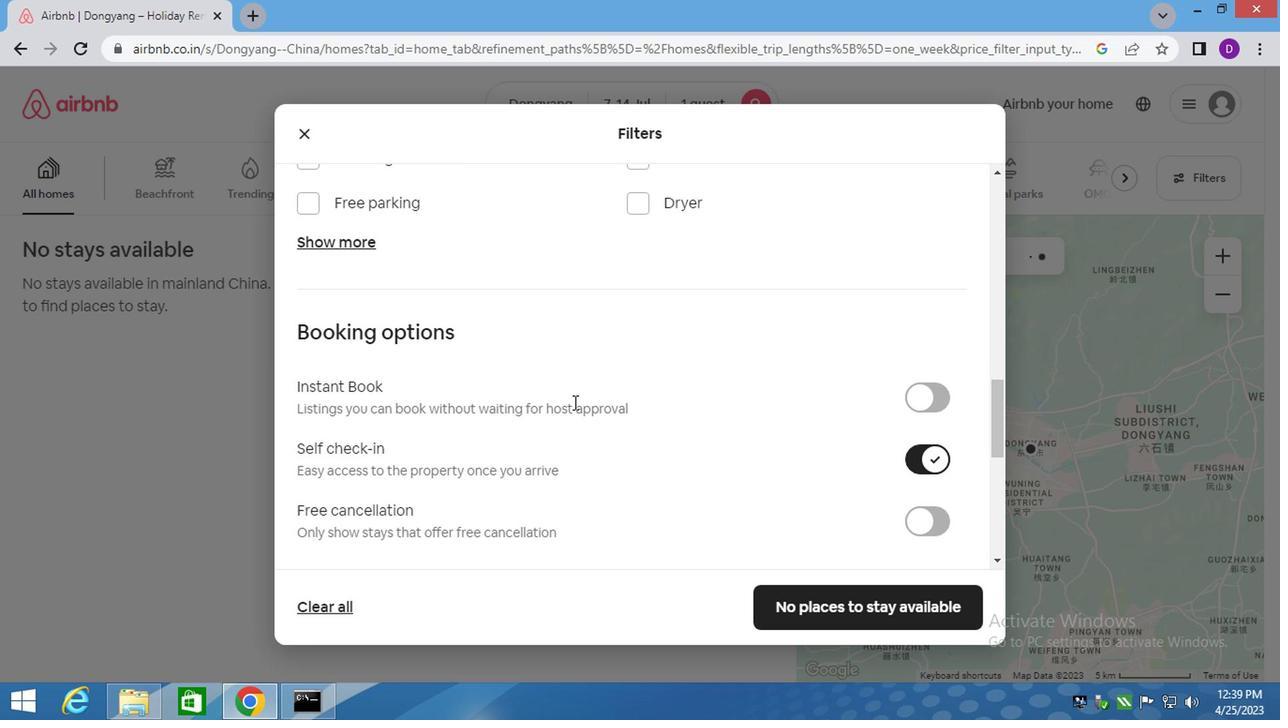 
Action: Mouse scrolled (571, 402) with delta (0, -1)
Screenshot: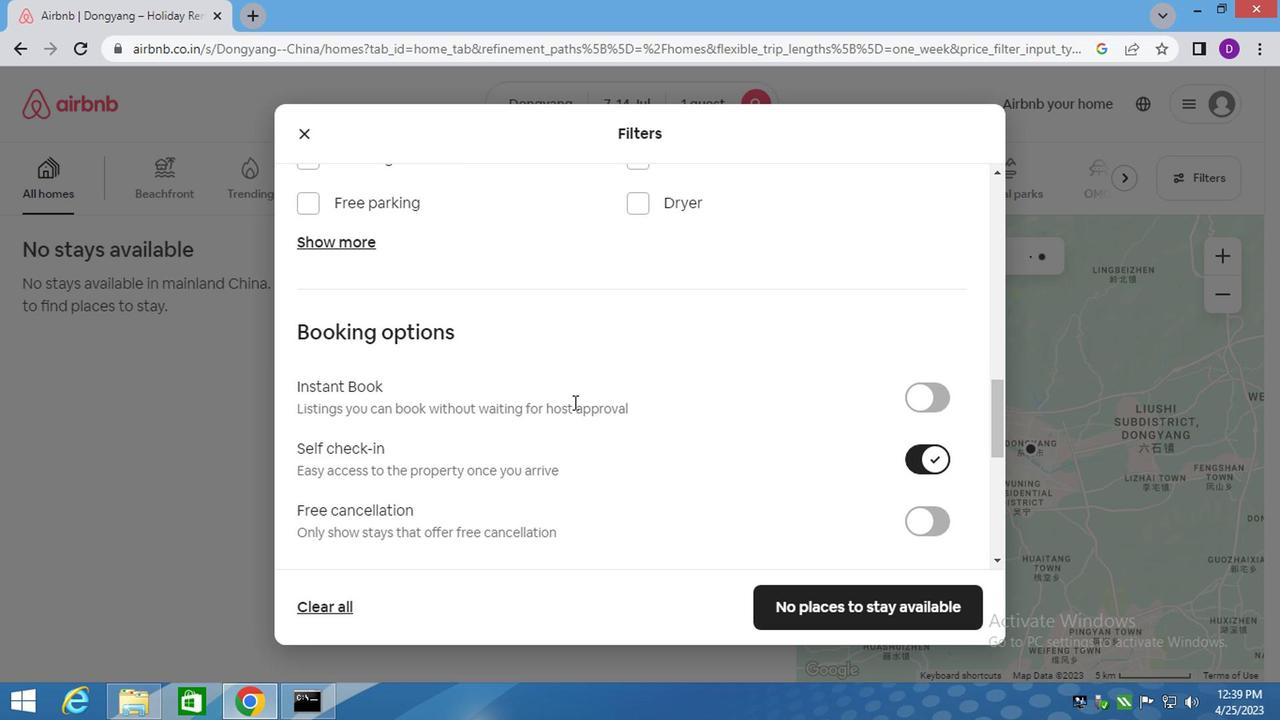 
Action: Mouse moved to (571, 405)
Screenshot: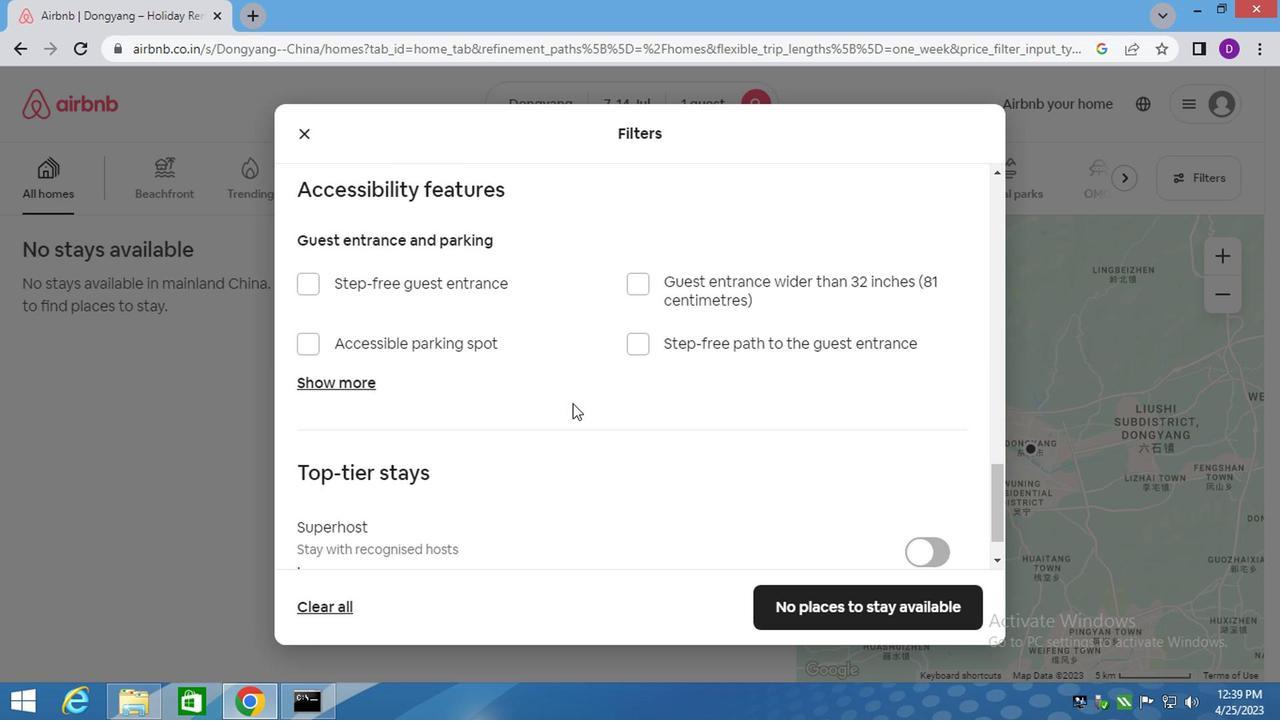 
Action: Mouse scrolled (571, 404) with delta (0, -1)
Screenshot: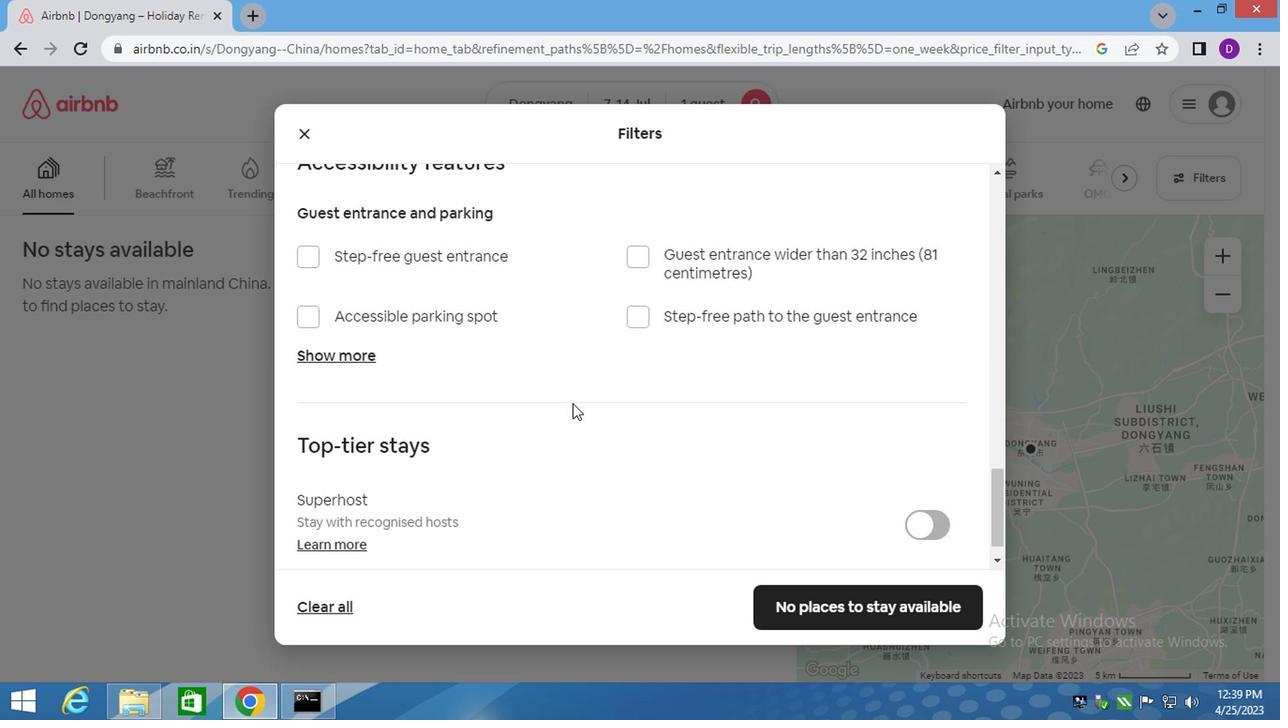 
Action: Mouse moved to (571, 407)
Screenshot: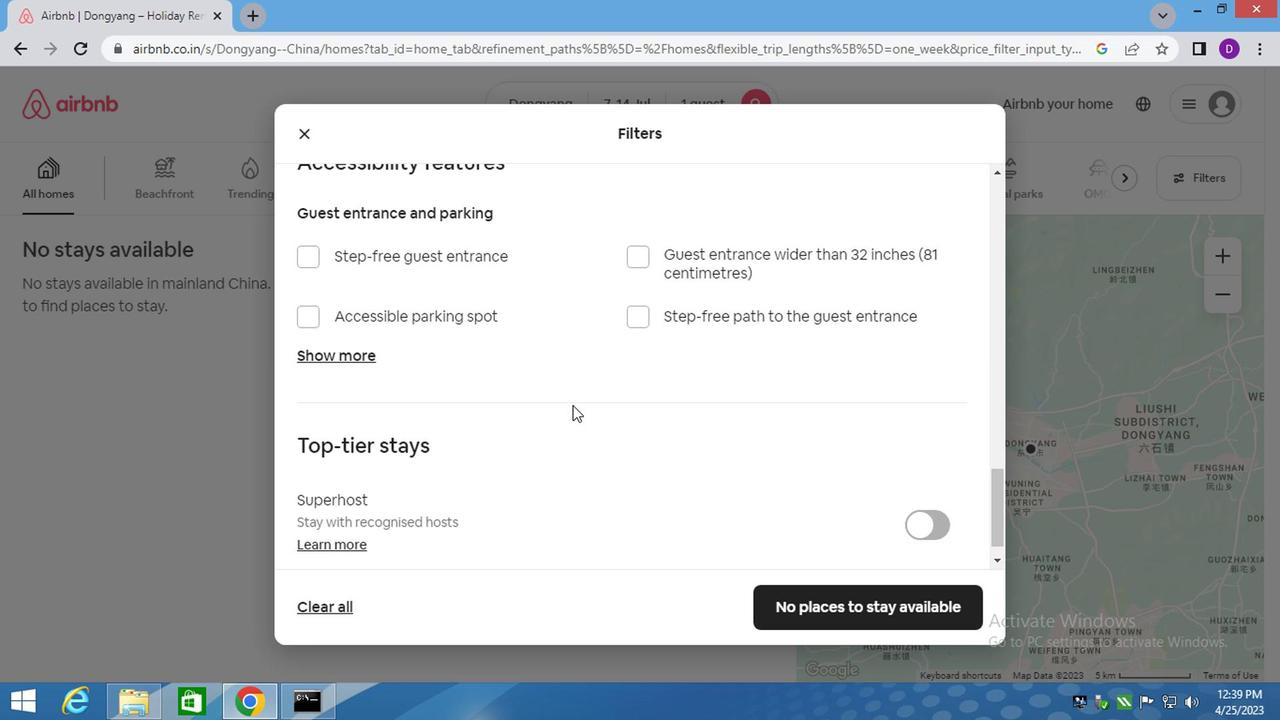 
Action: Mouse scrolled (571, 406) with delta (0, -1)
Screenshot: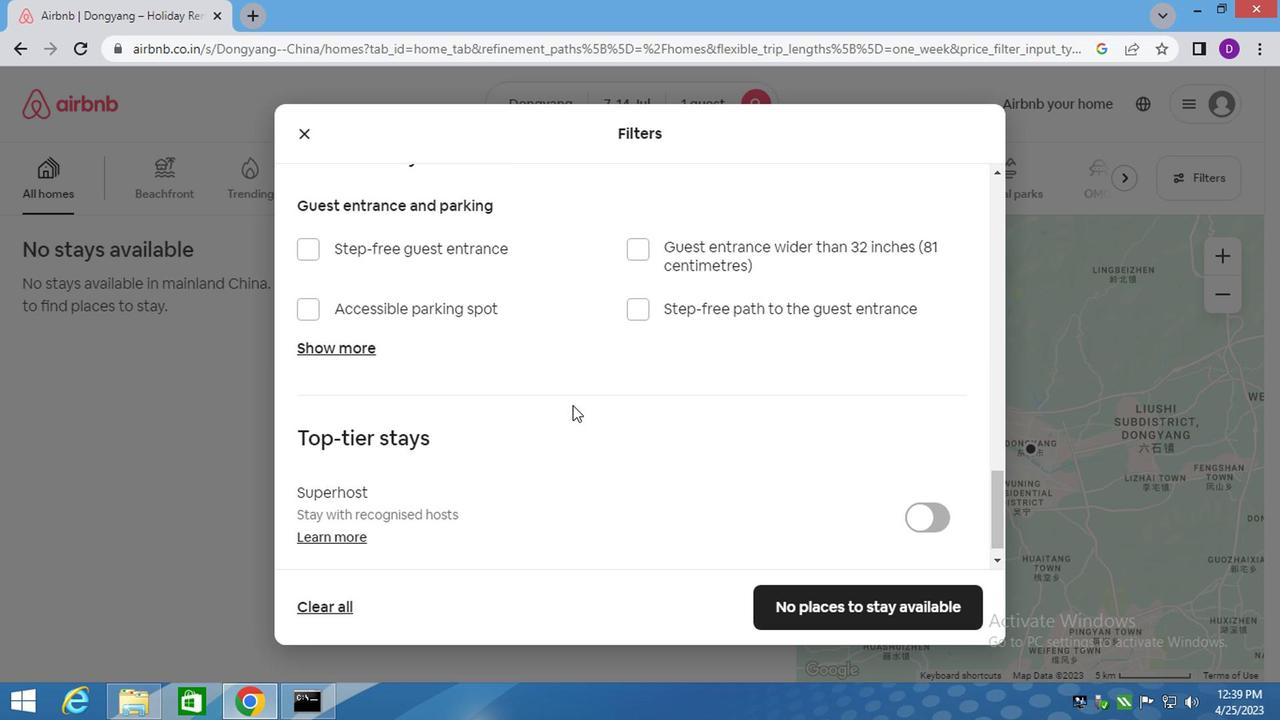 
Action: Mouse moved to (571, 408)
Screenshot: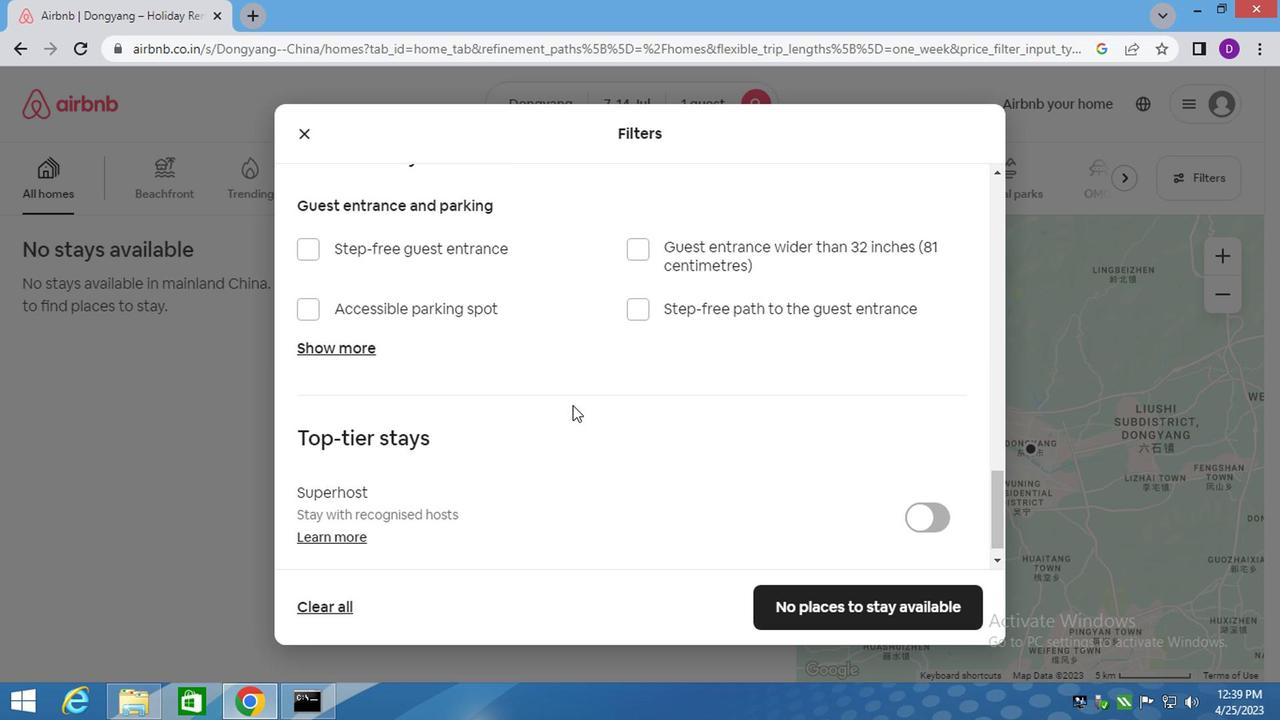 
Action: Mouse scrolled (571, 407) with delta (0, 0)
Screenshot: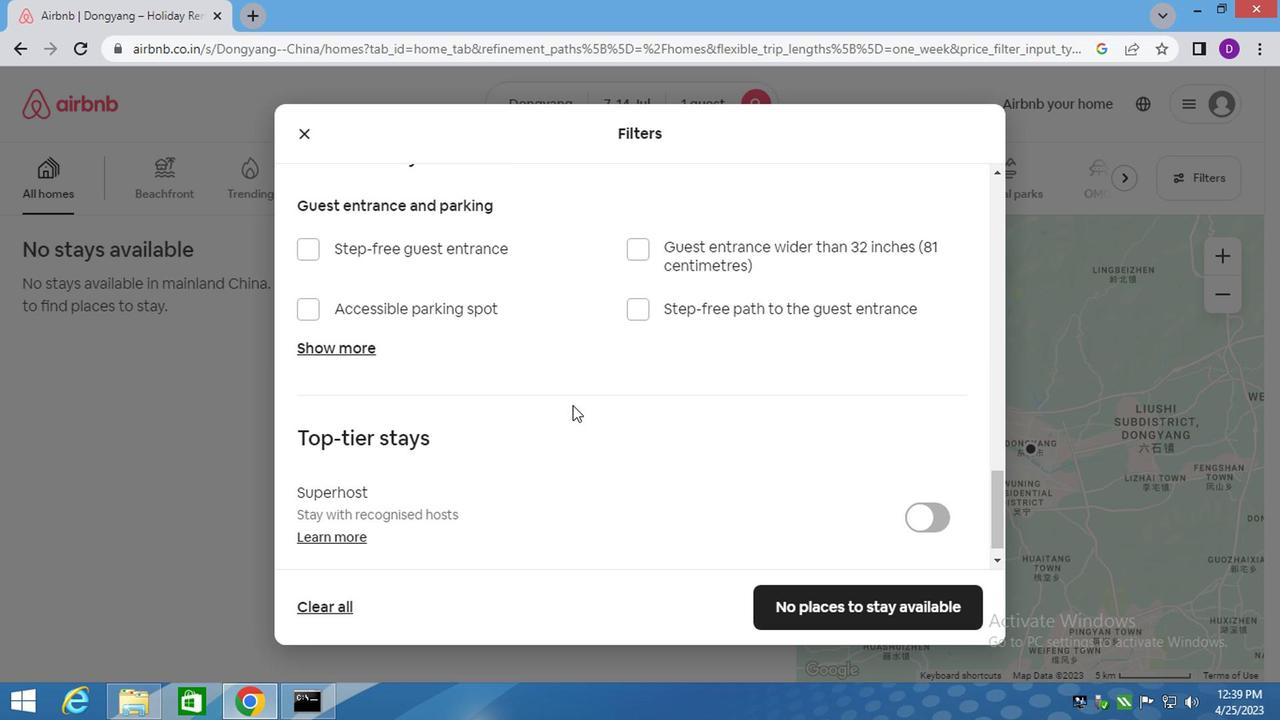 
Action: Mouse moved to (571, 410)
Screenshot: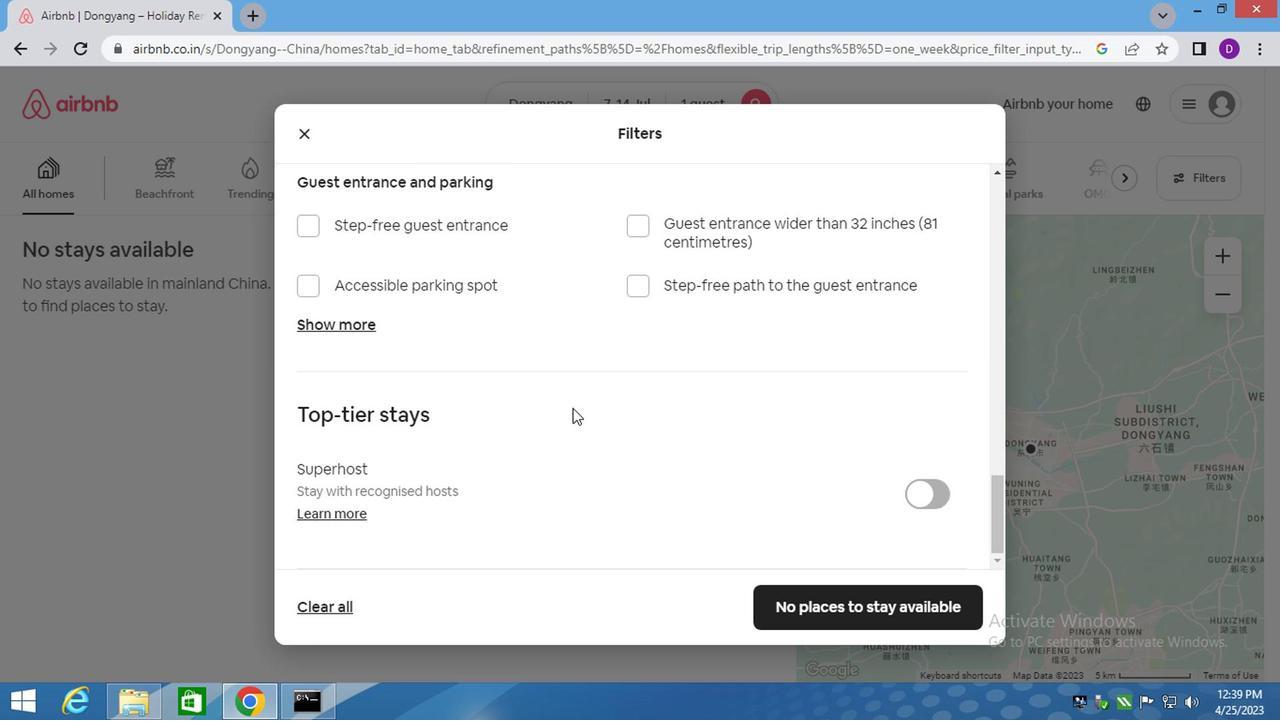 
Action: Mouse scrolled (571, 410) with delta (0, 0)
Screenshot: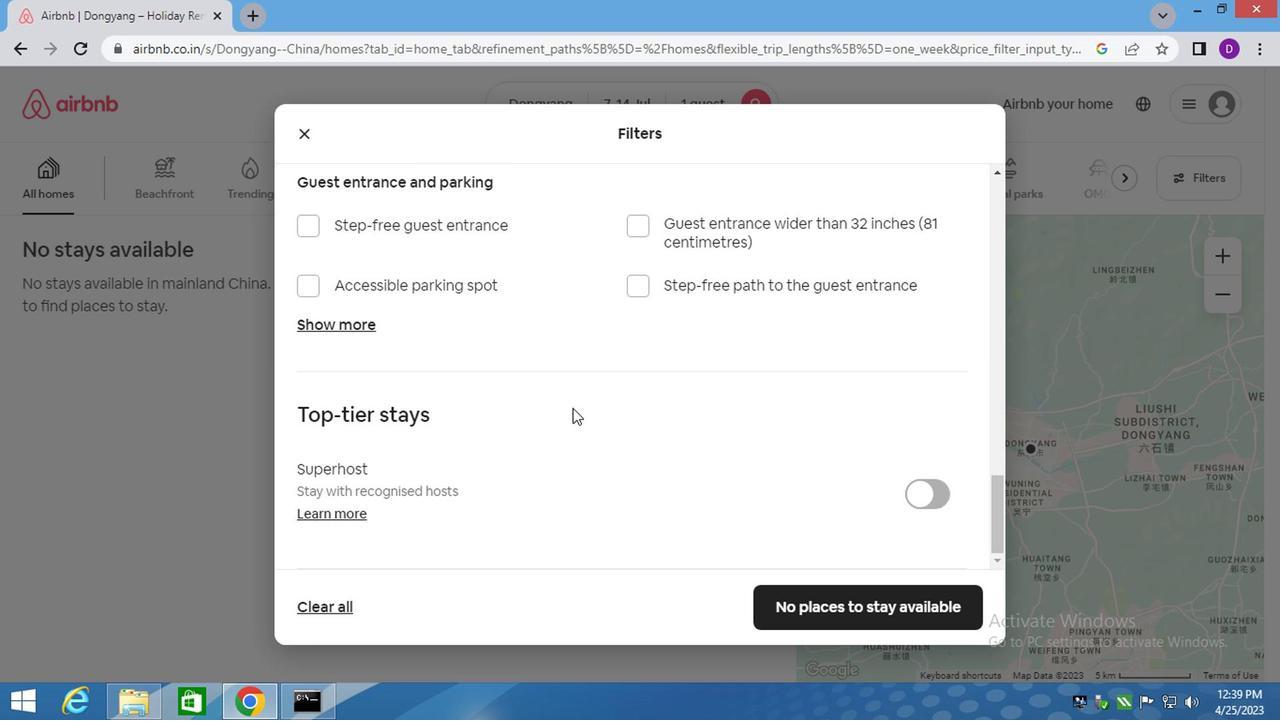 
Action: Mouse moved to (577, 421)
Screenshot: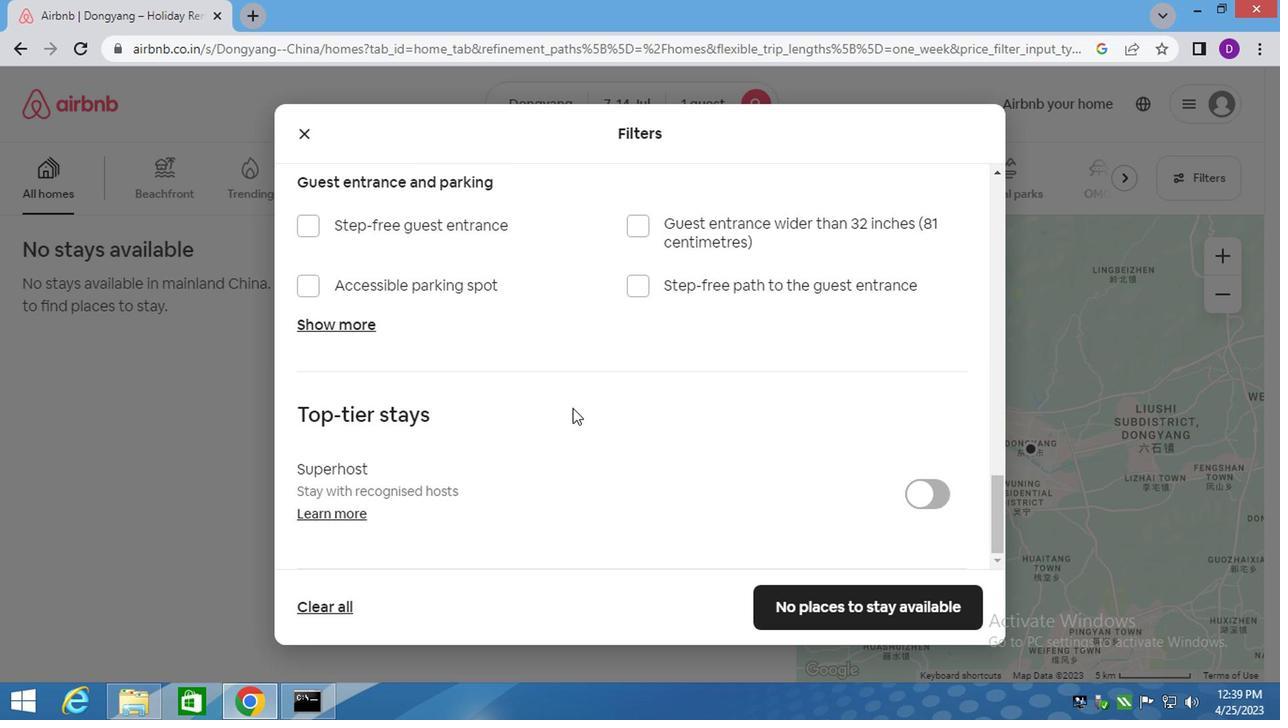 
Action: Mouse scrolled (577, 420) with delta (0, -1)
Screenshot: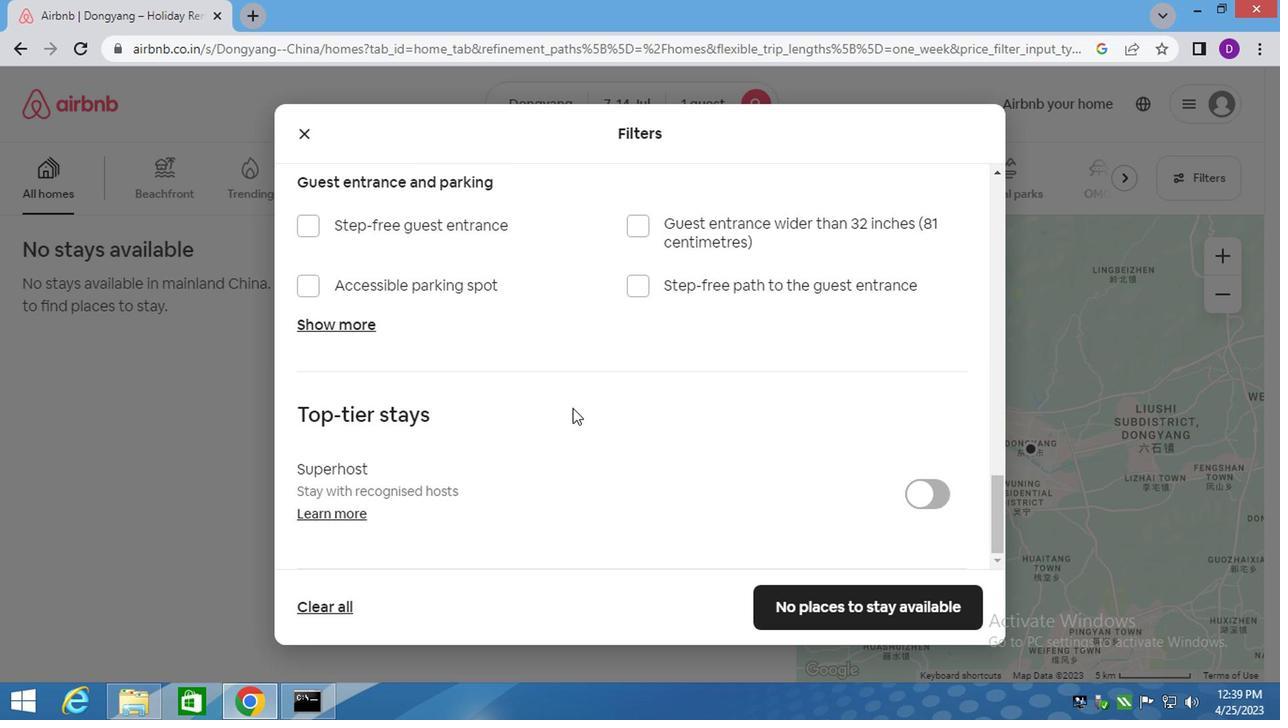 
Action: Mouse moved to (592, 442)
Screenshot: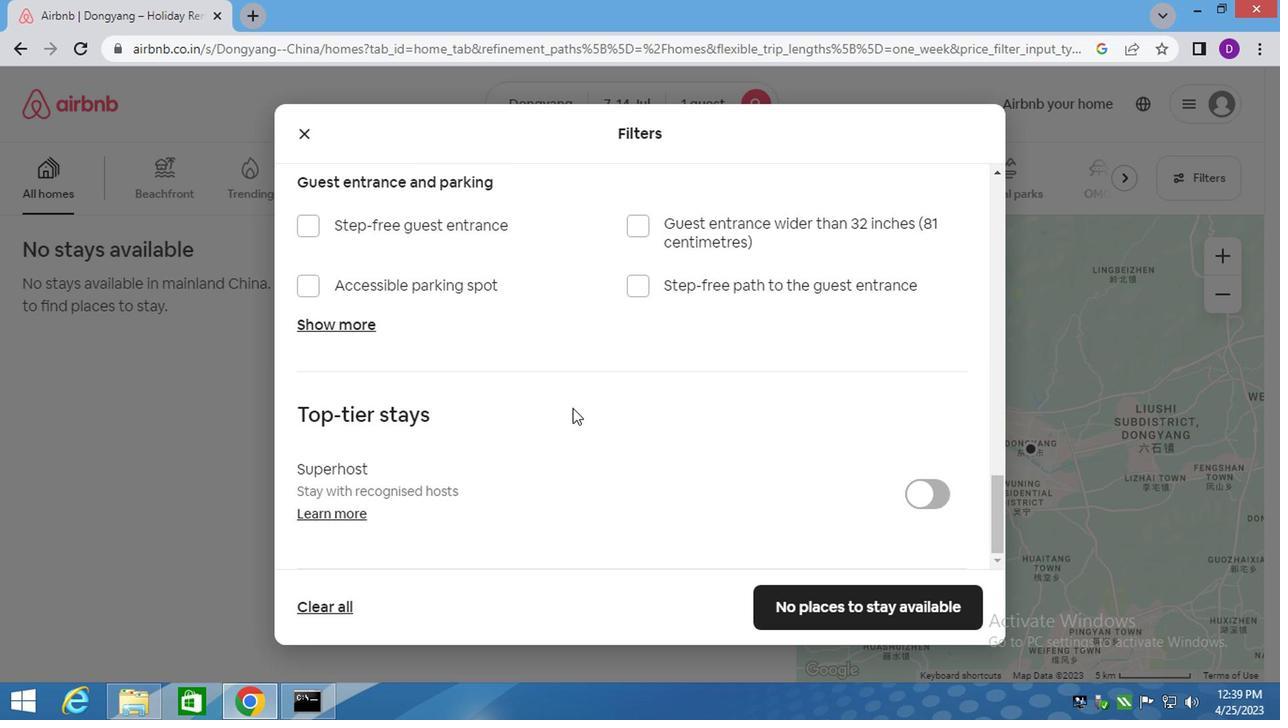 
Action: Mouse scrolled (592, 441) with delta (0, 0)
Screenshot: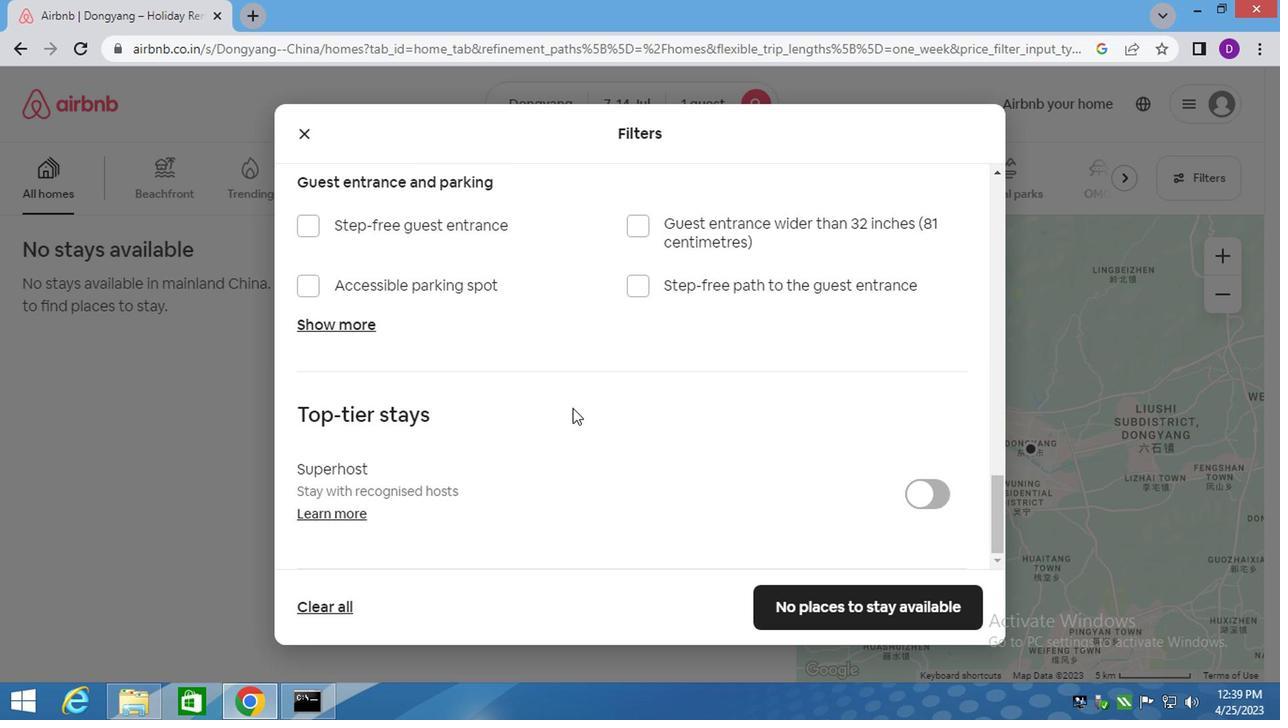 
Action: Mouse moved to (791, 598)
Screenshot: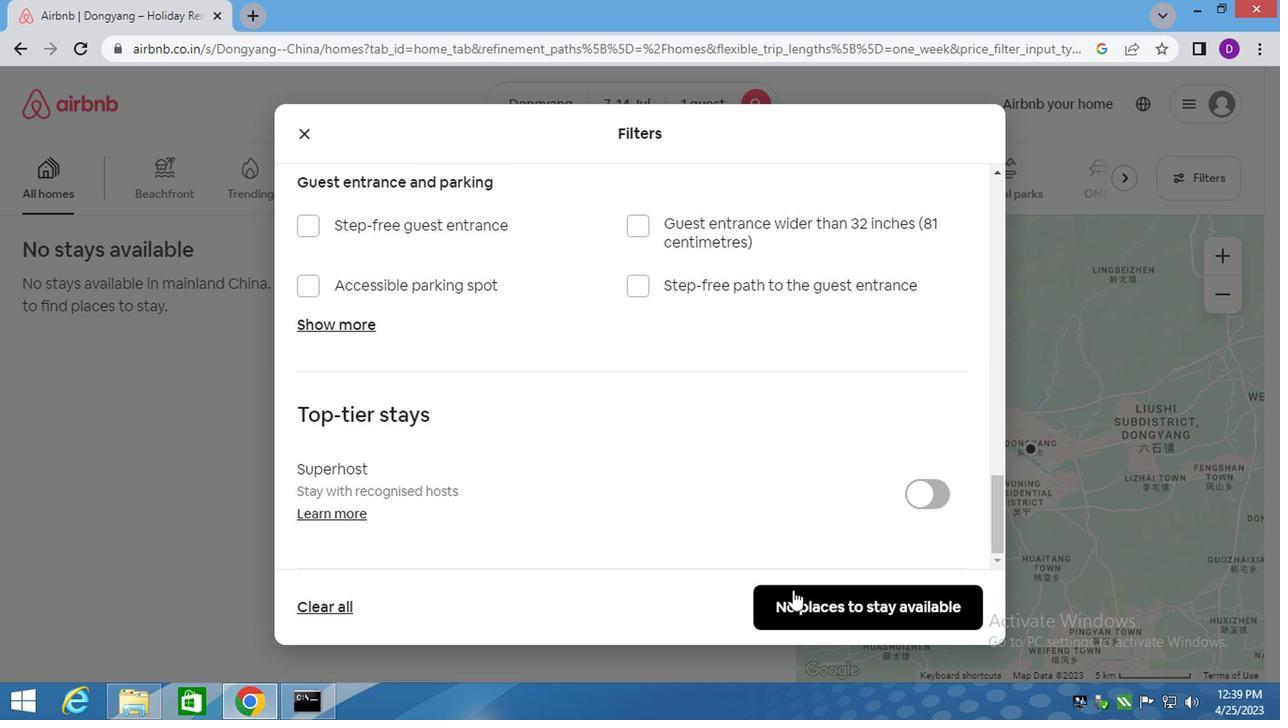 
Action: Mouse pressed left at (791, 598)
Screenshot: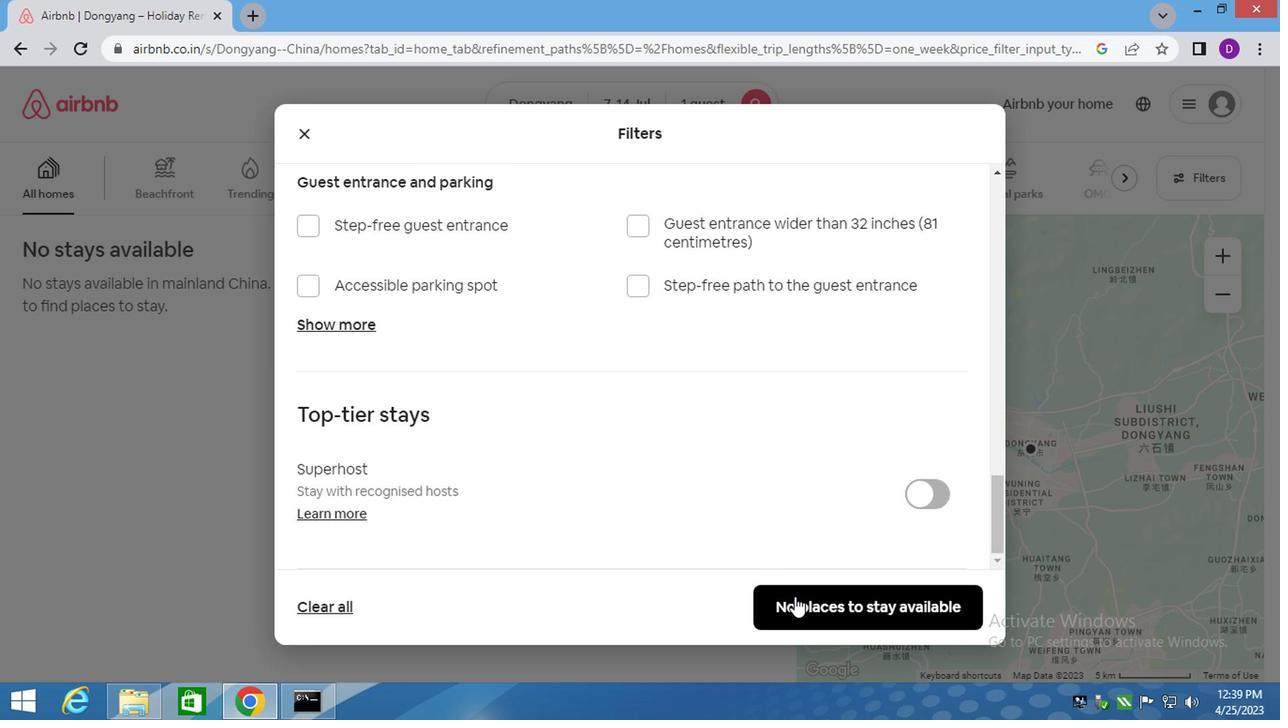 
Action: Mouse moved to (601, 317)
Screenshot: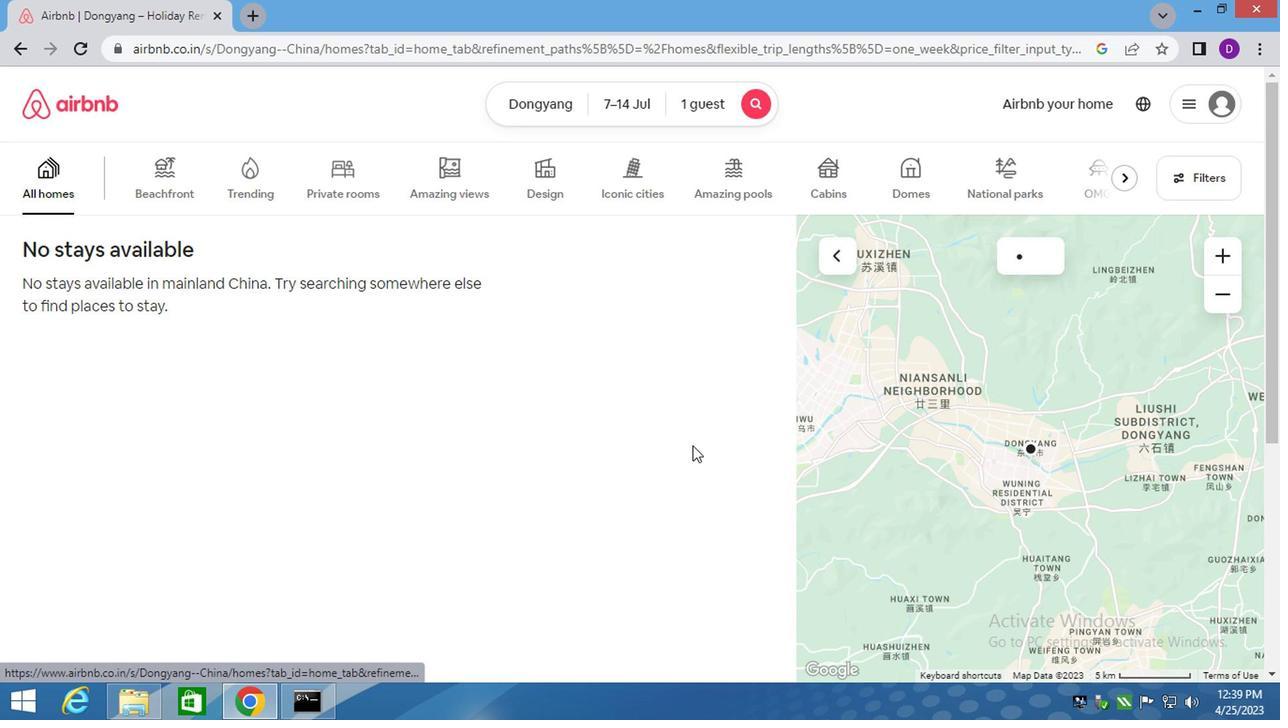 
